 Task: Explore Airbnb accommodation in Quchan, Iran from 4th January 2024 to 10th January 2024 for 8 adults. Place can be entire room or shared room with 4 bedrooms having 8 beds and 4 bathrooms. Property type can be house. Amenities needed are: wifi, TV, free parkinig on premises, gym, breakfast.
Action: Mouse moved to (431, 121)
Screenshot: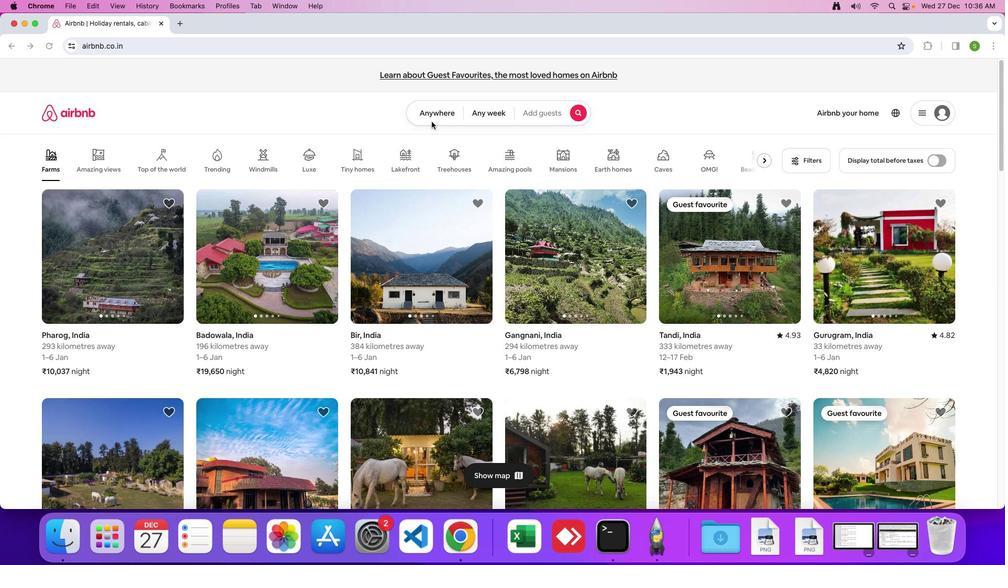 
Action: Mouse pressed left at (431, 121)
Screenshot: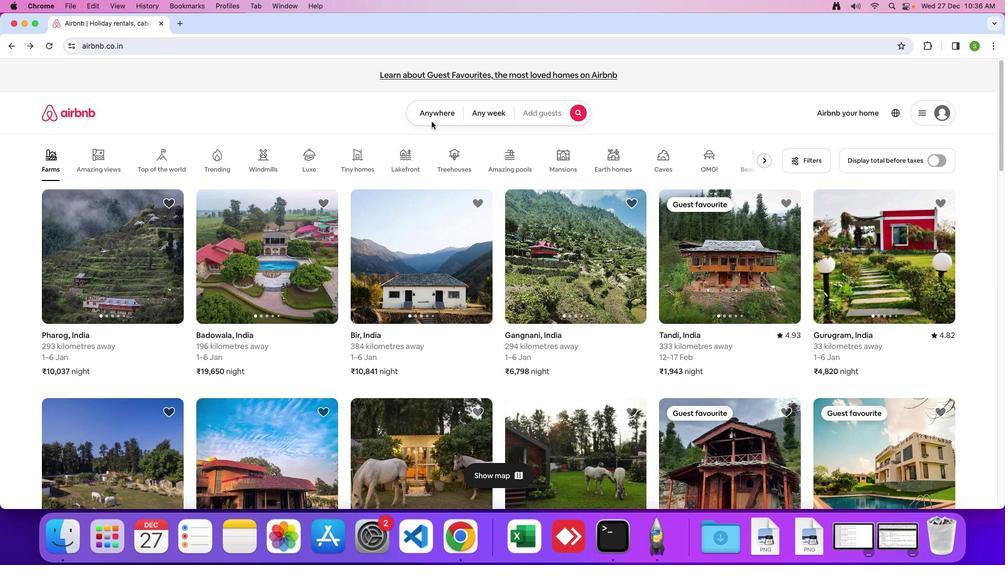 
Action: Mouse moved to (431, 112)
Screenshot: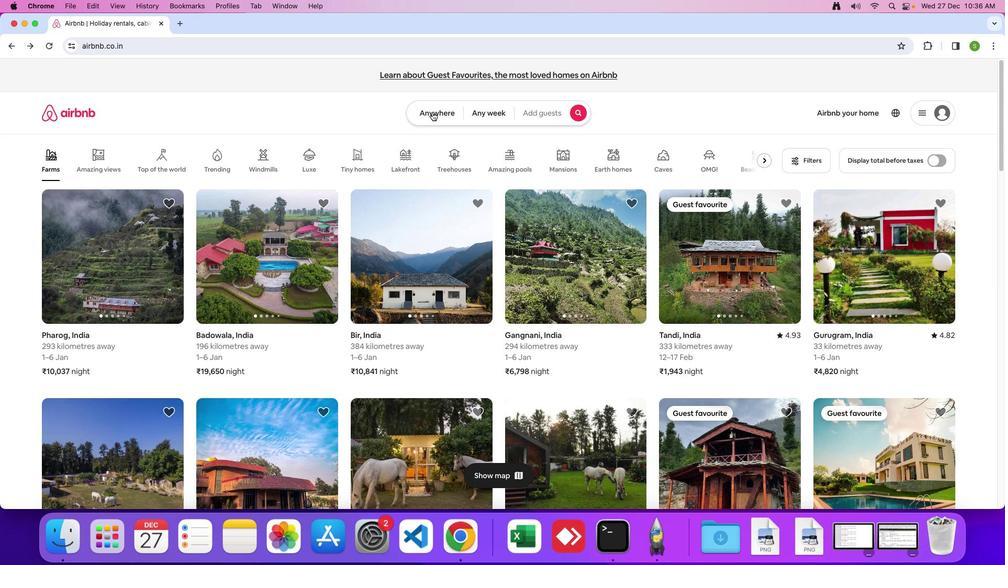 
Action: Mouse pressed left at (431, 112)
Screenshot: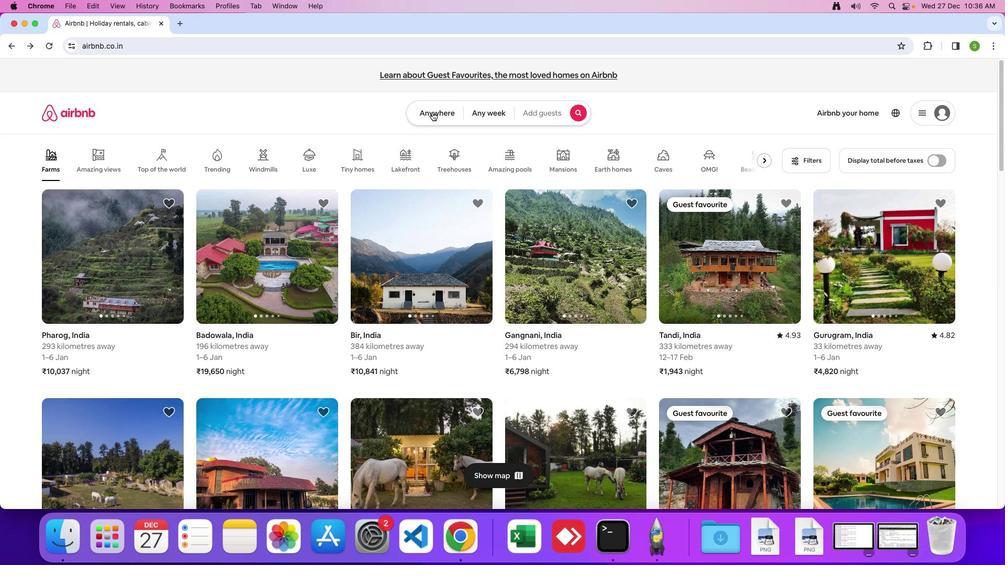 
Action: Mouse moved to (373, 147)
Screenshot: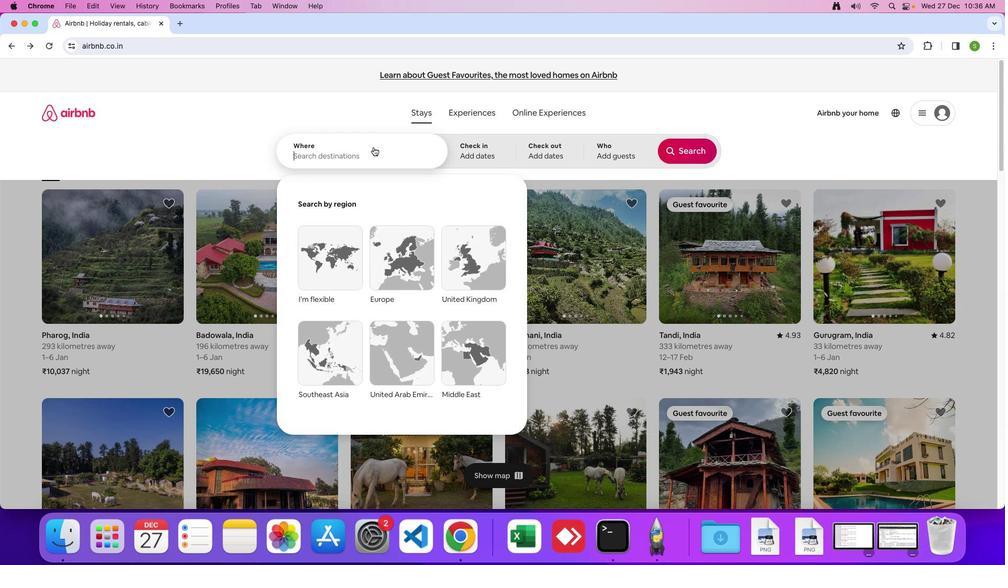 
Action: Mouse pressed left at (373, 147)
Screenshot: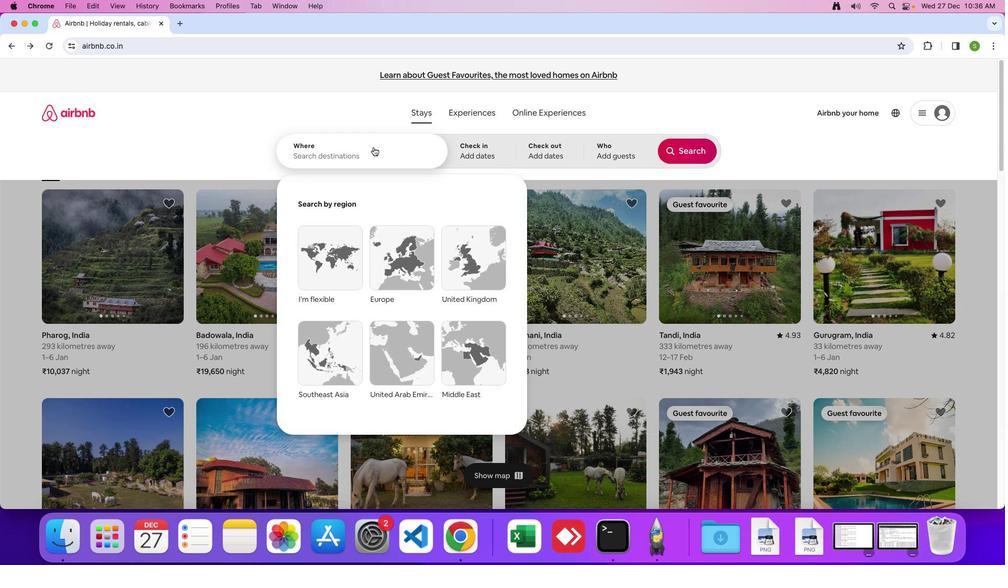 
Action: Key pressed 'Q'Key.caps_lock'u''c''h''a''n'','Key.spaceKey.shift'I''r''a''n'Key.enter
Screenshot: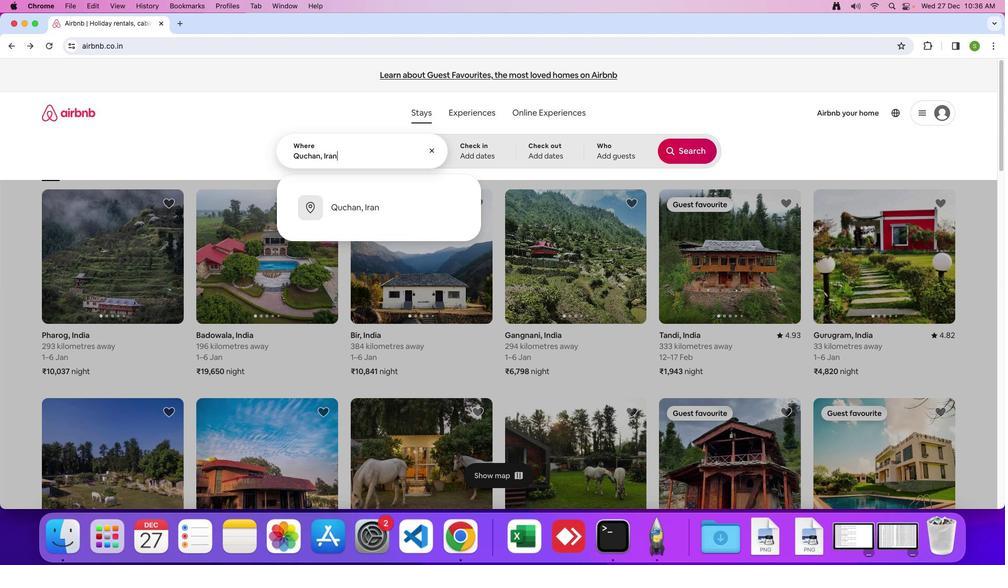 
Action: Mouse moved to (620, 275)
Screenshot: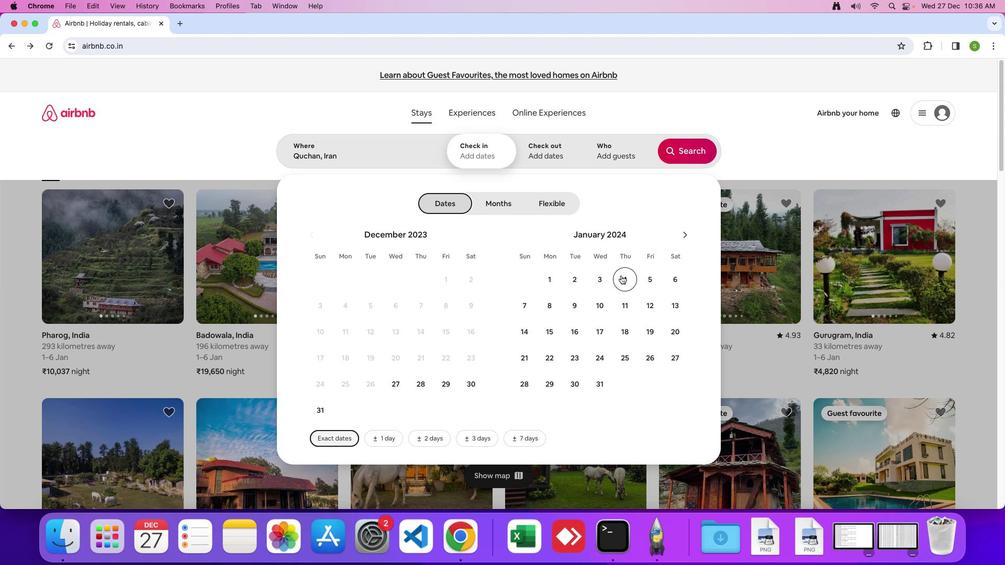 
Action: Mouse pressed left at (620, 275)
Screenshot: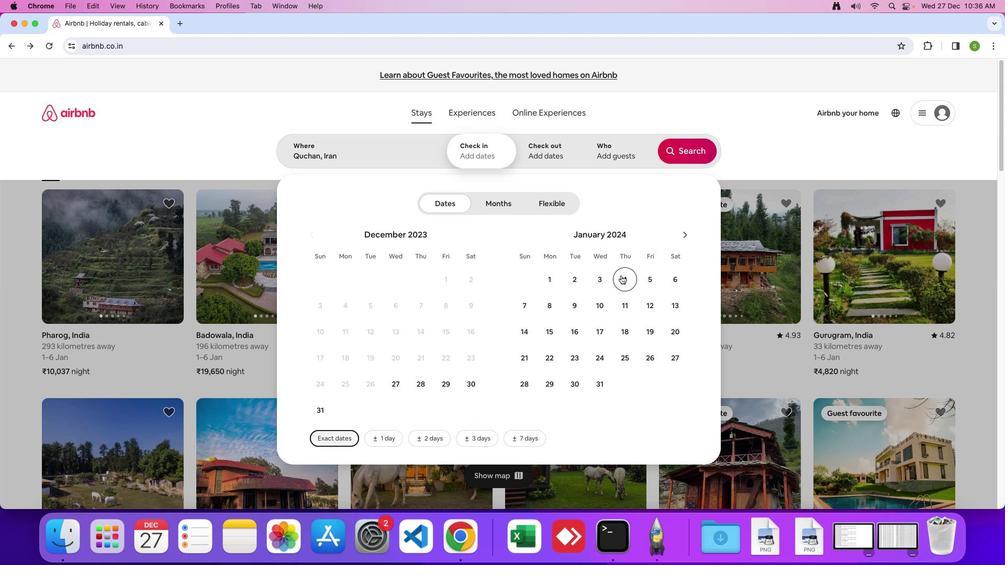 
Action: Mouse moved to (593, 308)
Screenshot: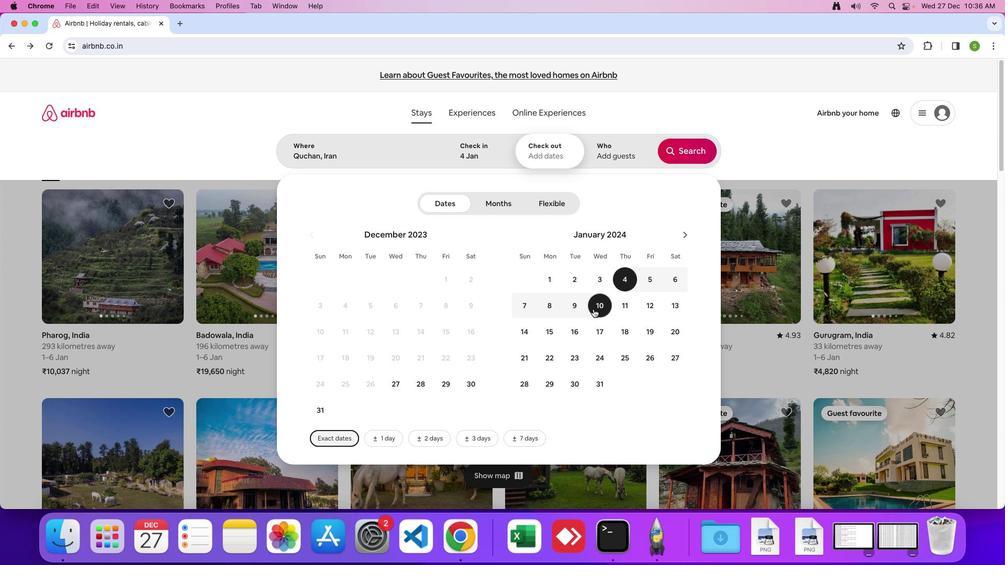 
Action: Mouse pressed left at (593, 308)
Screenshot: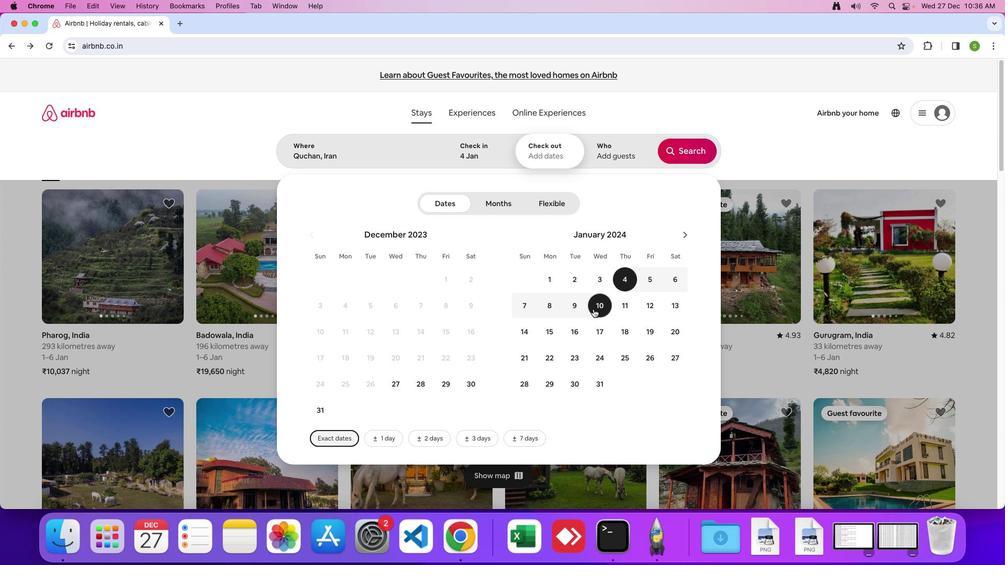 
Action: Mouse moved to (605, 154)
Screenshot: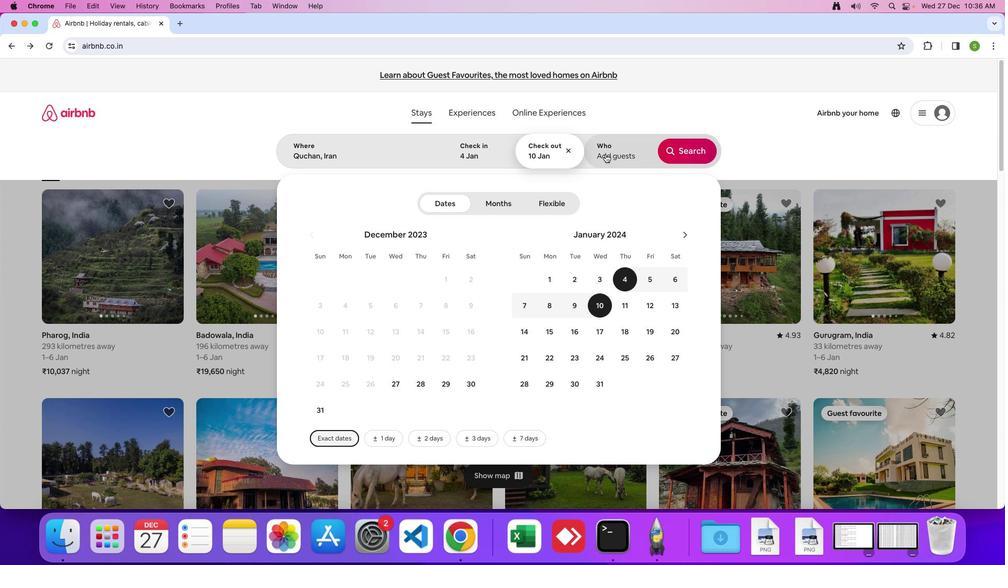 
Action: Mouse pressed left at (605, 154)
Screenshot: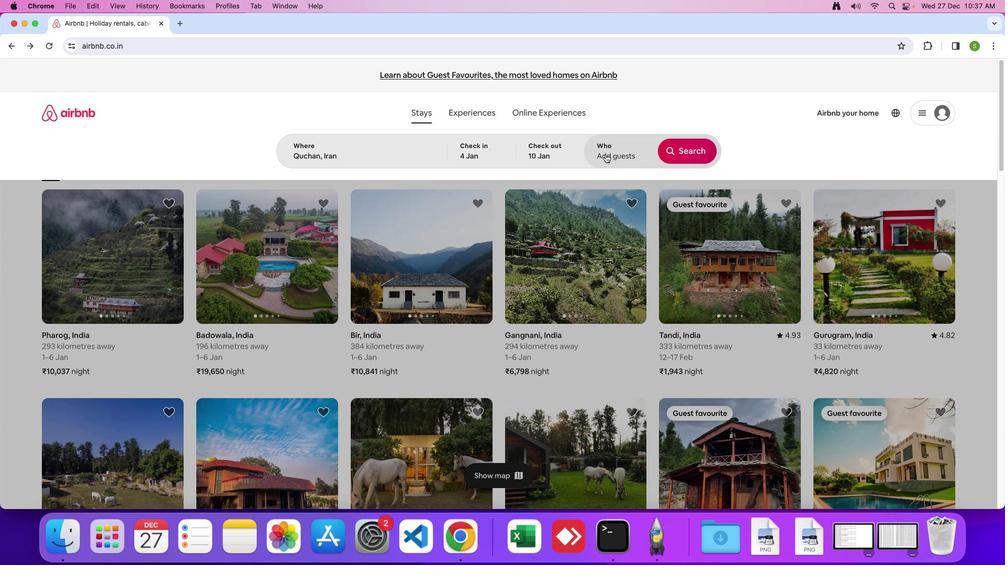 
Action: Mouse moved to (687, 205)
Screenshot: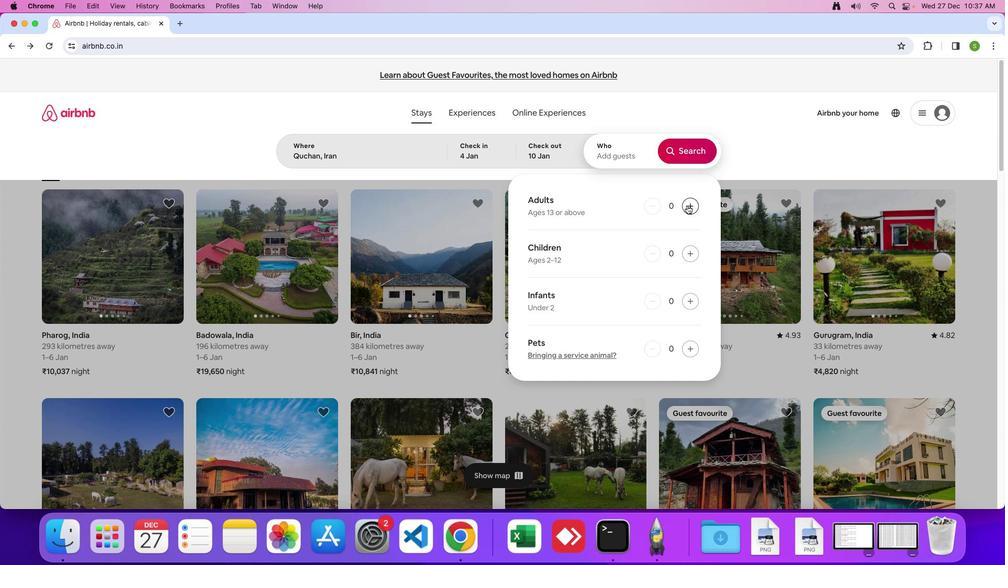 
Action: Mouse pressed left at (687, 205)
Screenshot: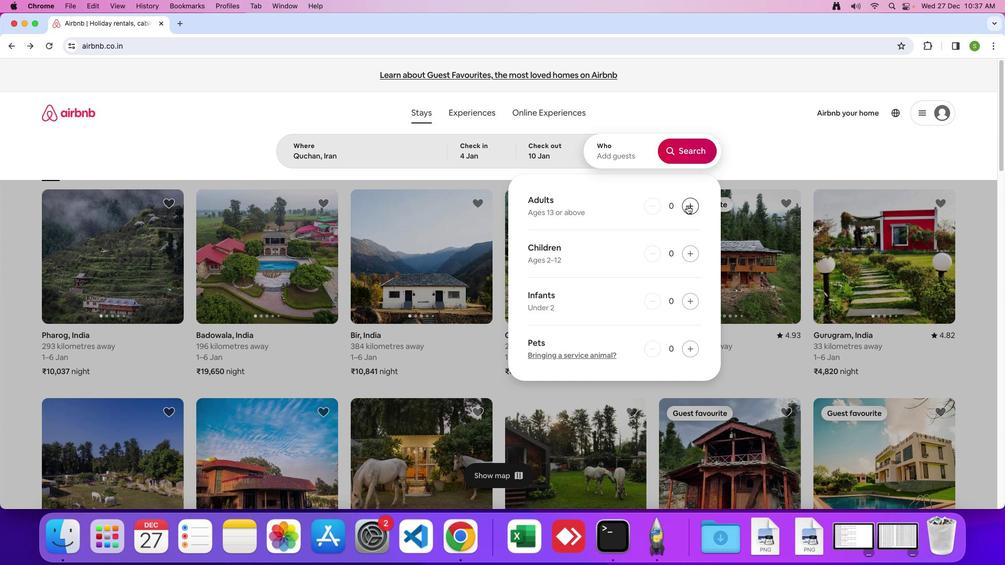 
Action: Mouse pressed left at (687, 205)
Screenshot: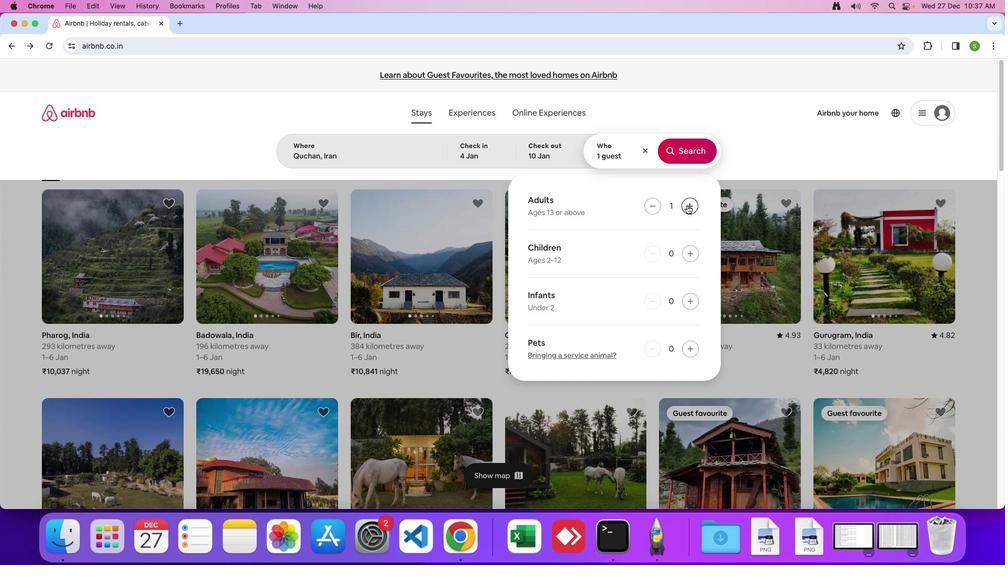 
Action: Mouse pressed left at (687, 205)
Screenshot: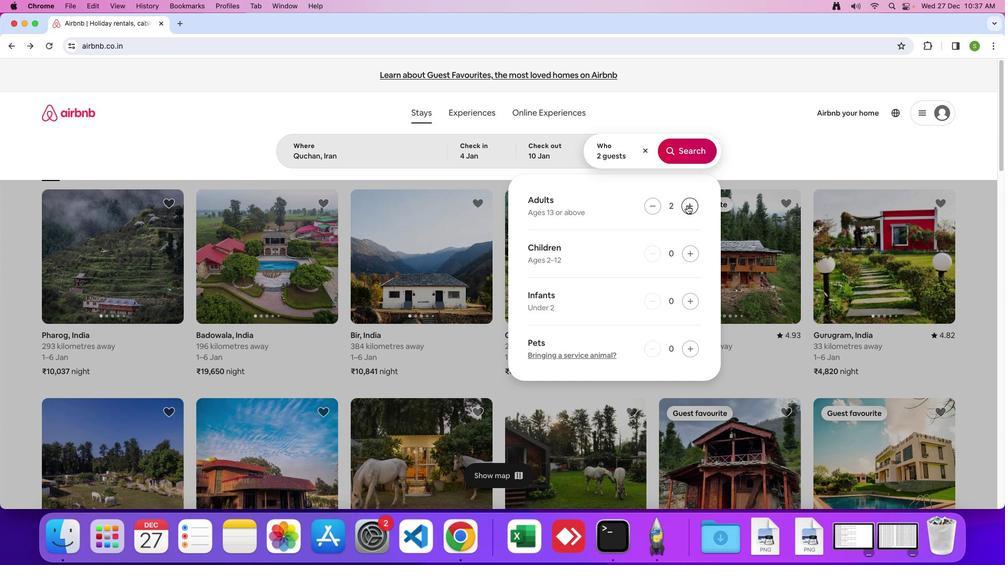 
Action: Mouse pressed left at (687, 205)
Screenshot: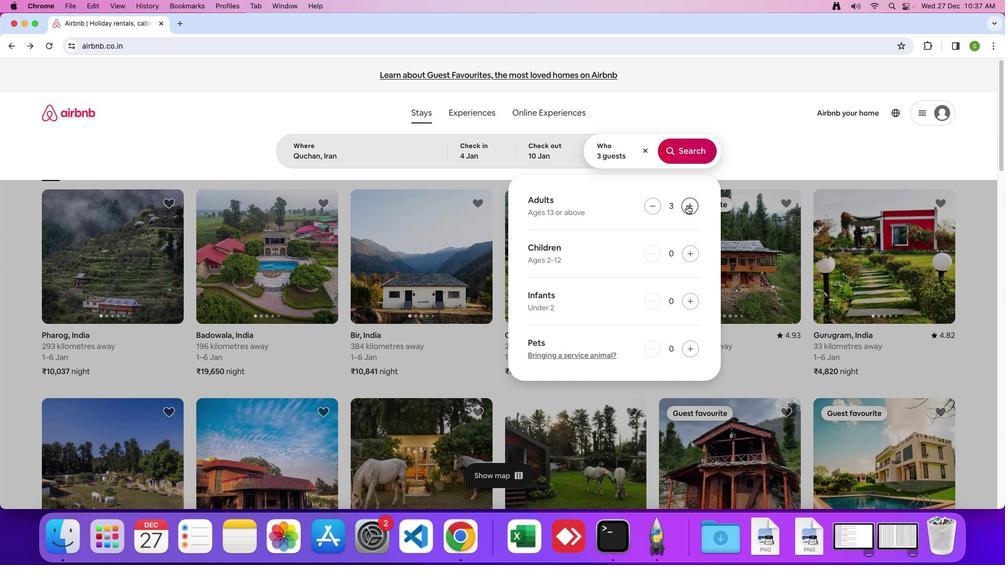 
Action: Mouse pressed left at (687, 205)
Screenshot: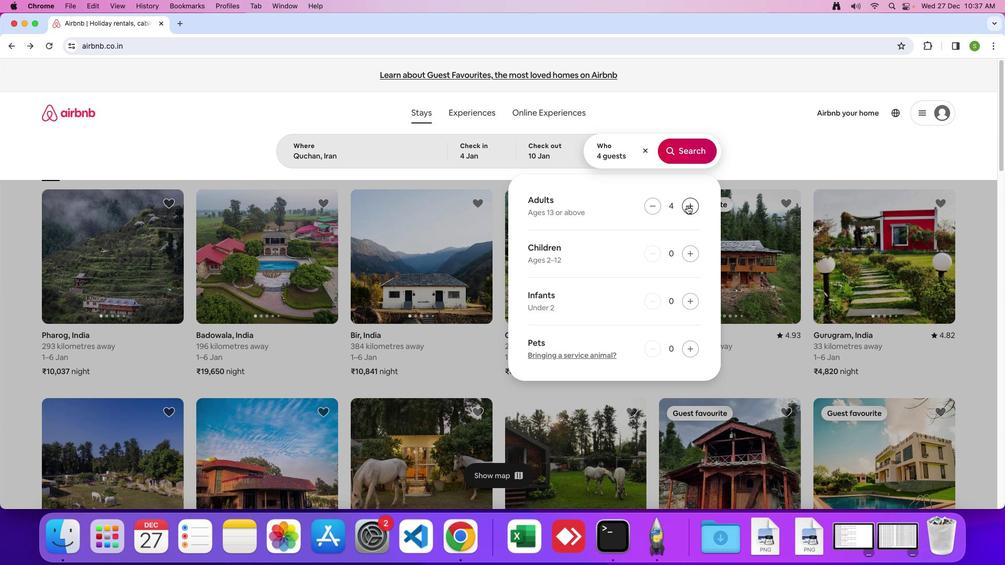 
Action: Mouse pressed left at (687, 205)
Screenshot: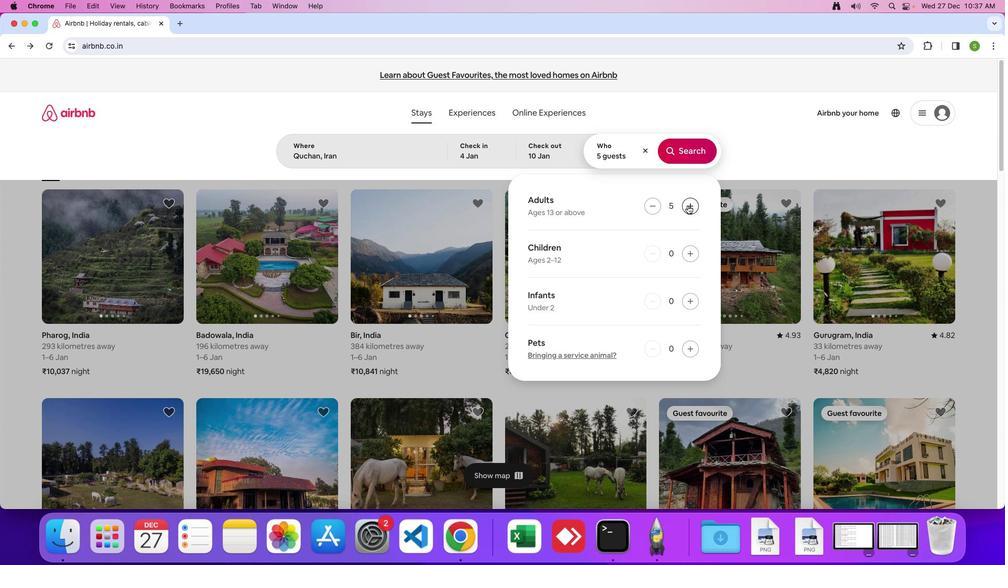 
Action: Mouse moved to (687, 205)
Screenshot: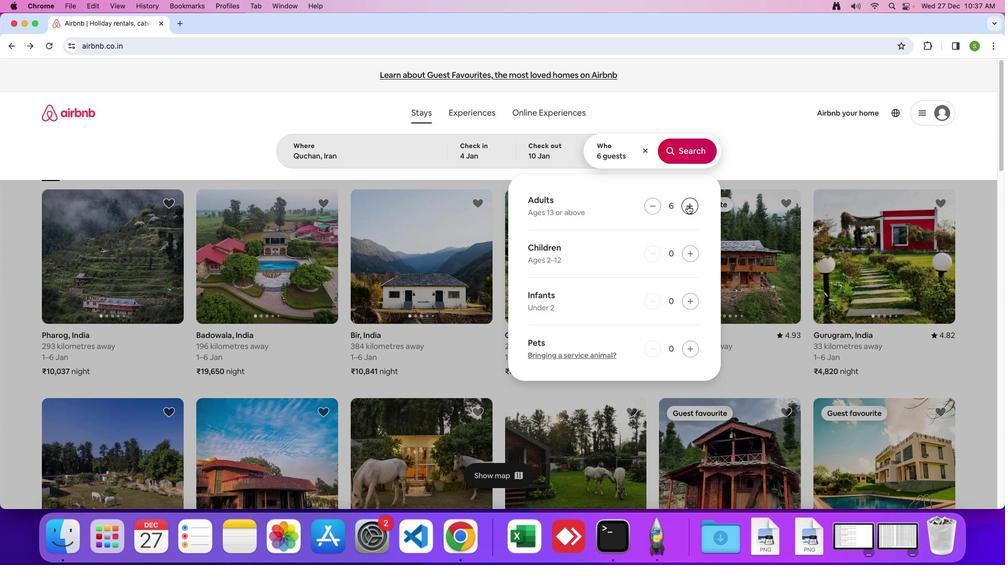 
Action: Mouse pressed left at (687, 205)
Screenshot: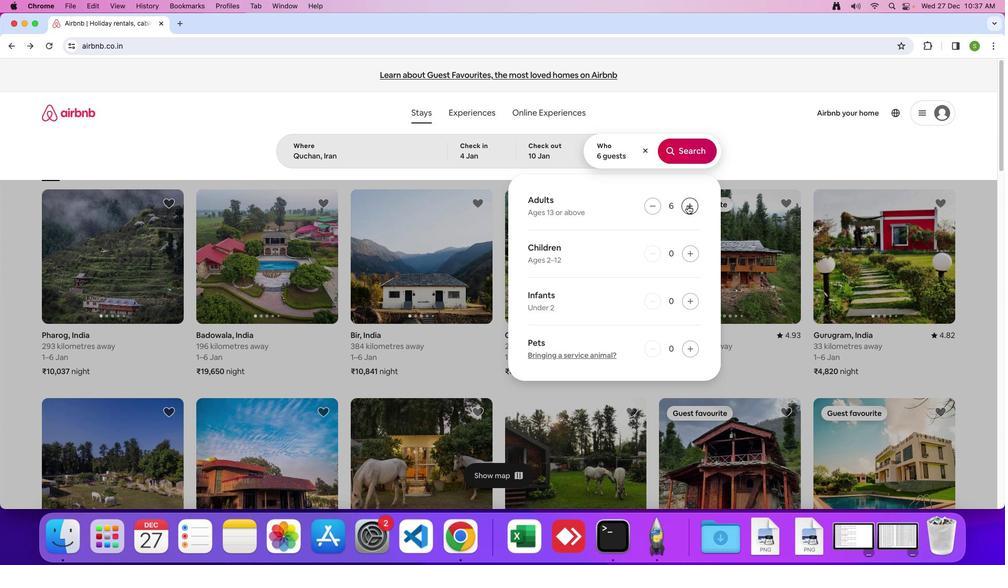 
Action: Mouse pressed left at (687, 205)
Screenshot: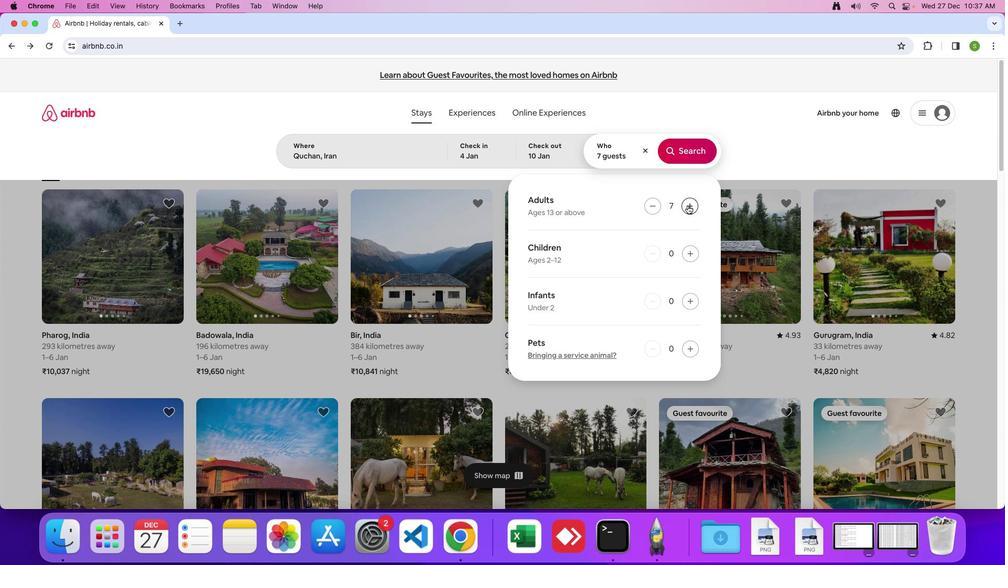 
Action: Mouse moved to (687, 157)
Screenshot: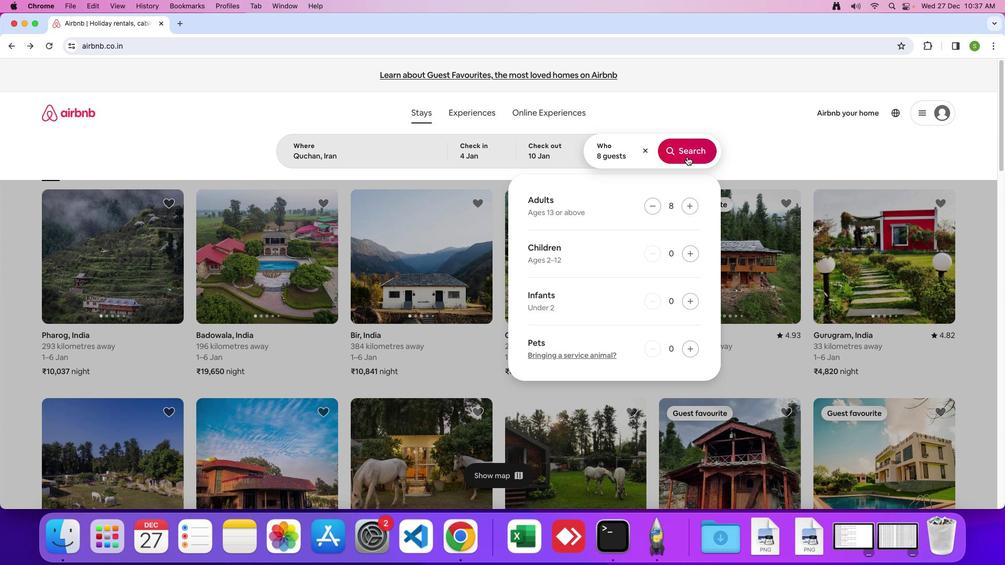 
Action: Mouse pressed left at (687, 157)
Screenshot: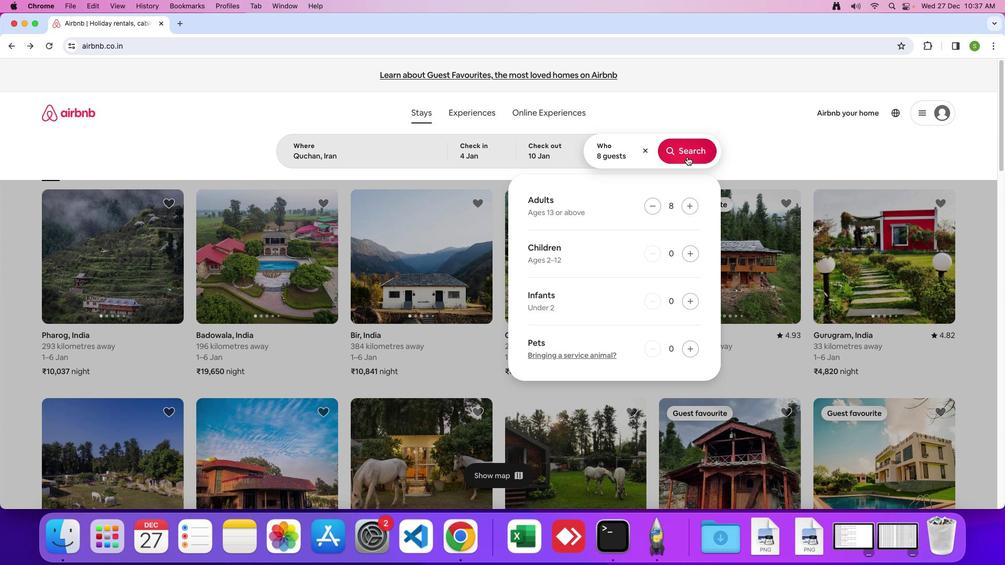 
Action: Mouse moved to (837, 127)
Screenshot: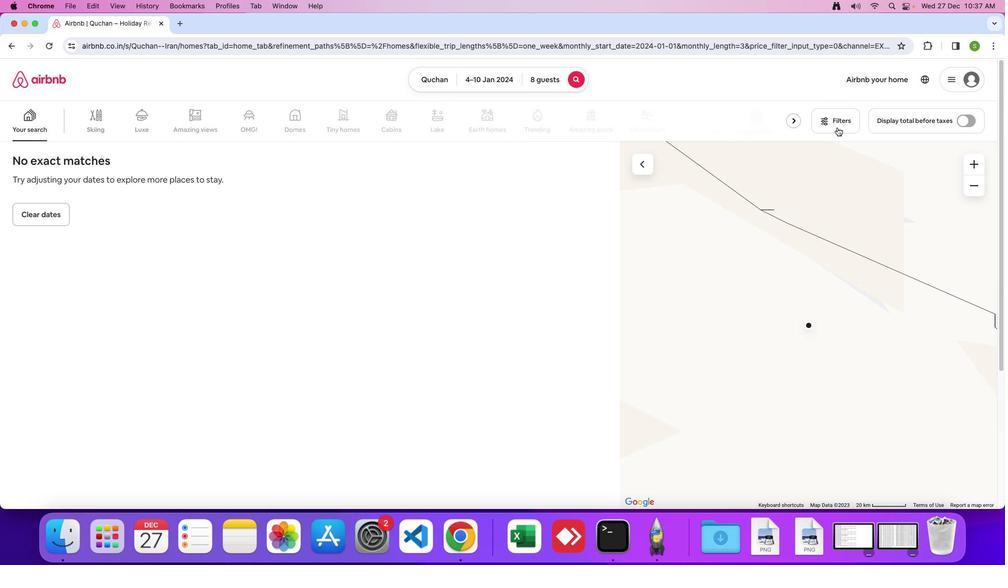 
Action: Mouse pressed left at (837, 127)
Screenshot: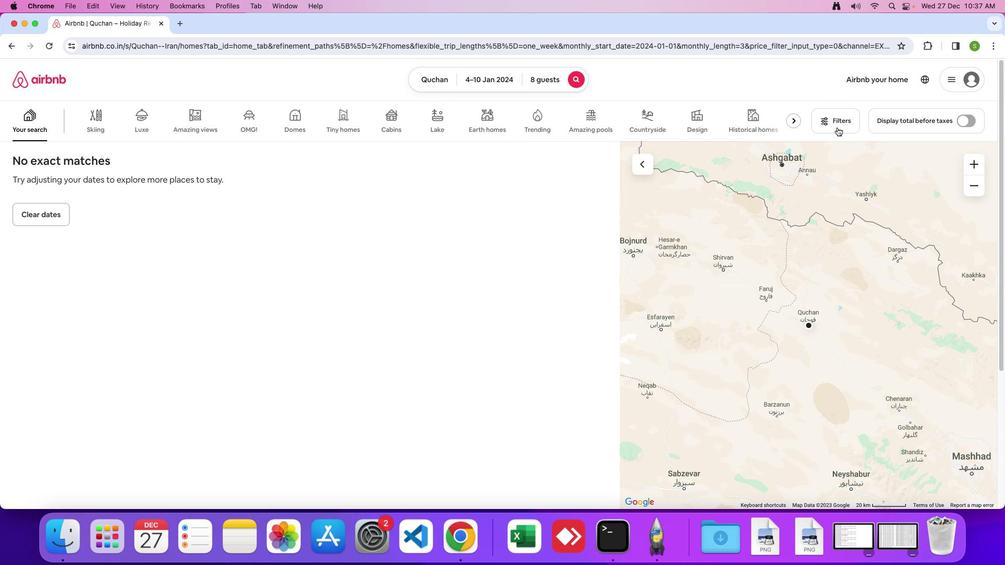 
Action: Mouse moved to (511, 321)
Screenshot: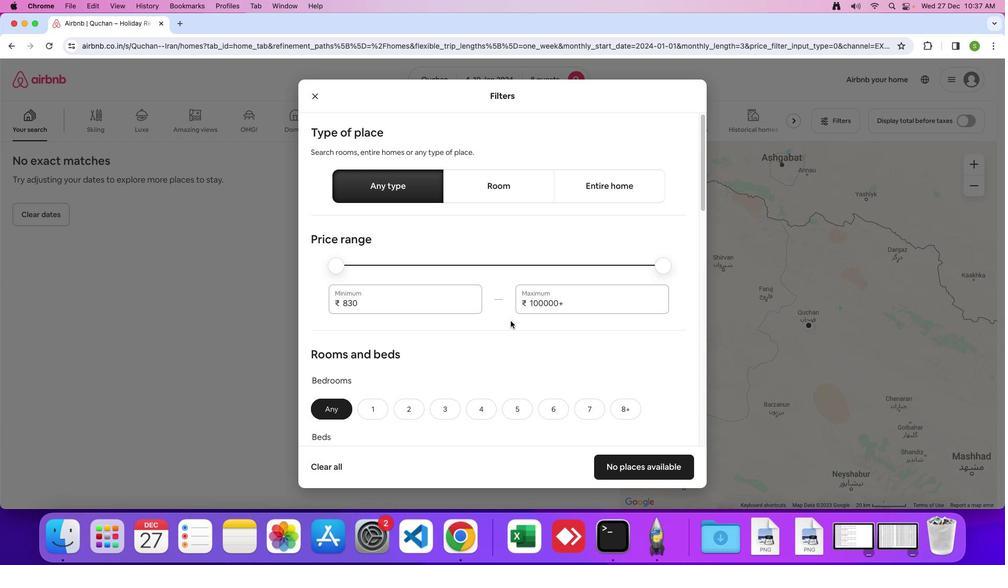
Action: Mouse scrolled (511, 321) with delta (0, 0)
Screenshot: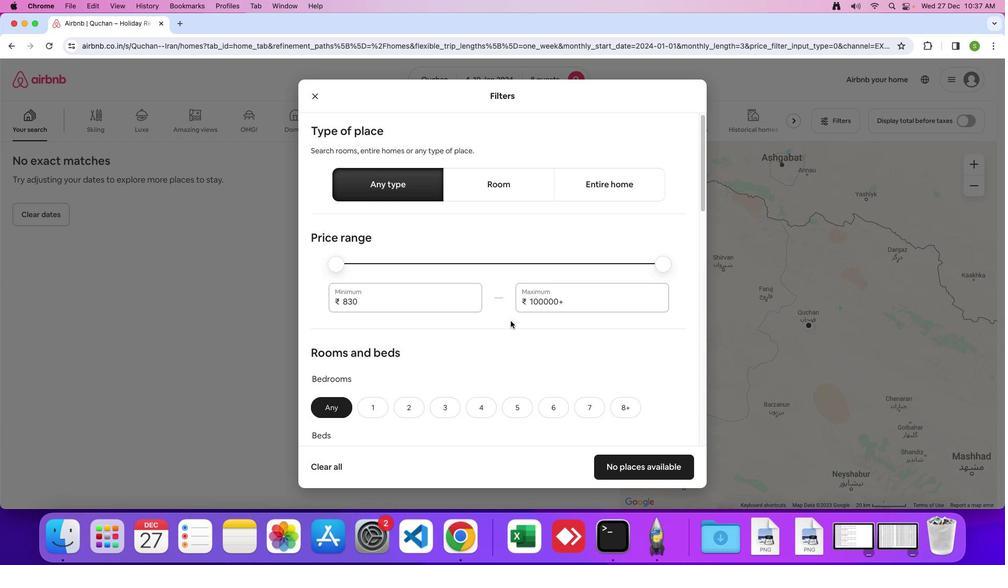 
Action: Mouse scrolled (511, 321) with delta (0, 0)
Screenshot: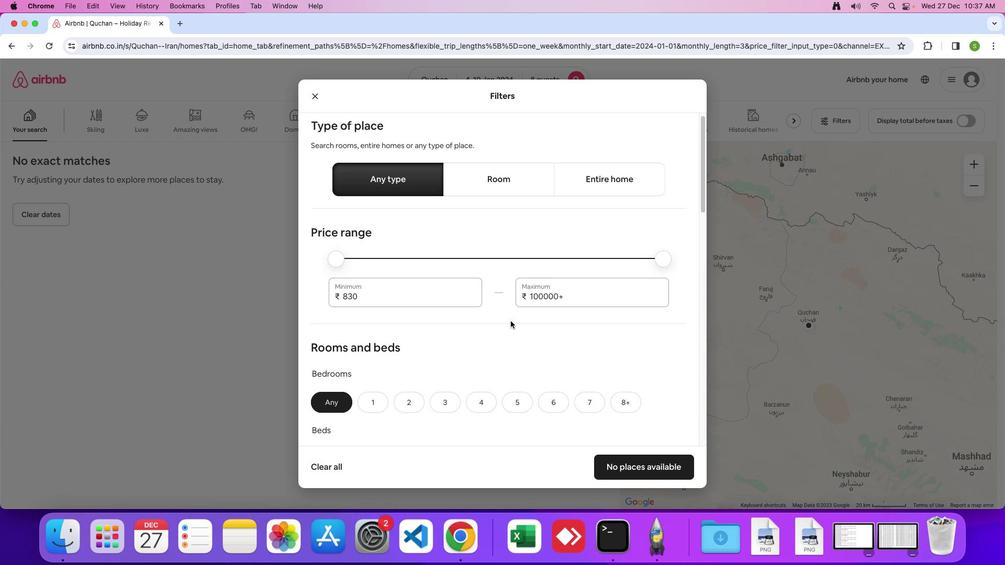 
Action: Mouse scrolled (511, 321) with delta (0, 0)
Screenshot: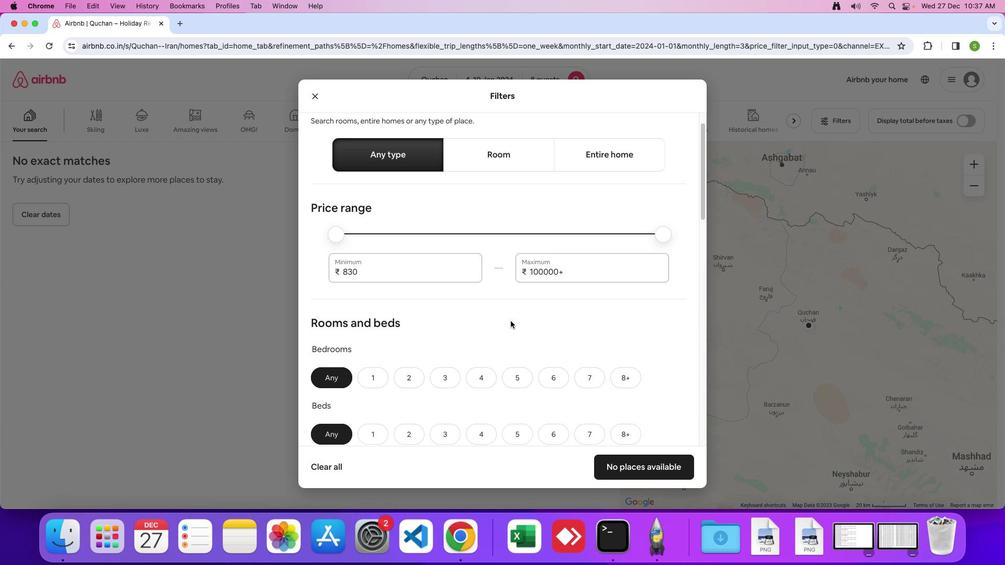 
Action: Mouse scrolled (511, 321) with delta (0, 0)
Screenshot: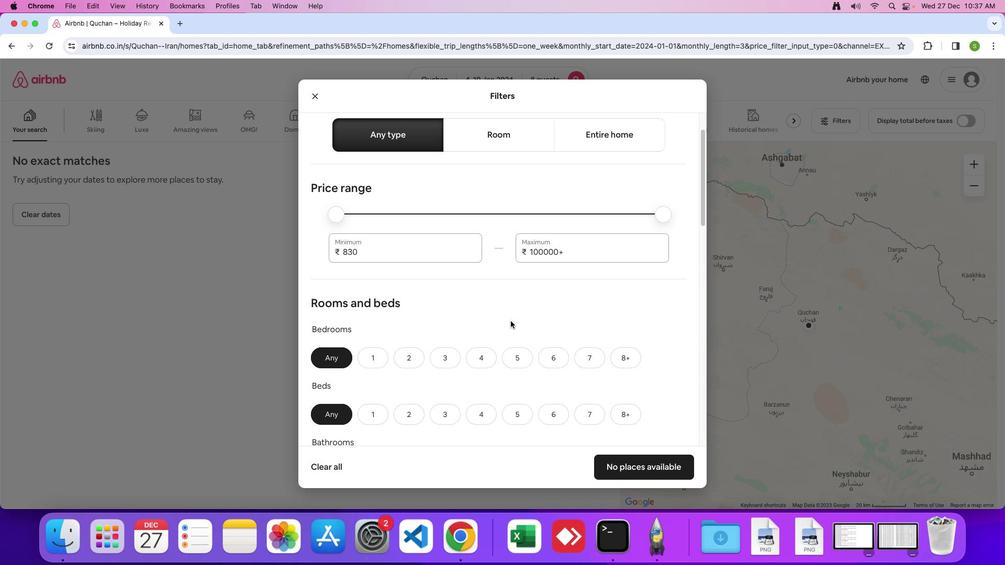 
Action: Mouse scrolled (511, 321) with delta (0, 0)
Screenshot: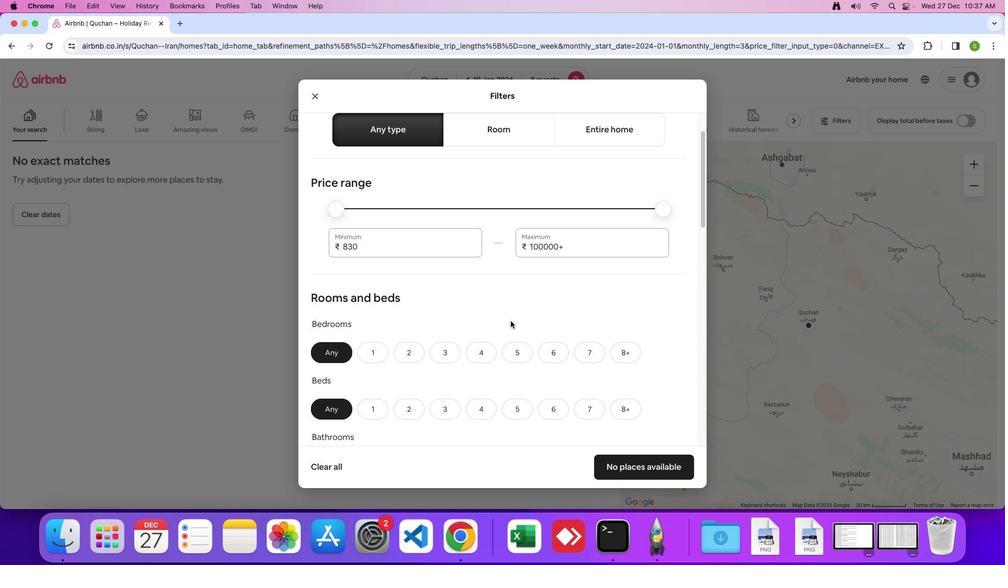 
Action: Mouse scrolled (511, 321) with delta (0, 0)
Screenshot: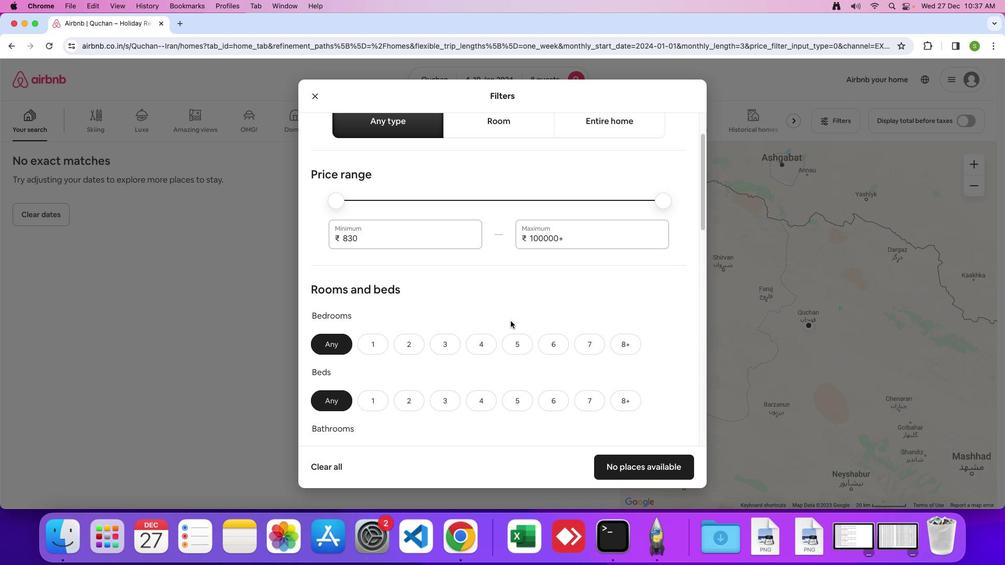 
Action: Mouse scrolled (511, 321) with delta (0, 0)
Screenshot: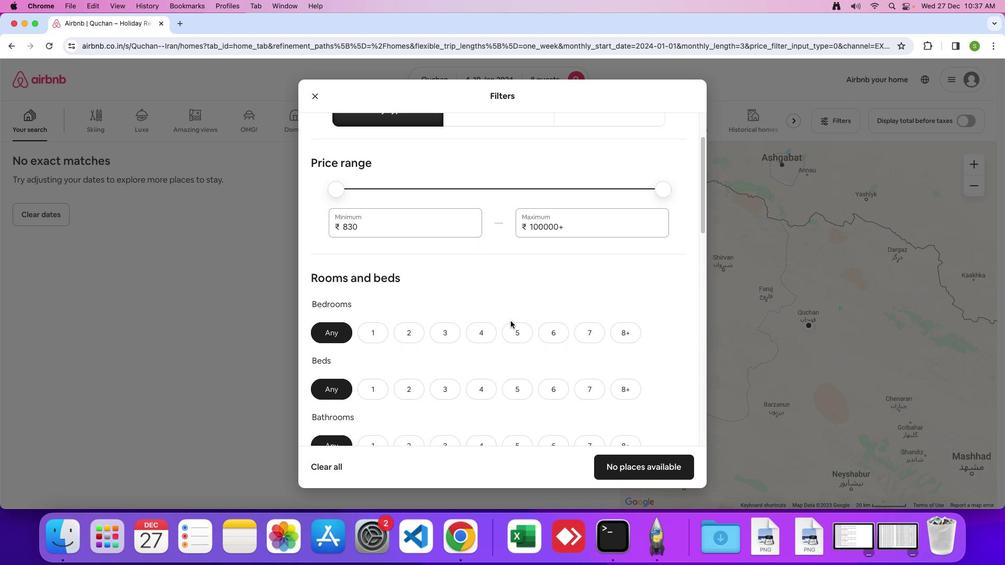 
Action: Mouse scrolled (511, 321) with delta (0, 0)
Screenshot: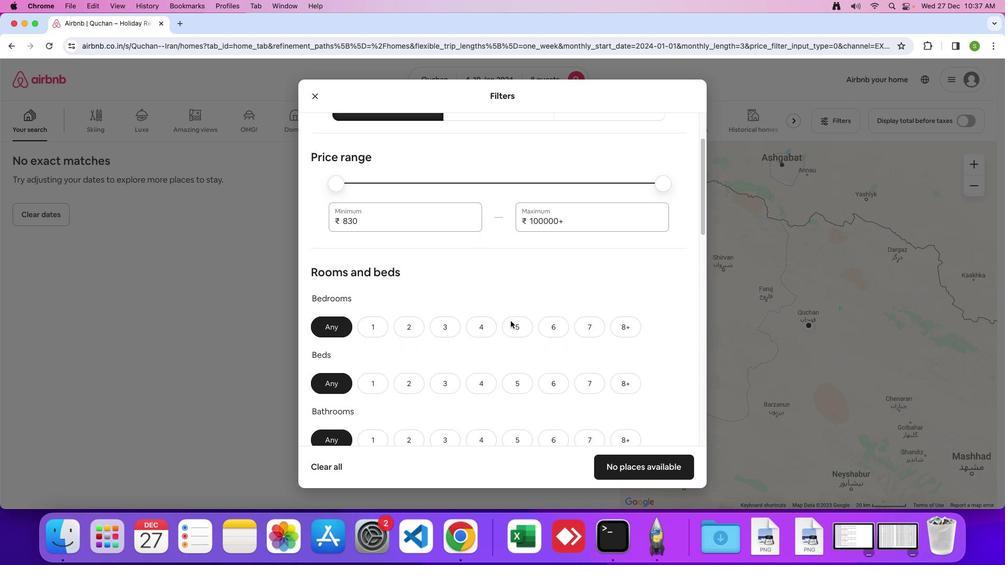 
Action: Mouse scrolled (511, 321) with delta (0, 0)
Screenshot: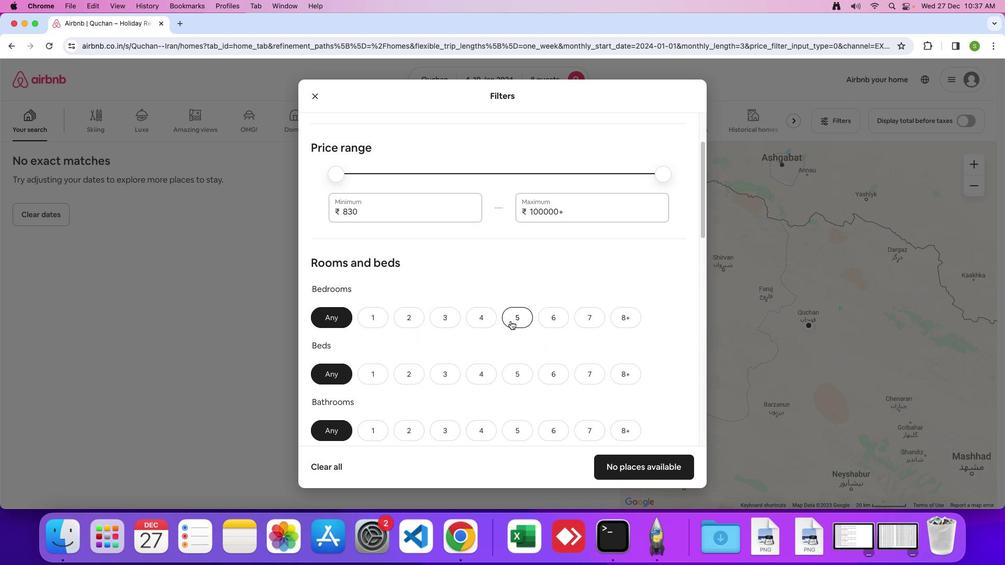 
Action: Mouse scrolled (511, 321) with delta (0, 0)
Screenshot: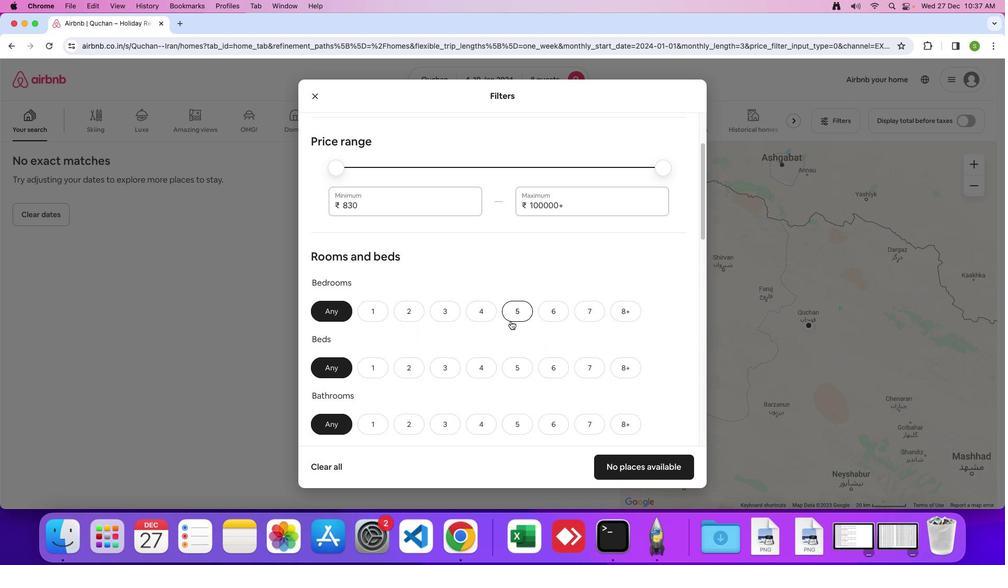 
Action: Mouse scrolled (511, 321) with delta (0, 0)
Screenshot: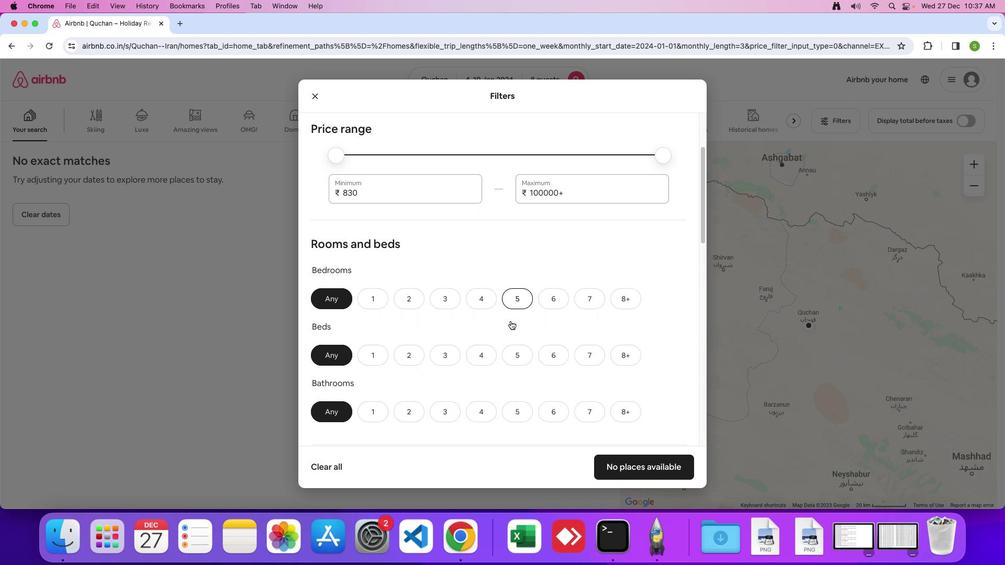 
Action: Mouse scrolled (511, 321) with delta (0, 0)
Screenshot: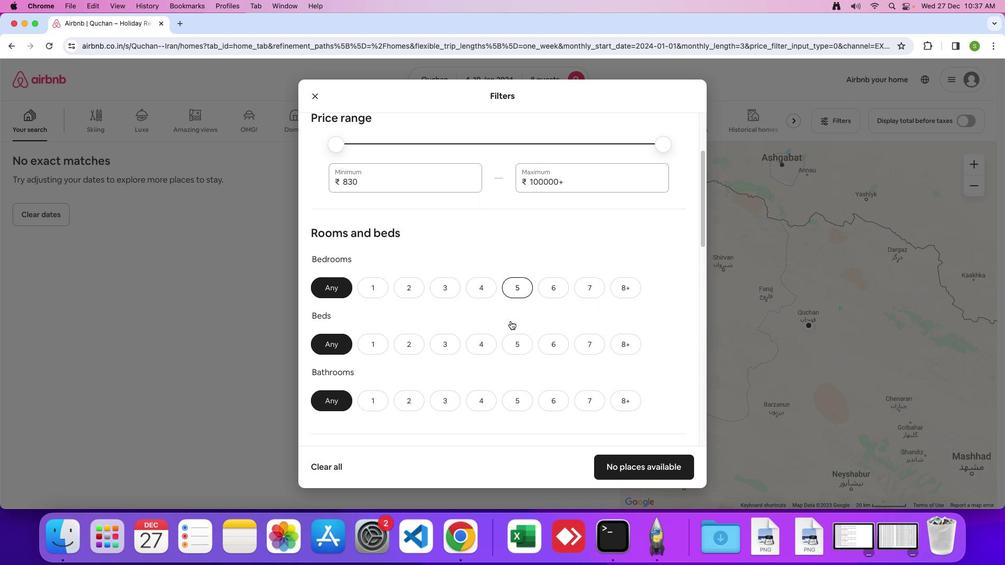 
Action: Mouse scrolled (511, 321) with delta (0, 0)
Screenshot: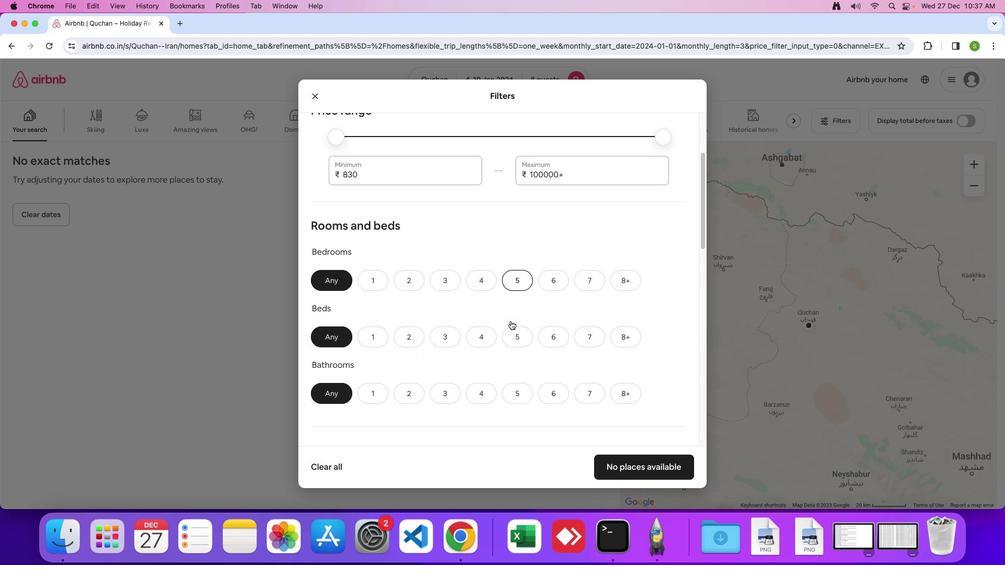 
Action: Mouse scrolled (511, 321) with delta (0, 0)
Screenshot: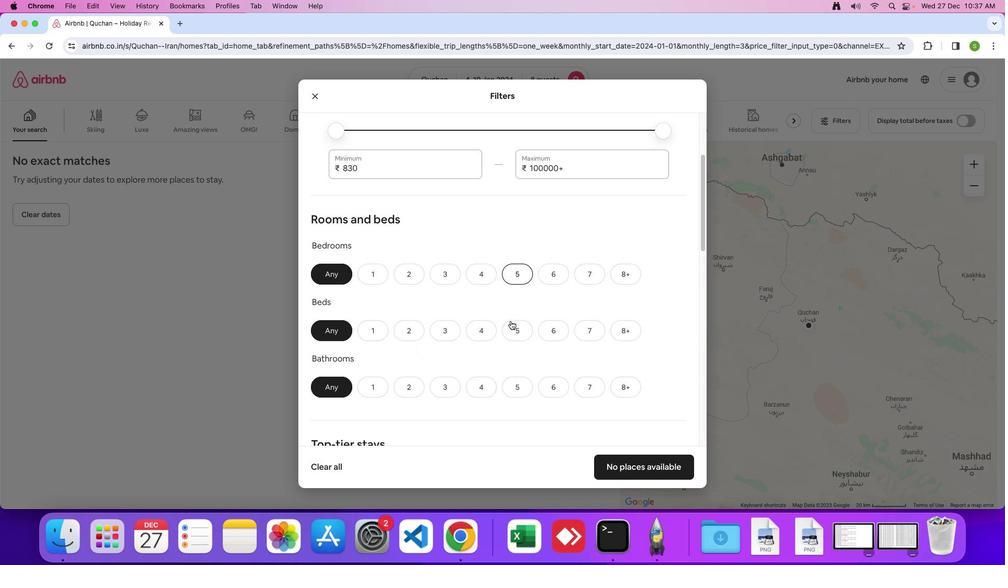 
Action: Mouse scrolled (511, 321) with delta (0, 0)
Screenshot: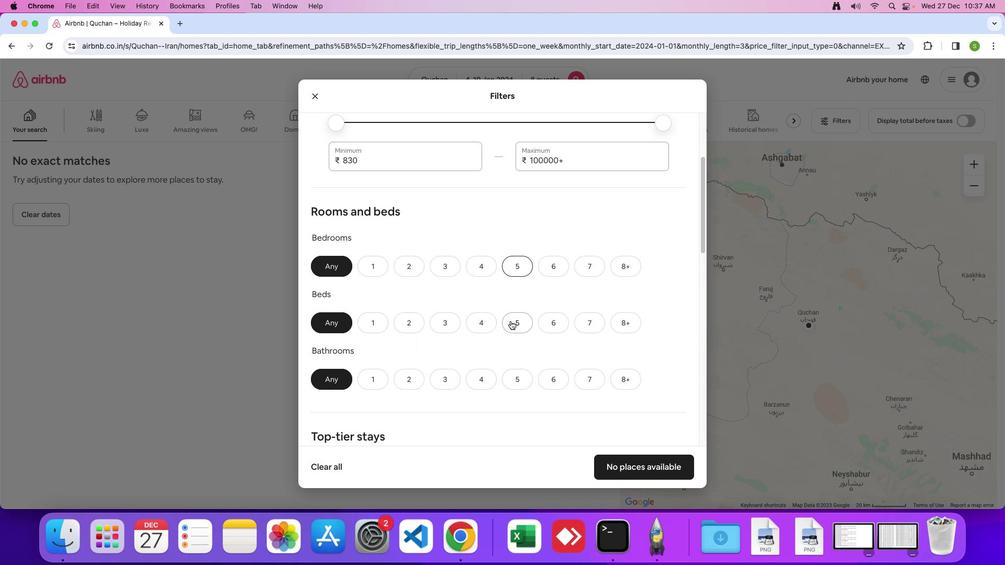 
Action: Mouse scrolled (511, 321) with delta (0, -1)
Screenshot: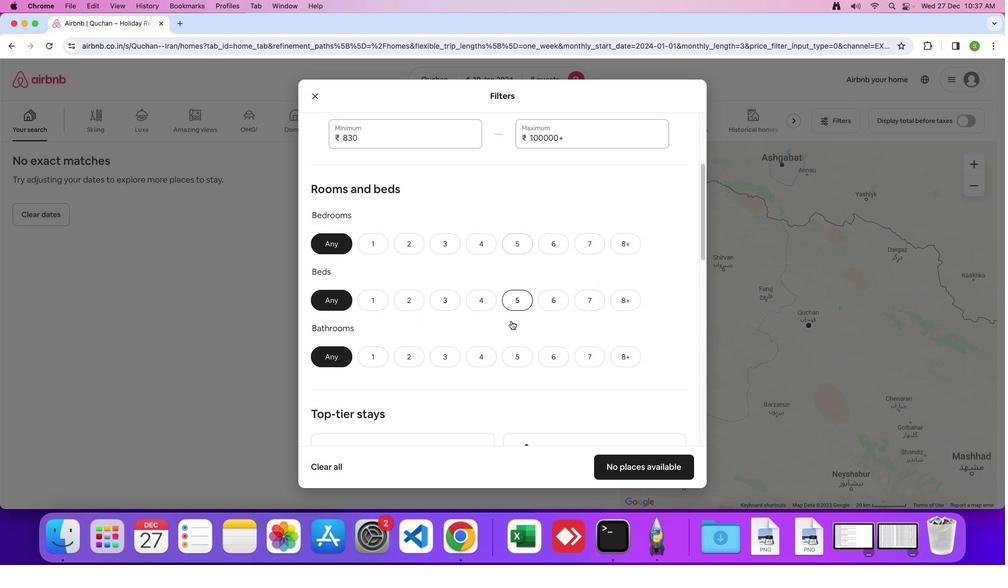 
Action: Mouse moved to (483, 223)
Screenshot: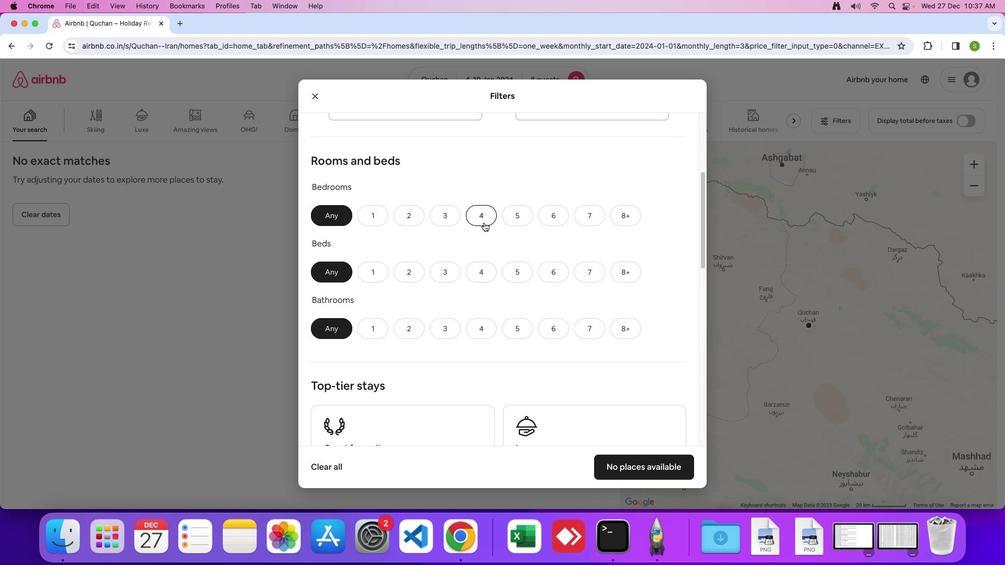 
Action: Mouse pressed left at (483, 223)
Screenshot: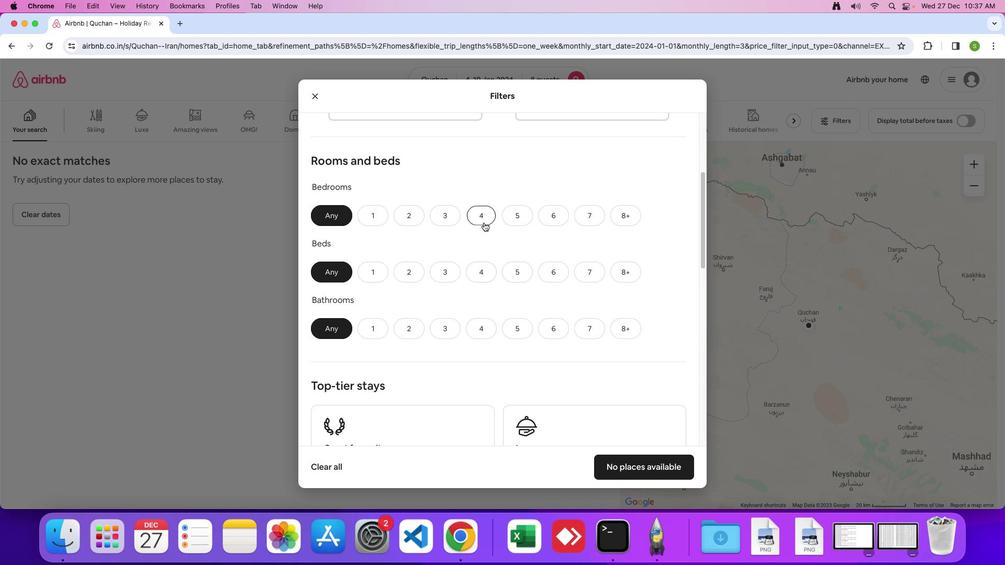
Action: Mouse moved to (625, 272)
Screenshot: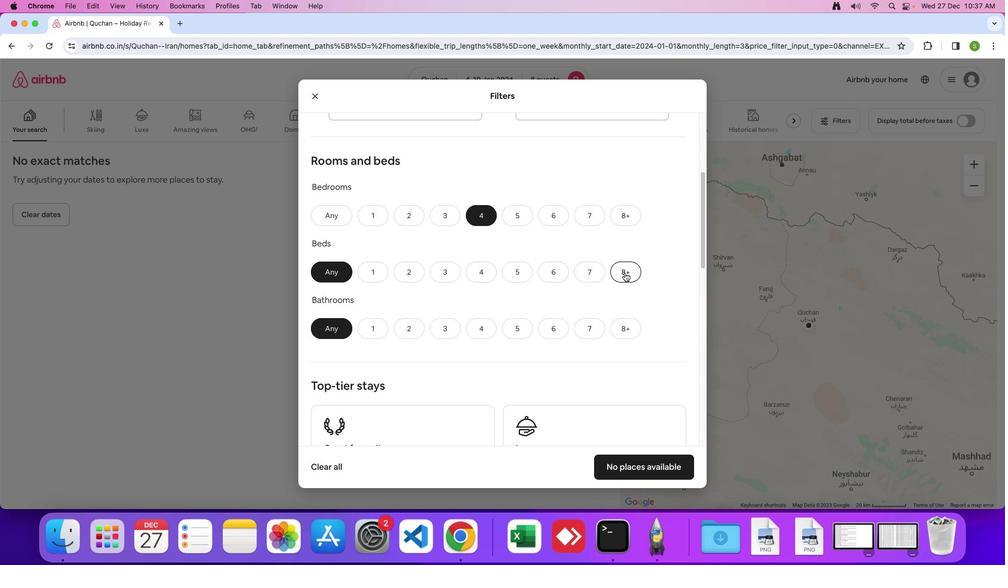 
Action: Mouse pressed left at (625, 272)
Screenshot: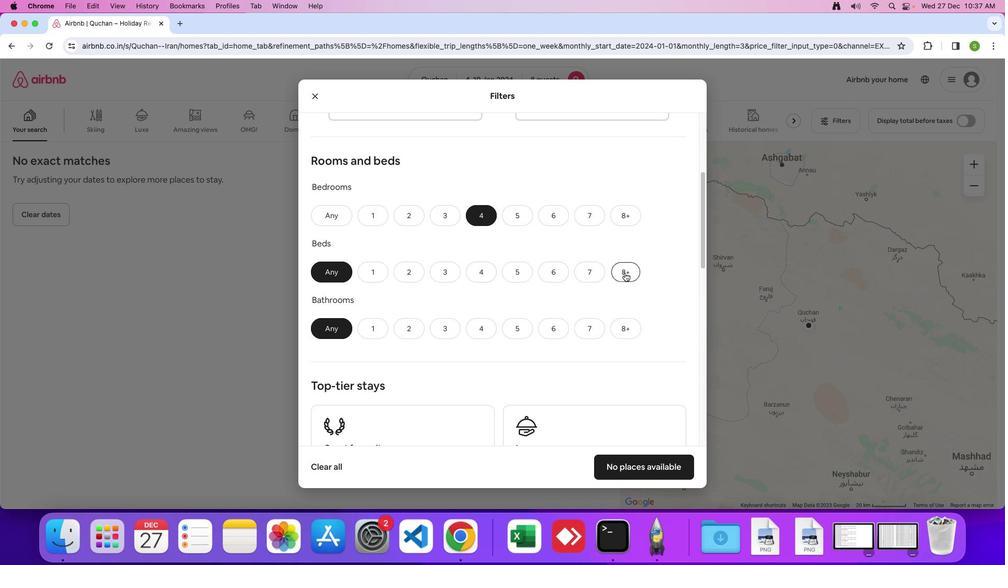 
Action: Mouse moved to (485, 319)
Screenshot: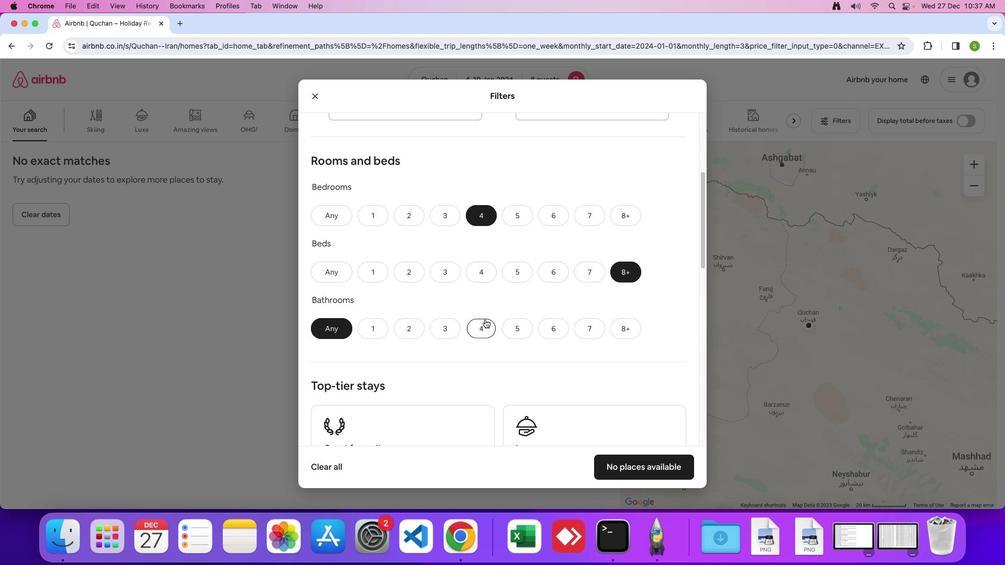 
Action: Mouse pressed left at (485, 319)
Screenshot: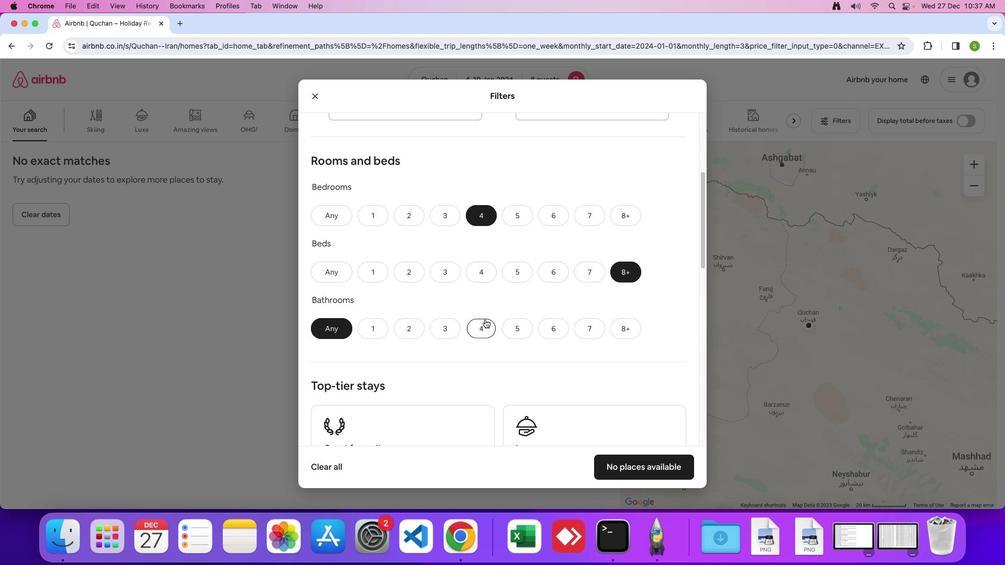 
Action: Mouse moved to (487, 373)
Screenshot: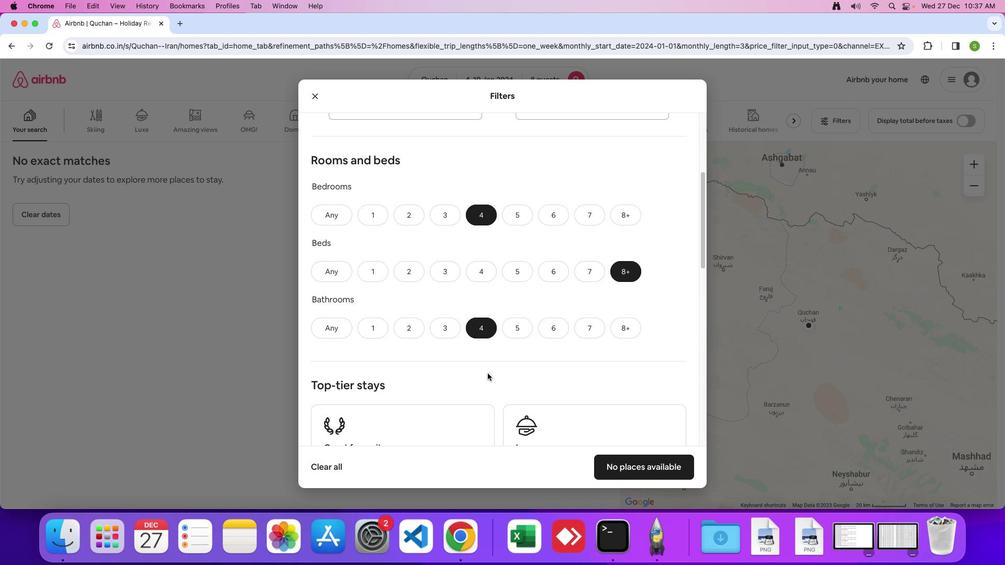 
Action: Mouse scrolled (487, 373) with delta (0, 0)
Screenshot: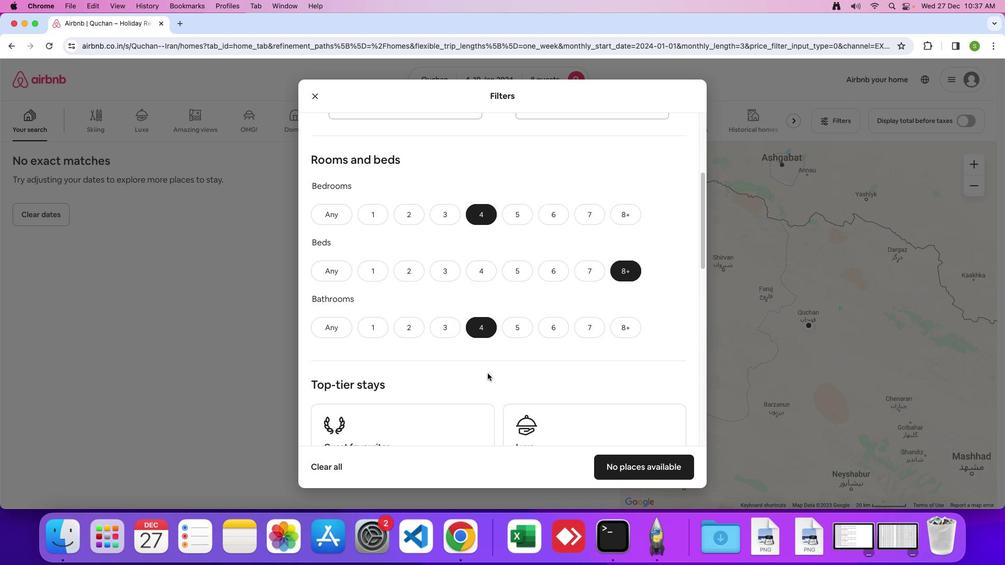 
Action: Mouse scrolled (487, 373) with delta (0, 0)
Screenshot: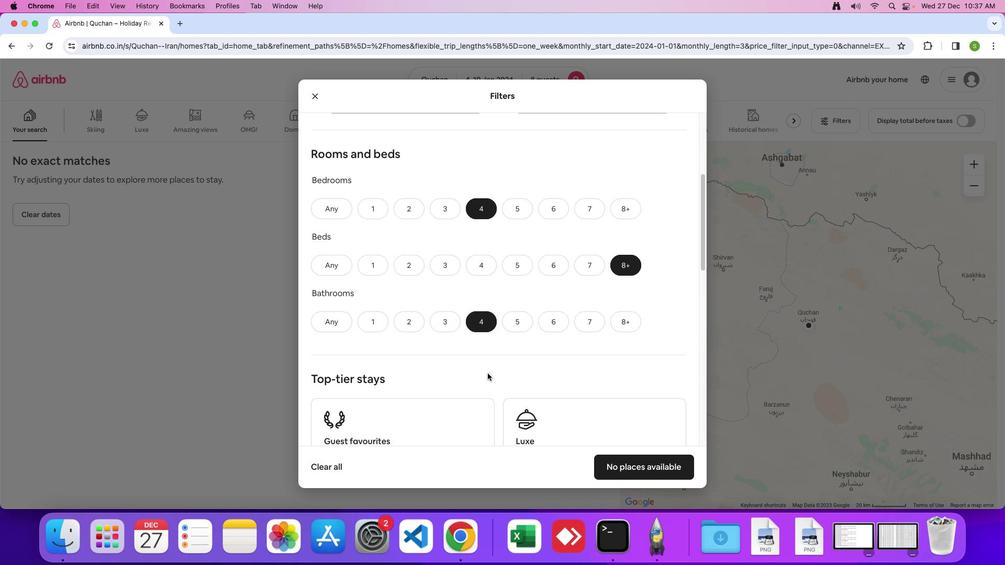 
Action: Mouse moved to (487, 373)
Screenshot: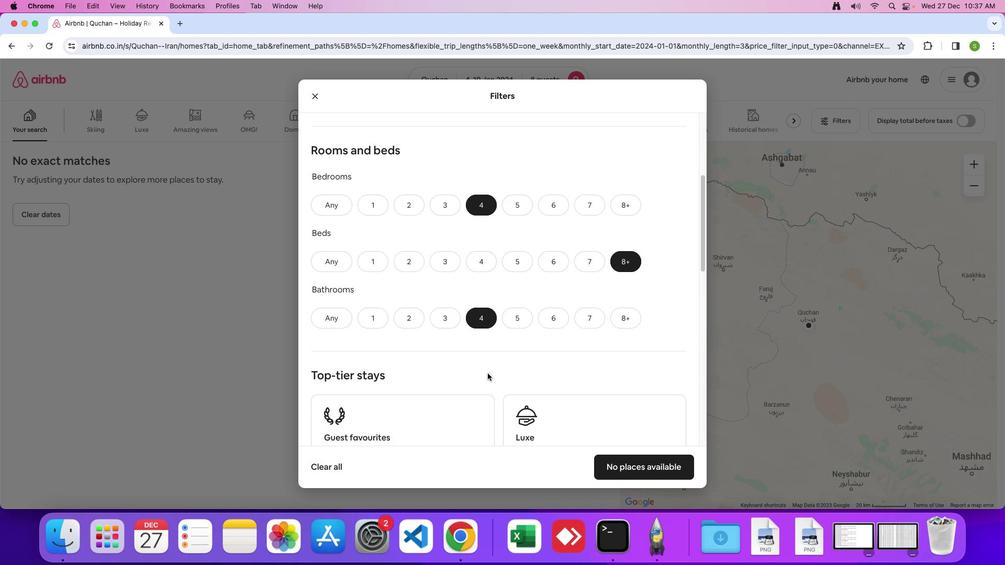 
Action: Mouse scrolled (487, 373) with delta (0, 0)
Screenshot: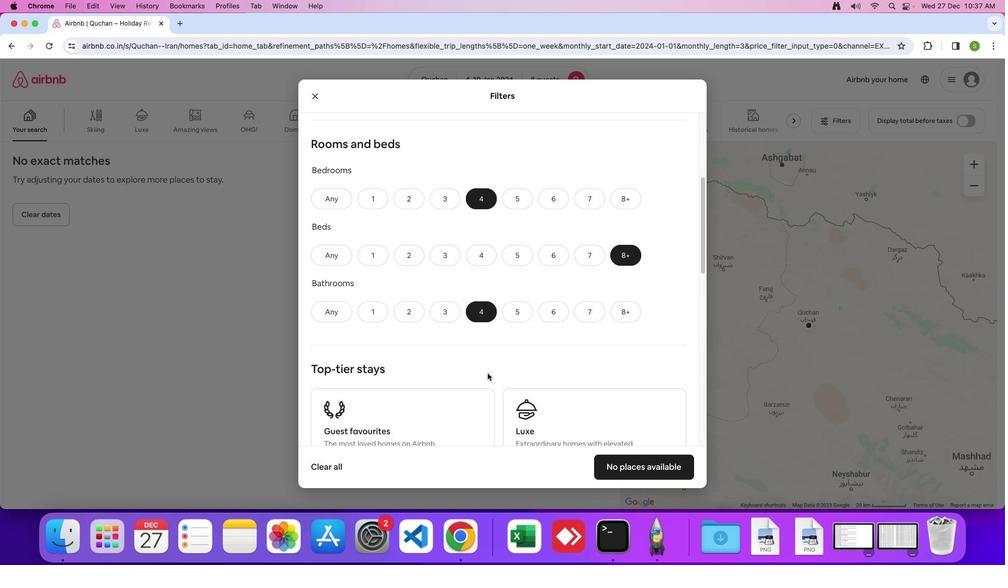 
Action: Mouse scrolled (487, 373) with delta (0, 0)
Screenshot: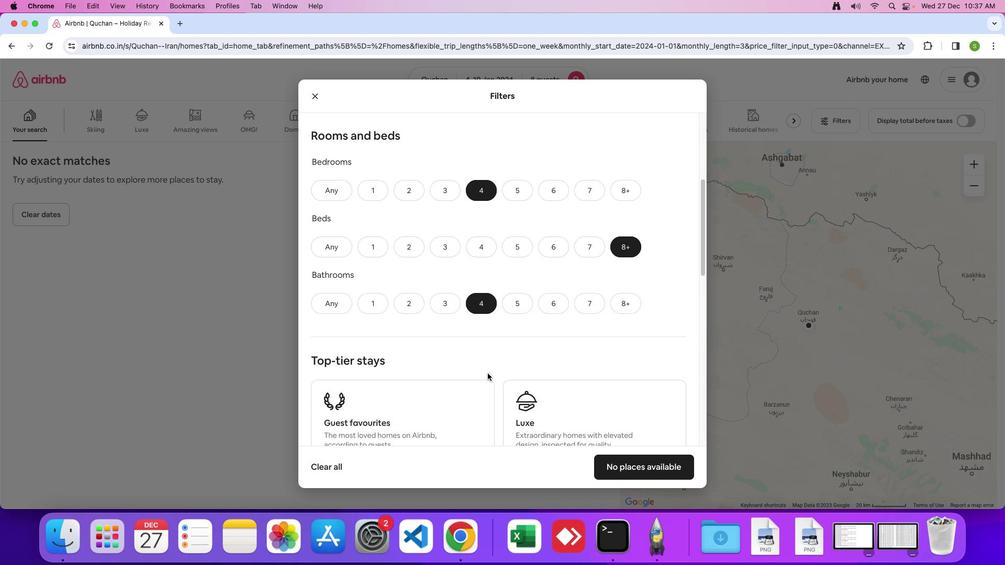 
Action: Mouse scrolled (487, 373) with delta (0, 0)
Screenshot: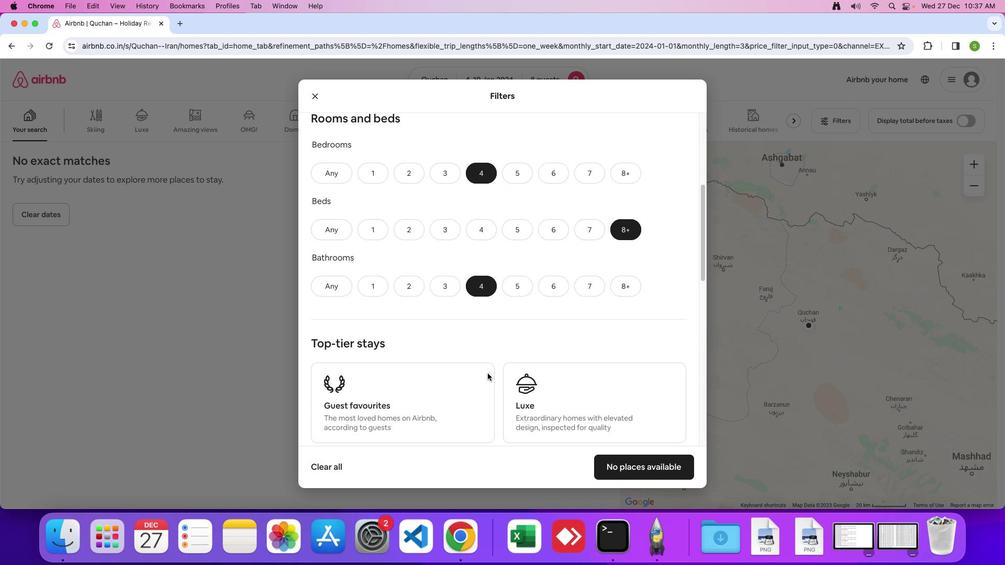 
Action: Mouse moved to (487, 373)
Screenshot: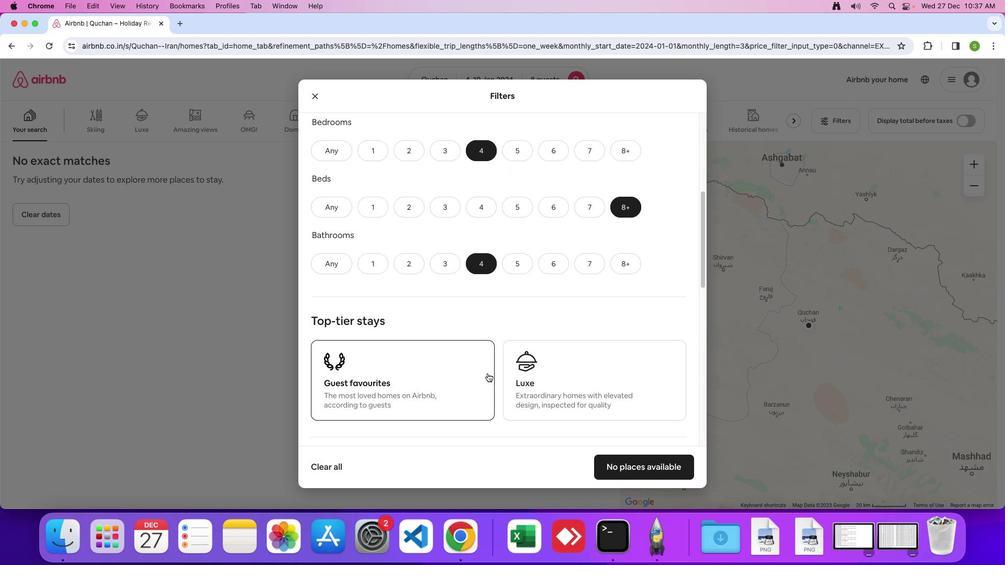 
Action: Mouse scrolled (487, 373) with delta (0, 0)
Screenshot: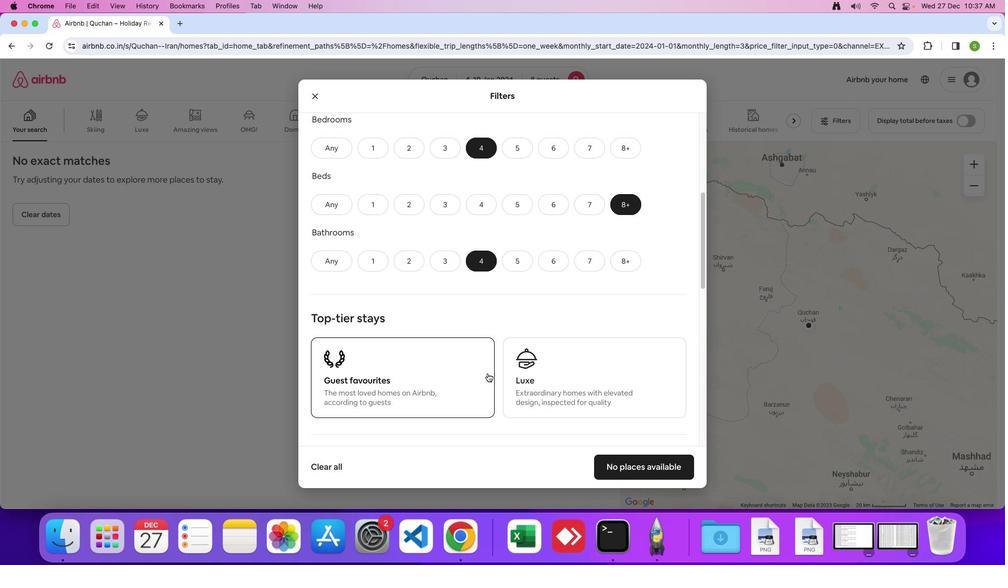
Action: Mouse scrolled (487, 373) with delta (0, 0)
Screenshot: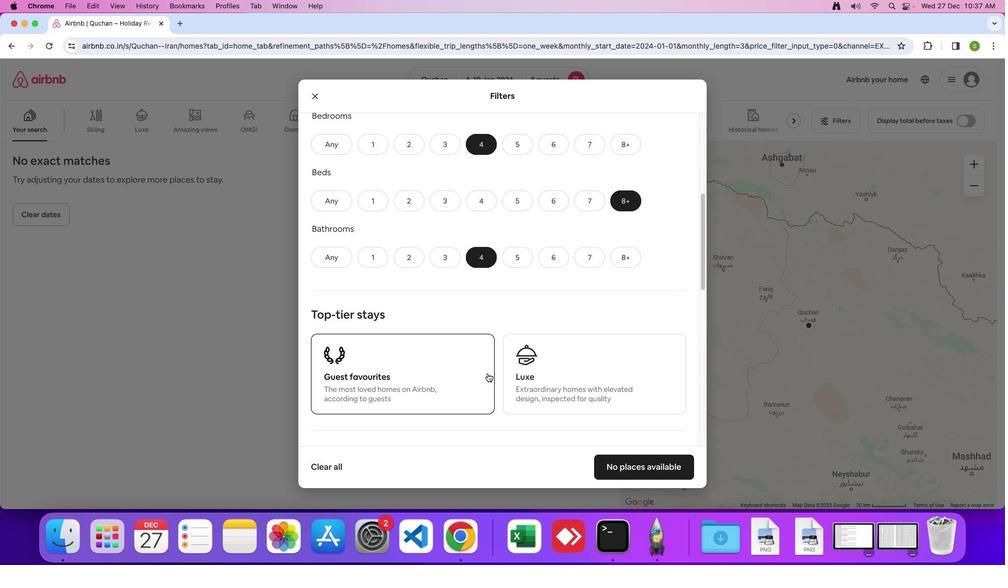 
Action: Mouse scrolled (487, 373) with delta (0, 0)
Screenshot: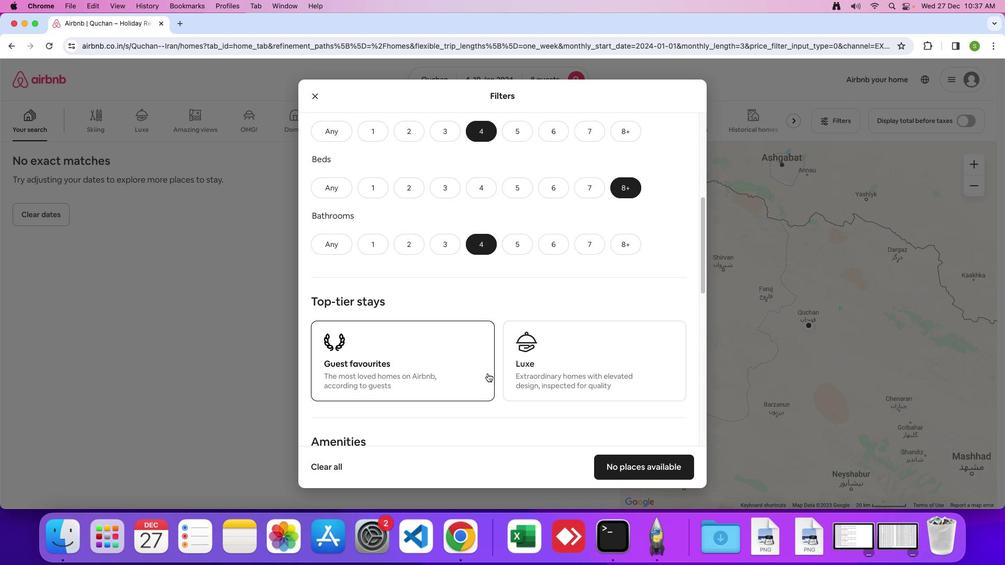 
Action: Mouse scrolled (487, 373) with delta (0, 0)
Screenshot: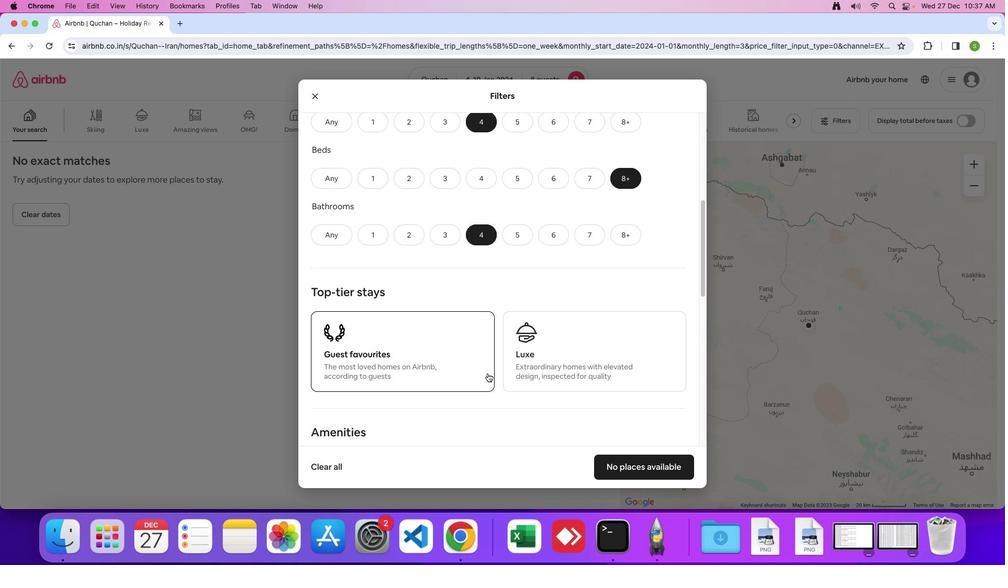 
Action: Mouse scrolled (487, 373) with delta (0, -1)
Screenshot: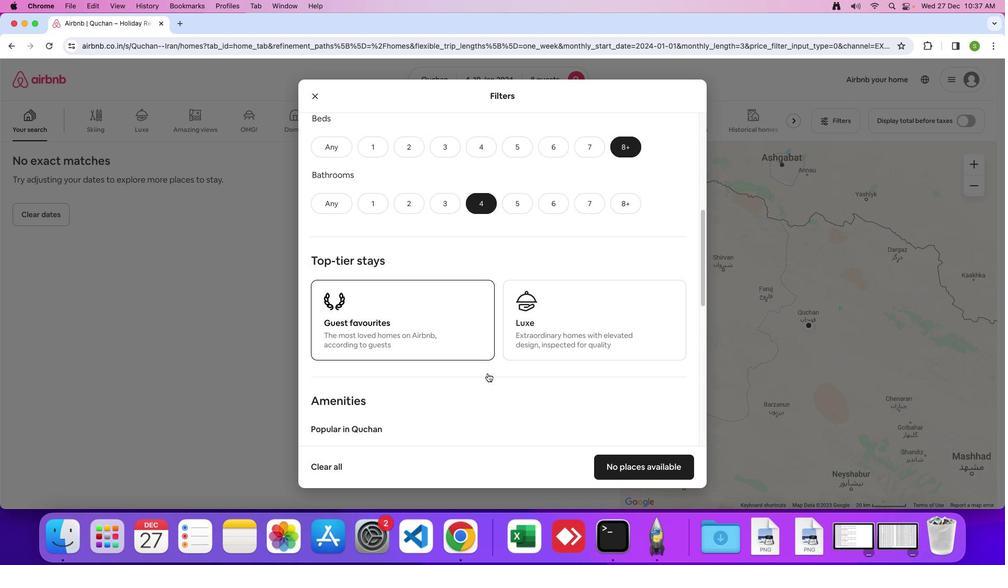 
Action: Mouse scrolled (487, 373) with delta (0, 0)
Screenshot: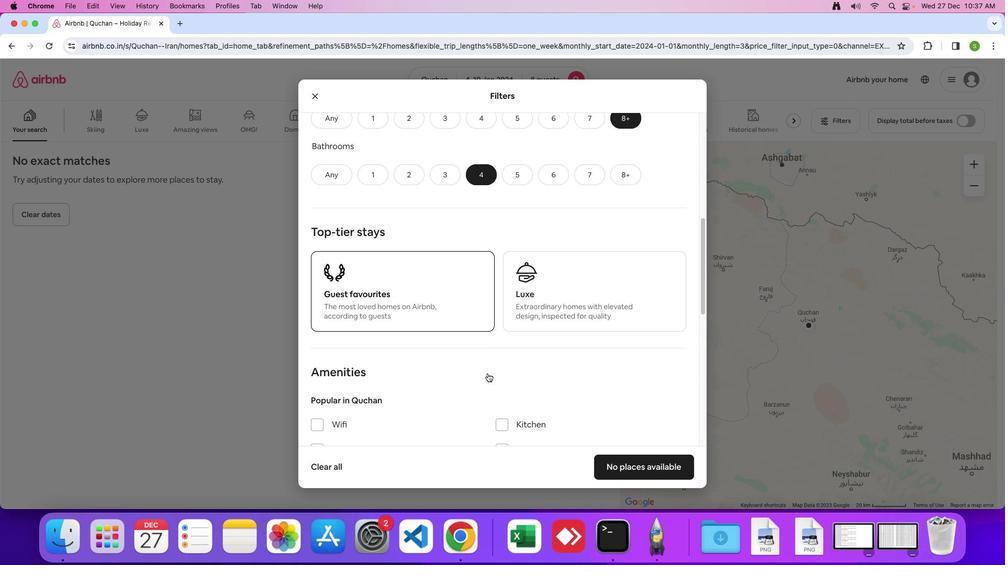 
Action: Mouse scrolled (487, 373) with delta (0, 0)
Screenshot: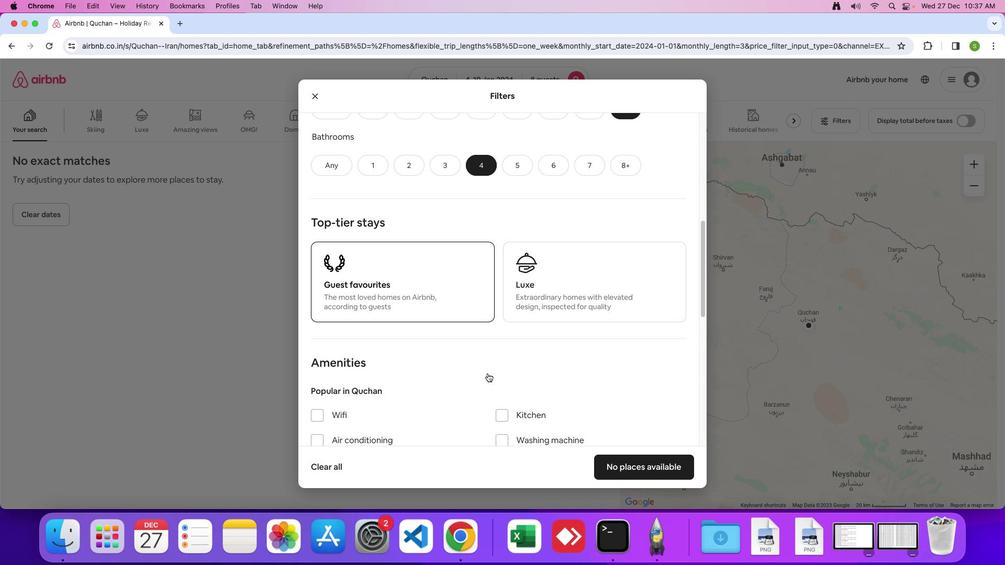 
Action: Mouse moved to (448, 369)
Screenshot: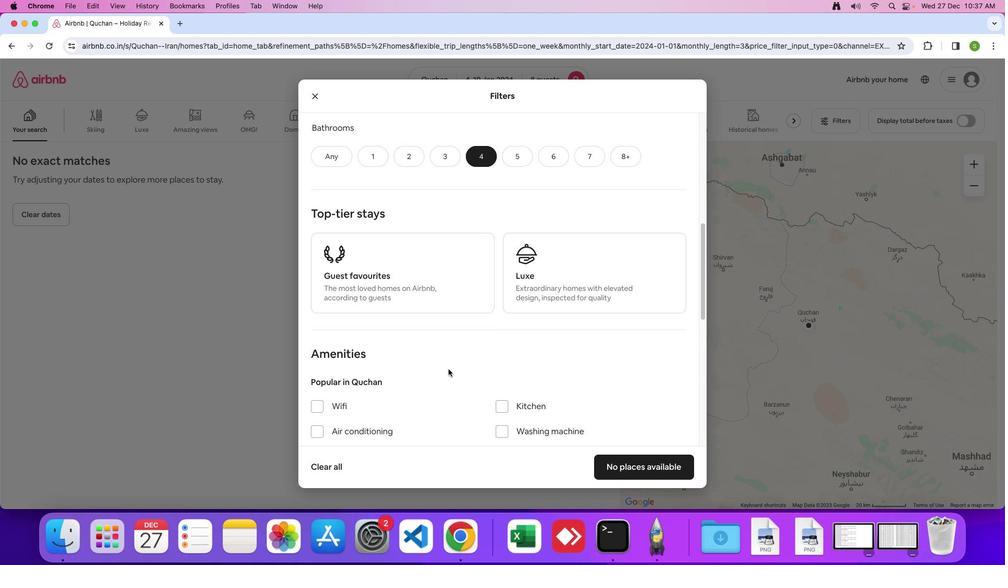 
Action: Mouse scrolled (448, 369) with delta (0, 0)
Screenshot: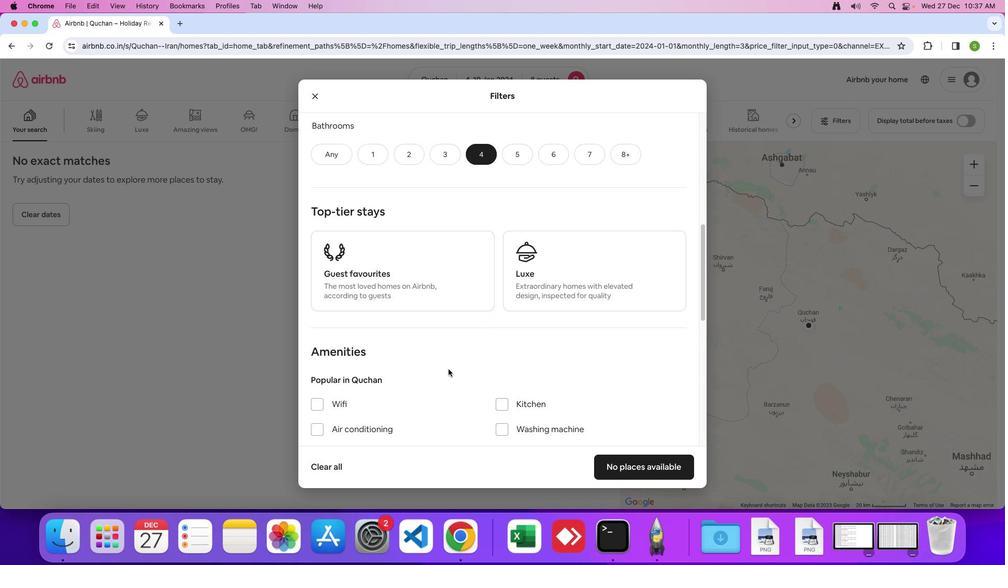 
Action: Mouse scrolled (448, 369) with delta (0, 0)
Screenshot: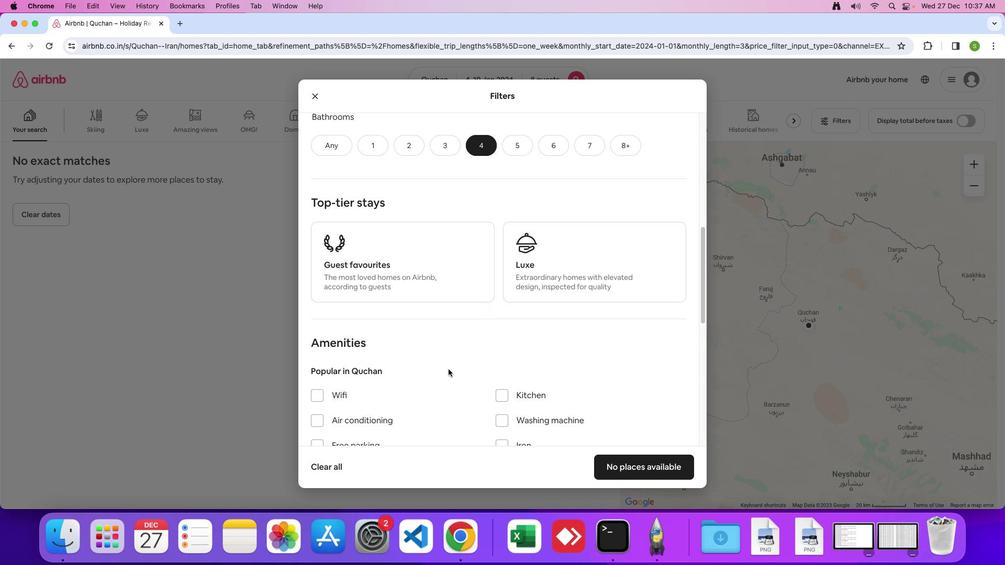 
Action: Mouse scrolled (448, 369) with delta (0, 0)
Screenshot: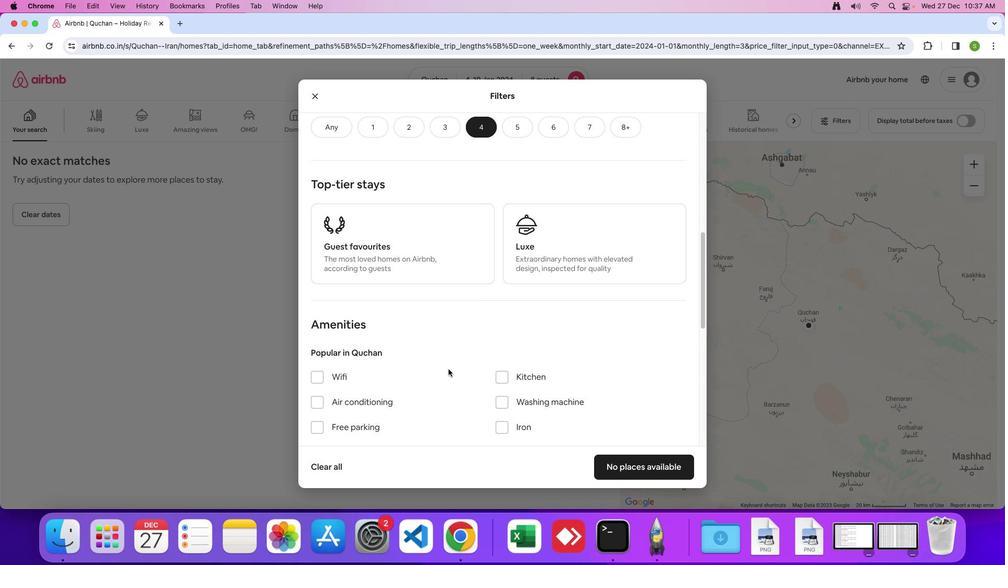 
Action: Mouse scrolled (448, 369) with delta (0, 0)
Screenshot: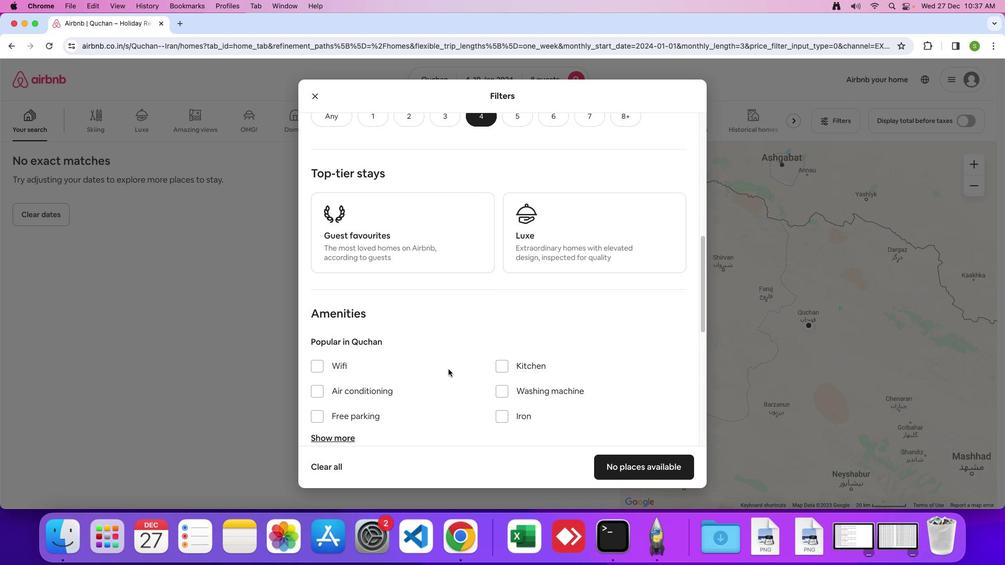 
Action: Mouse scrolled (448, 369) with delta (0, 0)
Screenshot: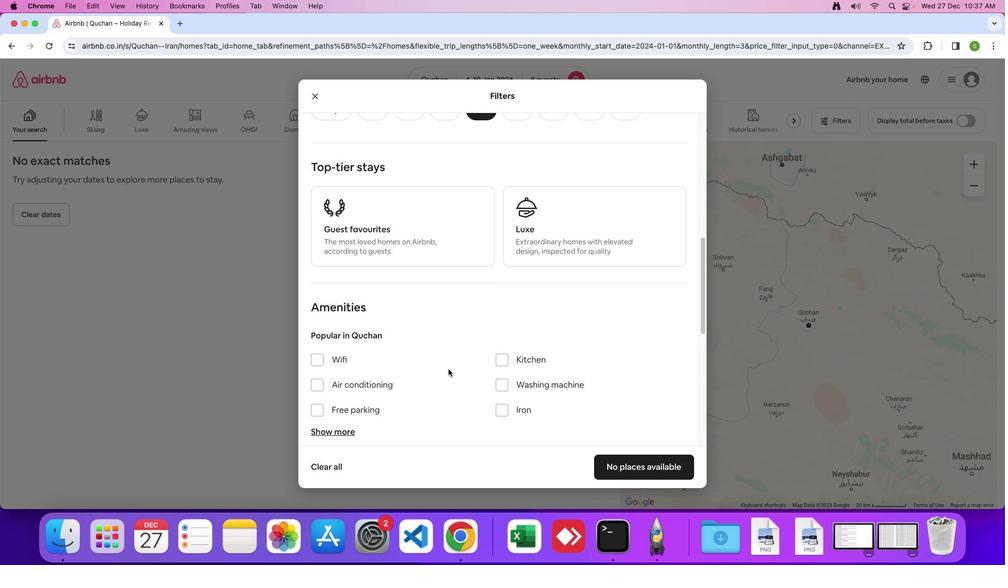 
Action: Mouse scrolled (448, 369) with delta (0, 0)
Screenshot: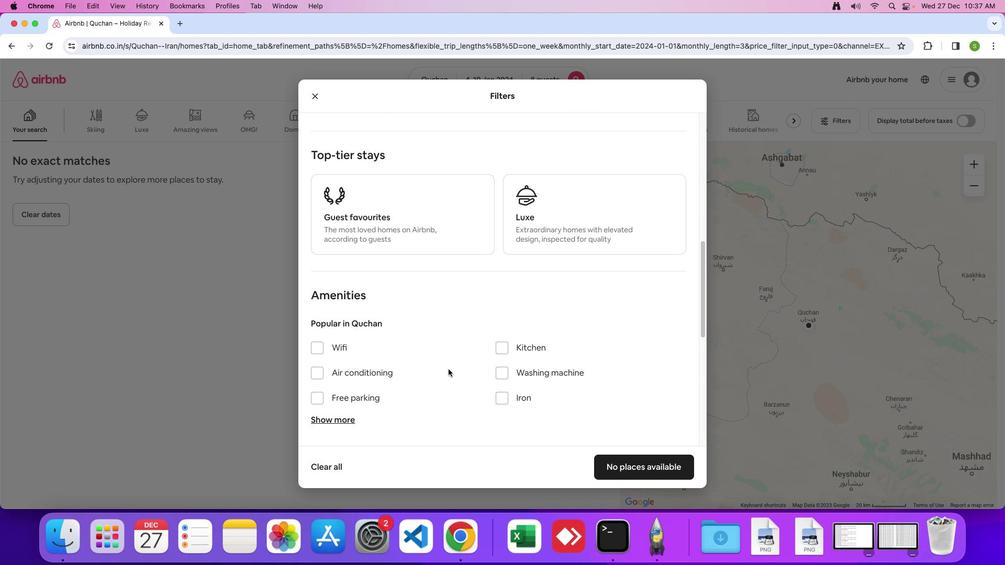 
Action: Mouse moved to (316, 345)
Screenshot: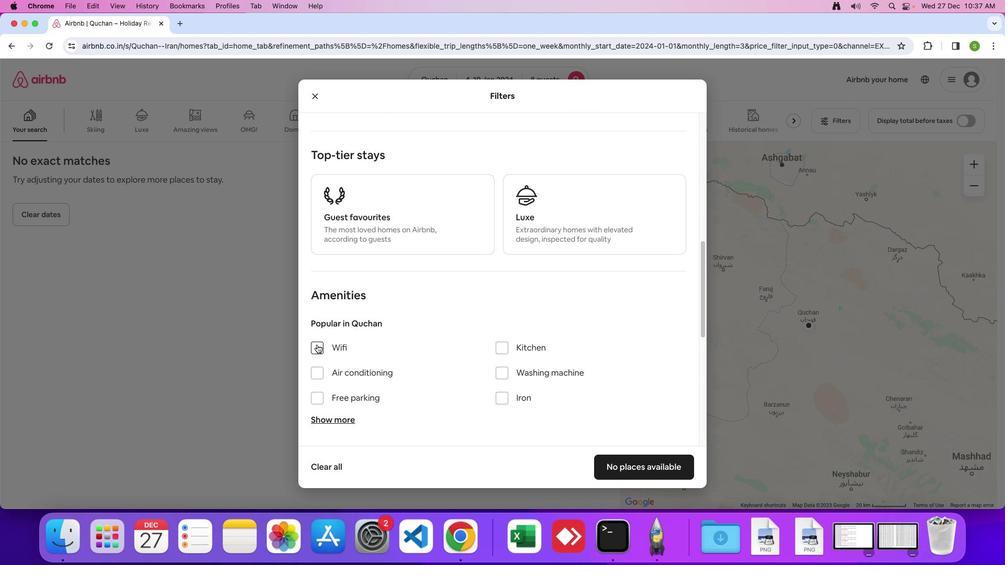 
Action: Mouse pressed left at (316, 345)
Screenshot: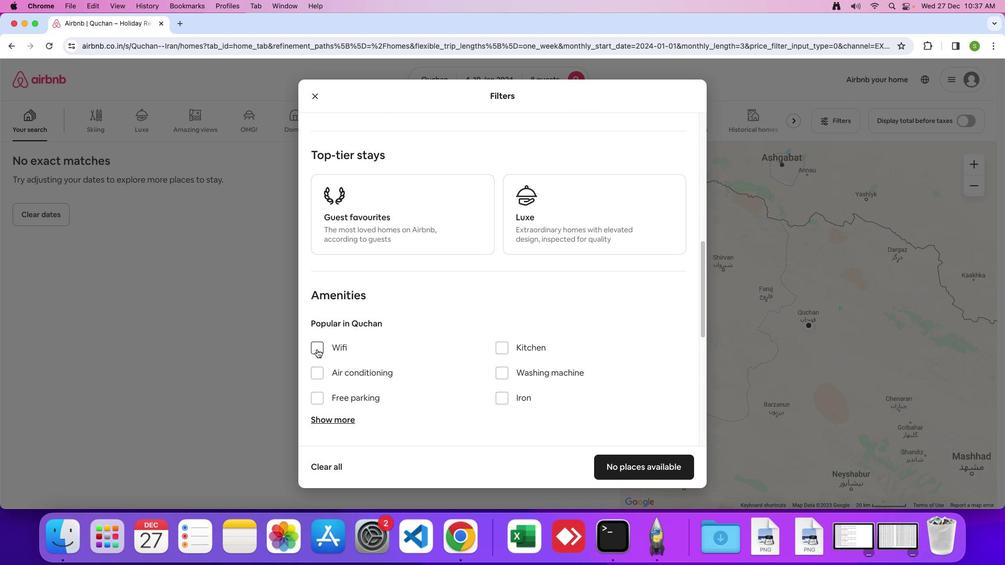 
Action: Mouse moved to (315, 396)
Screenshot: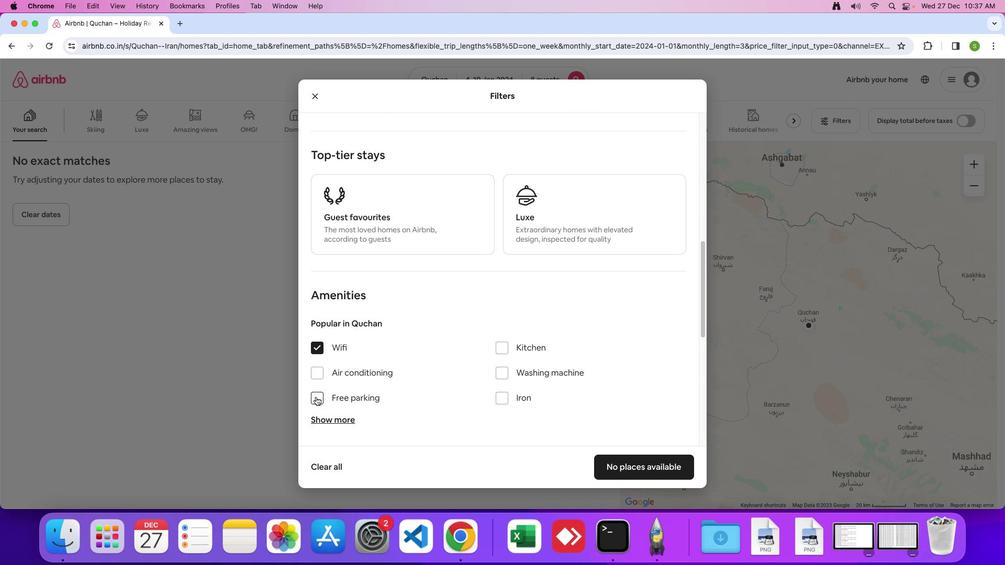 
Action: Mouse pressed left at (315, 396)
Screenshot: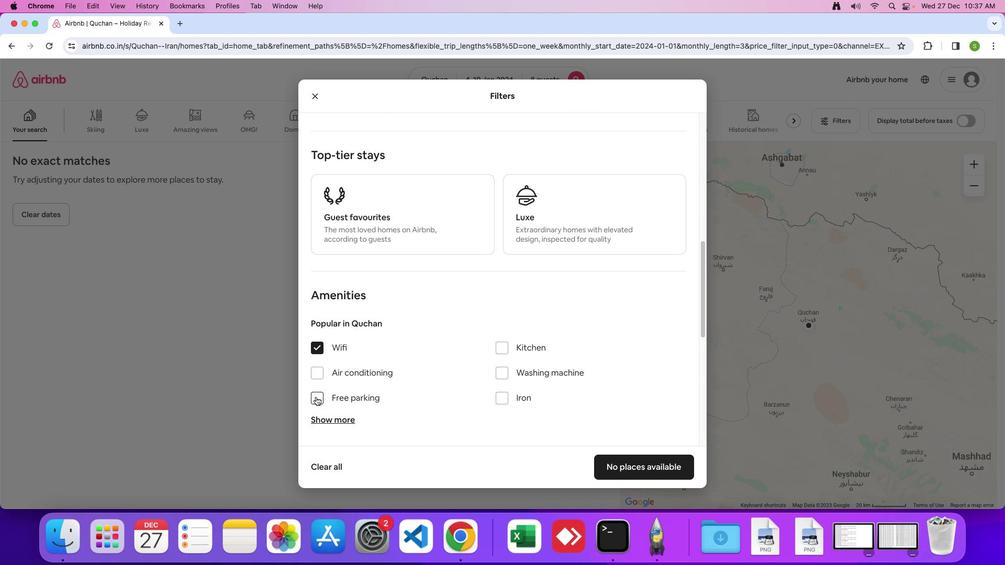 
Action: Mouse moved to (332, 418)
Screenshot: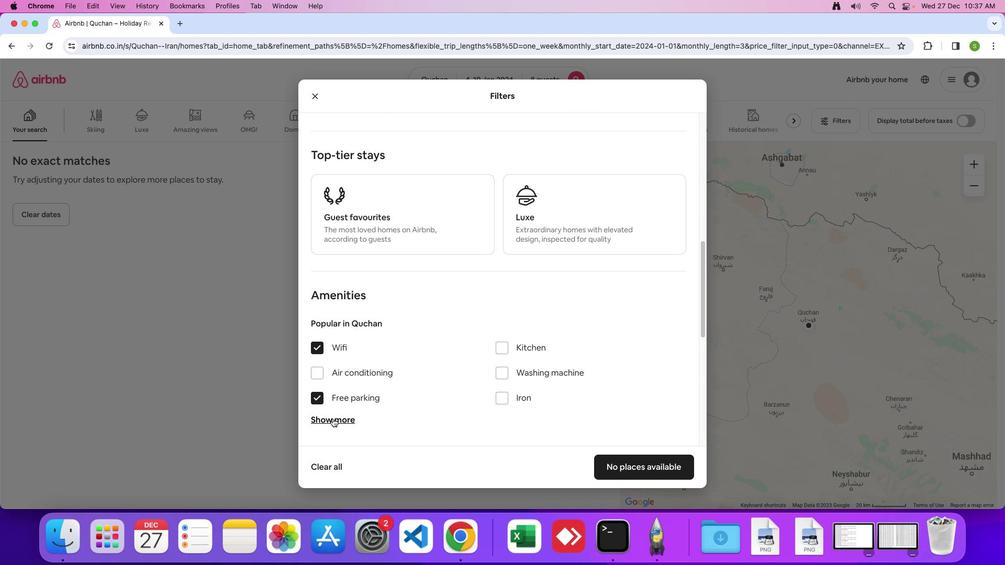 
Action: Mouse pressed left at (332, 418)
Screenshot: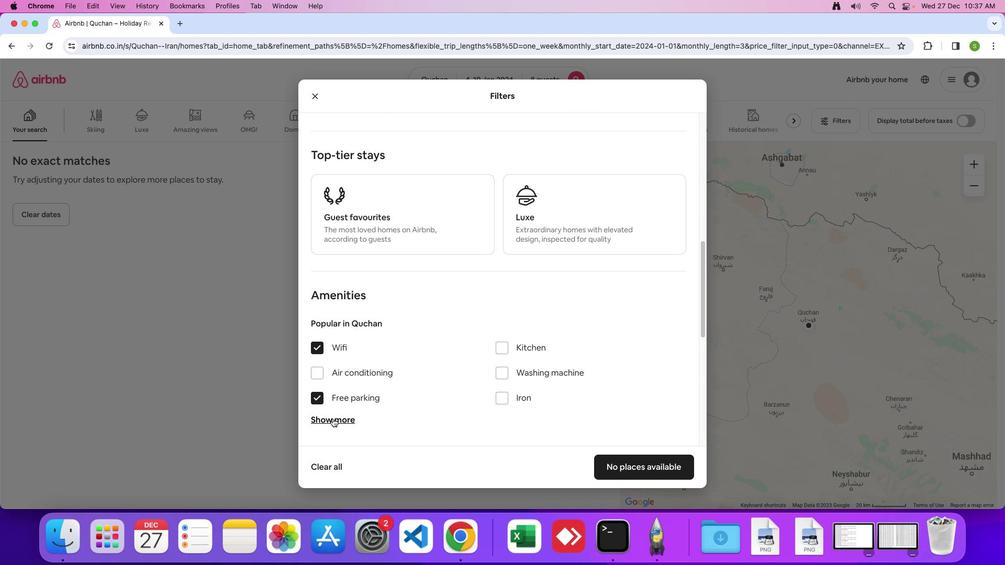 
Action: Mouse moved to (482, 385)
Screenshot: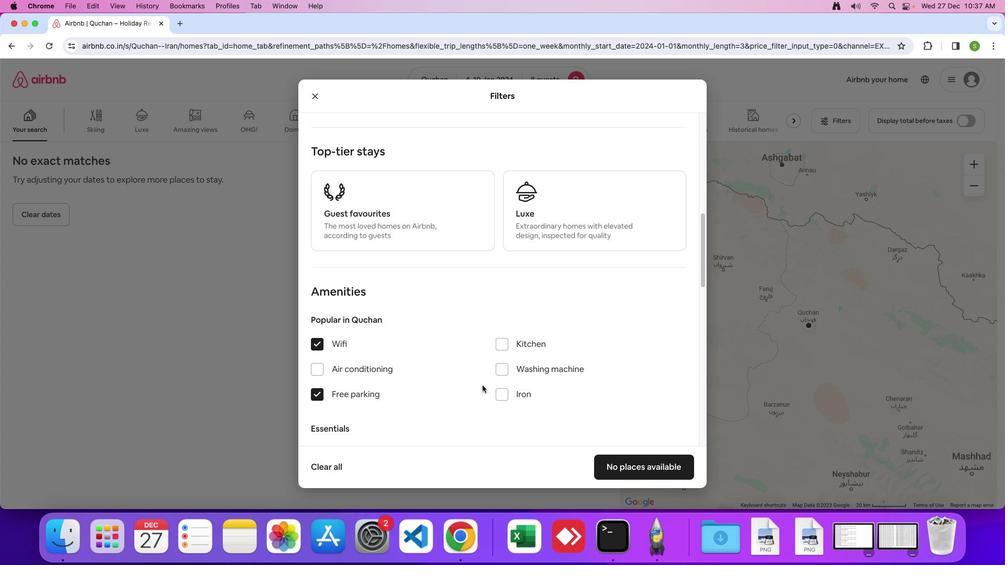
Action: Mouse scrolled (482, 385) with delta (0, 0)
Screenshot: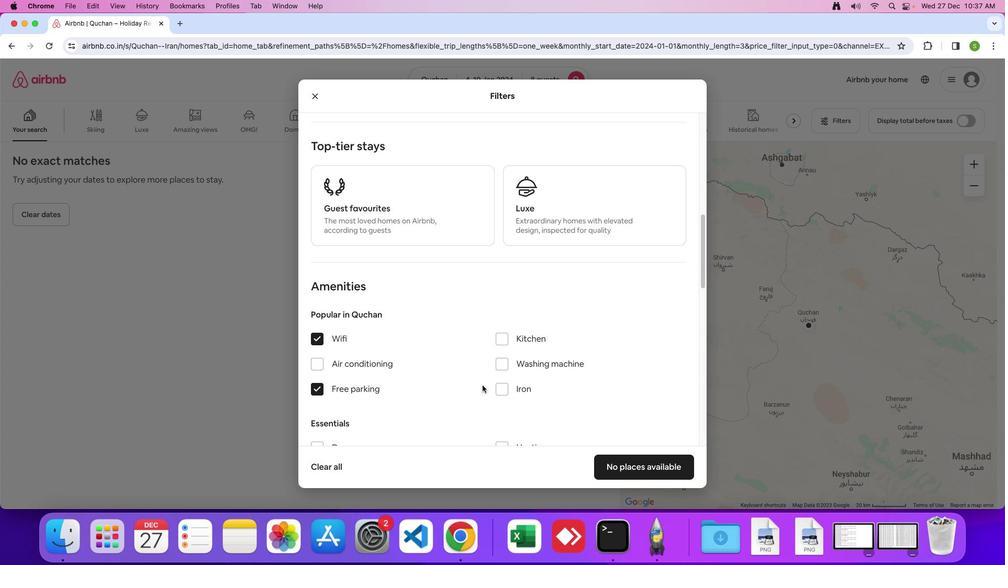 
Action: Mouse scrolled (482, 385) with delta (0, 0)
Screenshot: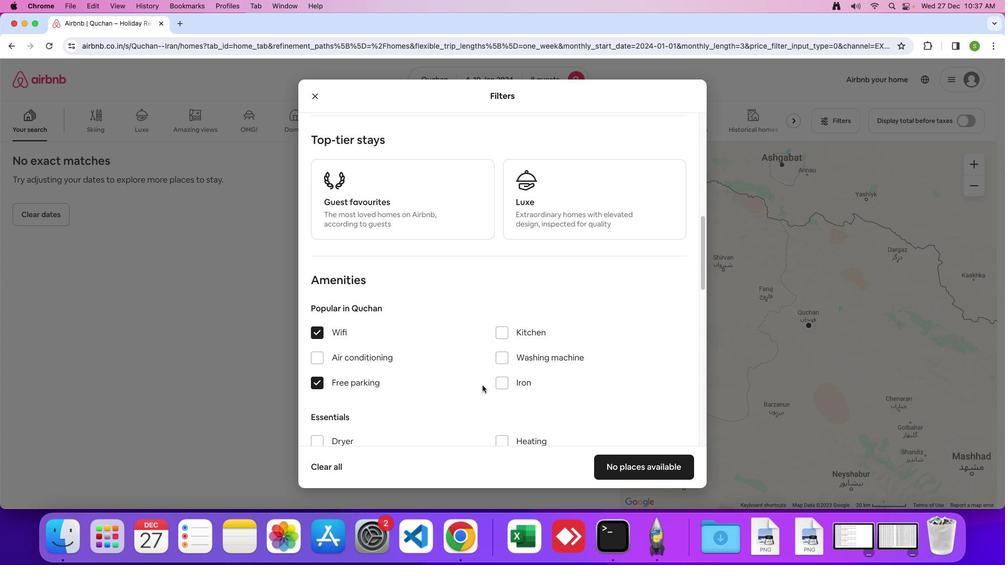 
Action: Mouse scrolled (482, 385) with delta (0, 0)
Screenshot: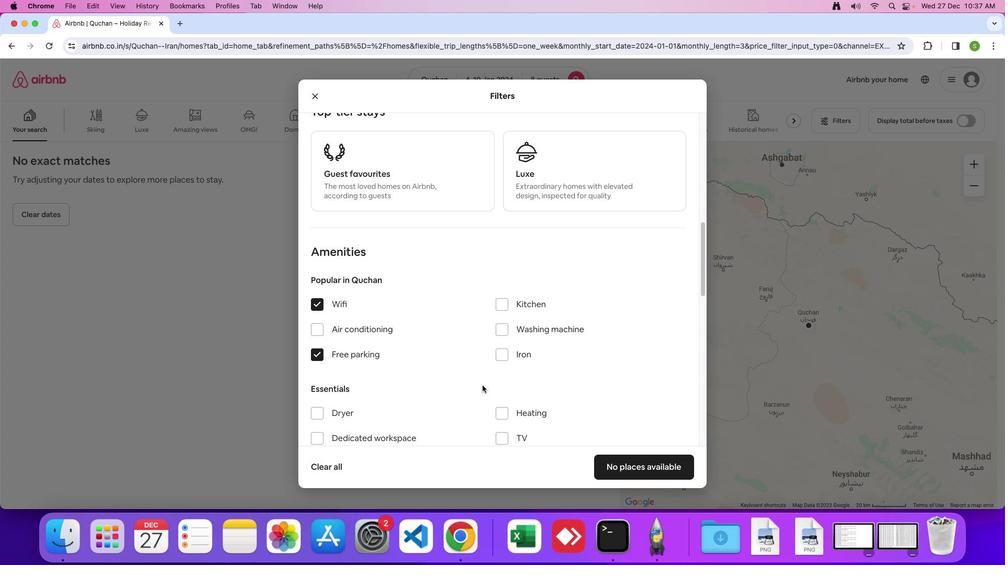 
Action: Mouse scrolled (482, 385) with delta (0, 0)
Screenshot: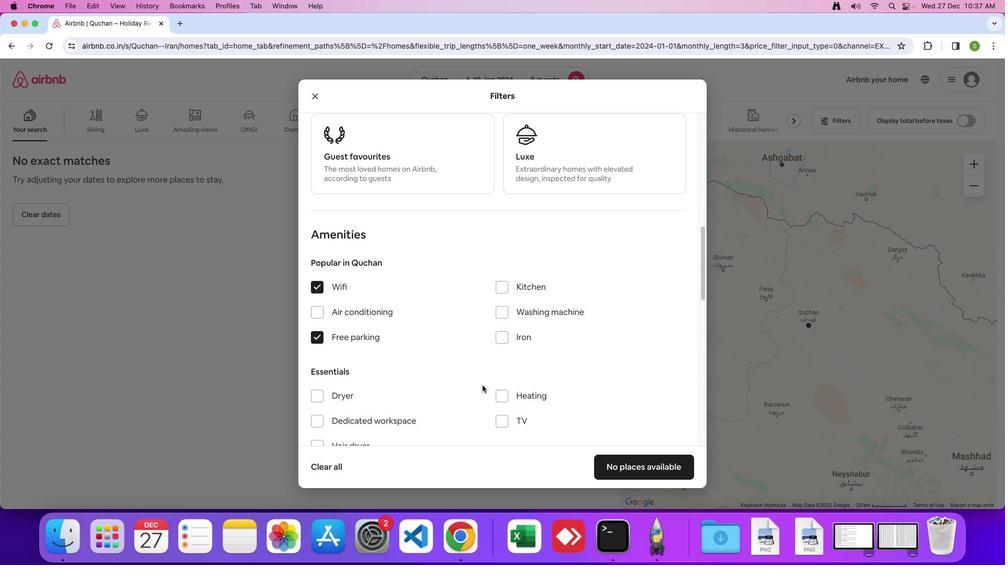 
Action: Mouse scrolled (482, 385) with delta (0, 0)
Screenshot: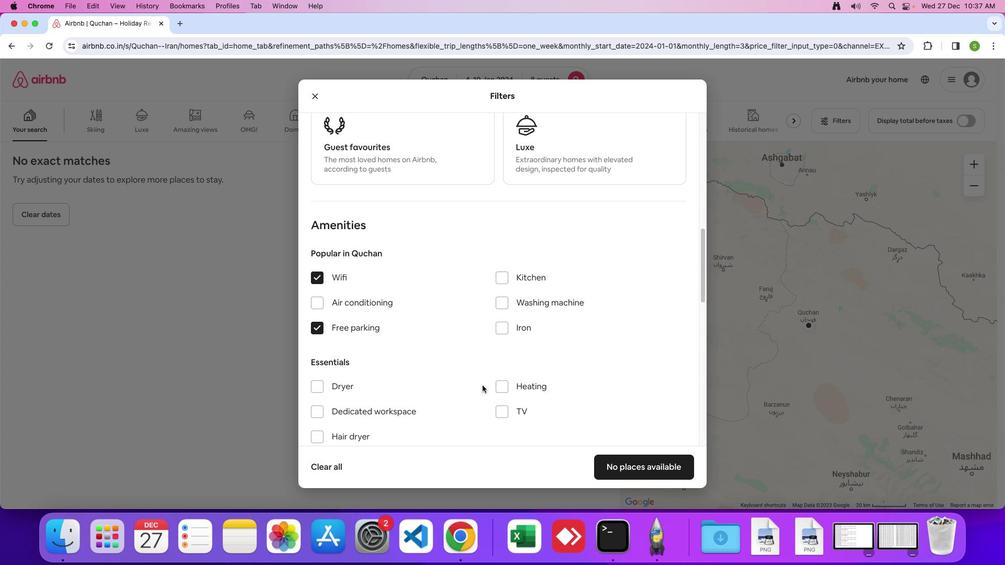 
Action: Mouse scrolled (482, 385) with delta (0, -1)
Screenshot: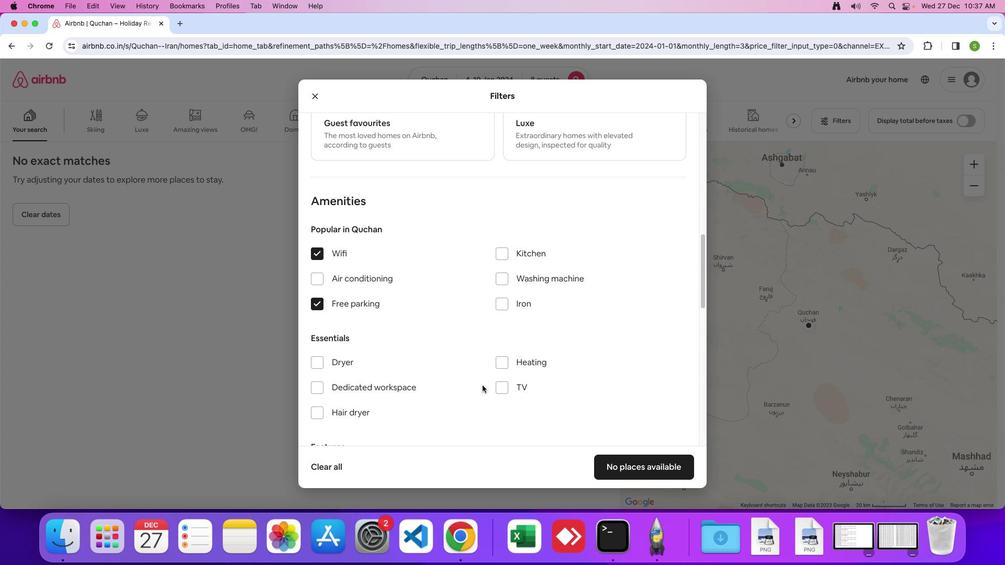 
Action: Mouse scrolled (482, 385) with delta (0, 0)
Screenshot: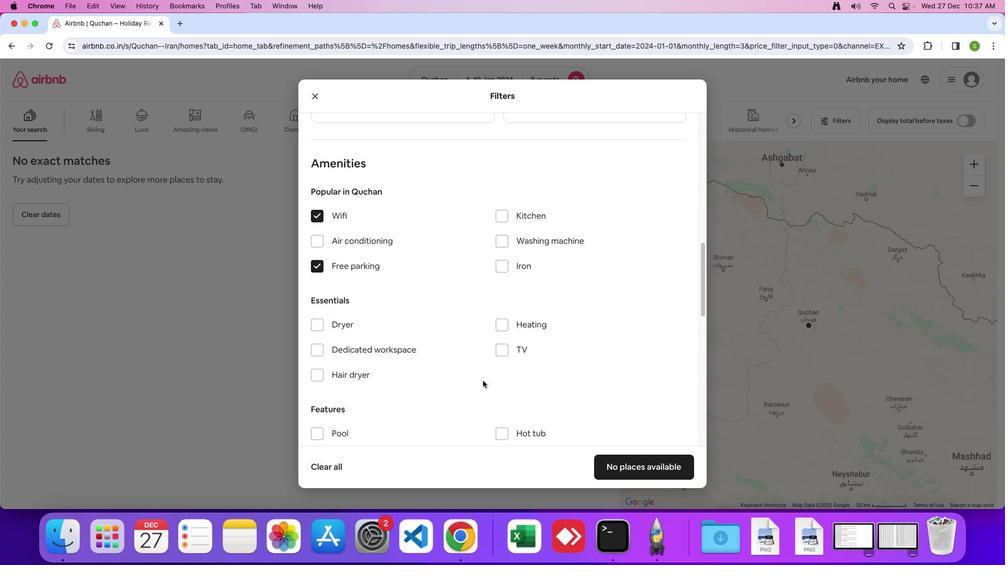 
Action: Mouse scrolled (482, 385) with delta (0, 0)
Screenshot: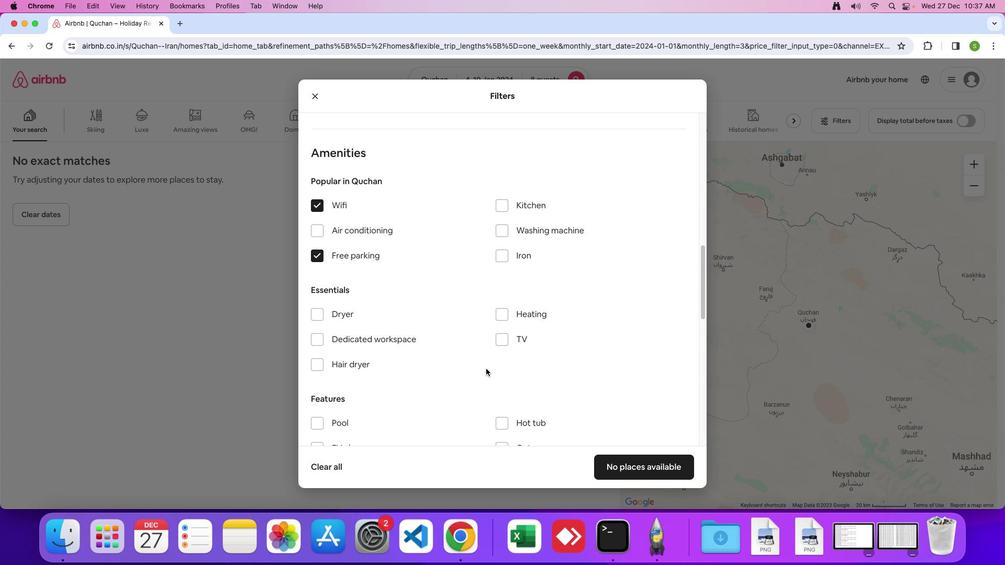 
Action: Mouse moved to (503, 337)
Screenshot: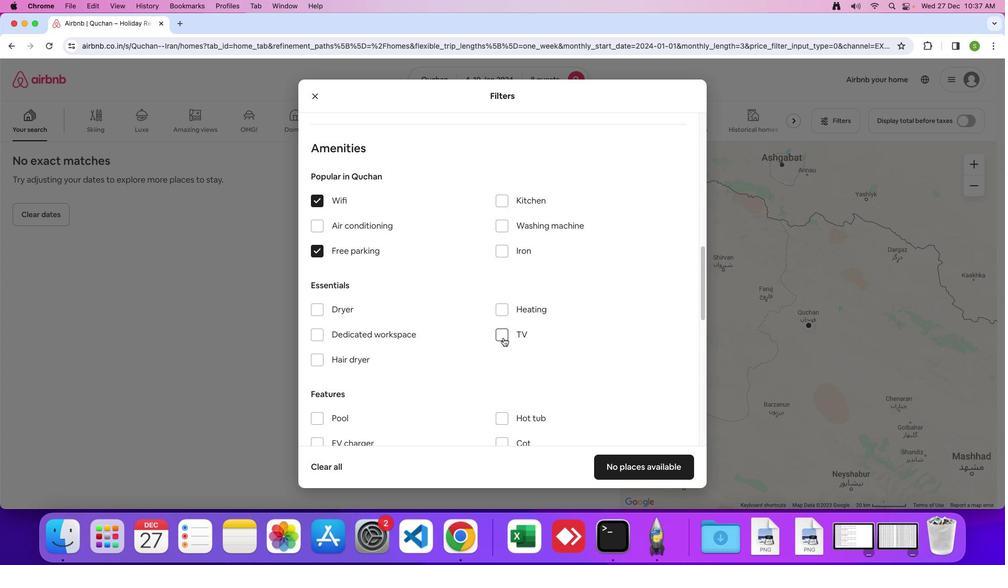 
Action: Mouse pressed left at (503, 337)
Screenshot: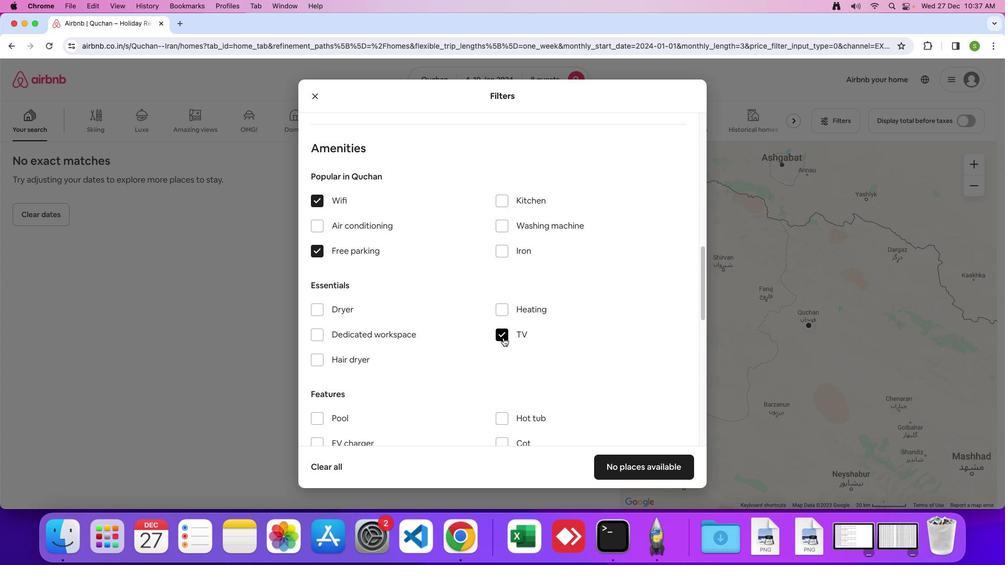 
Action: Mouse moved to (453, 370)
Screenshot: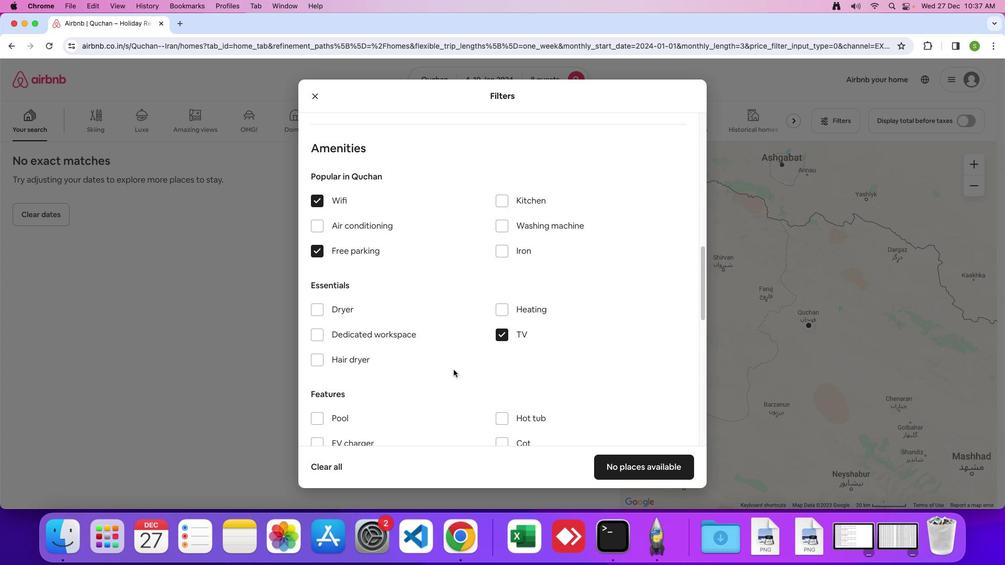 
Action: Mouse scrolled (453, 370) with delta (0, 0)
Screenshot: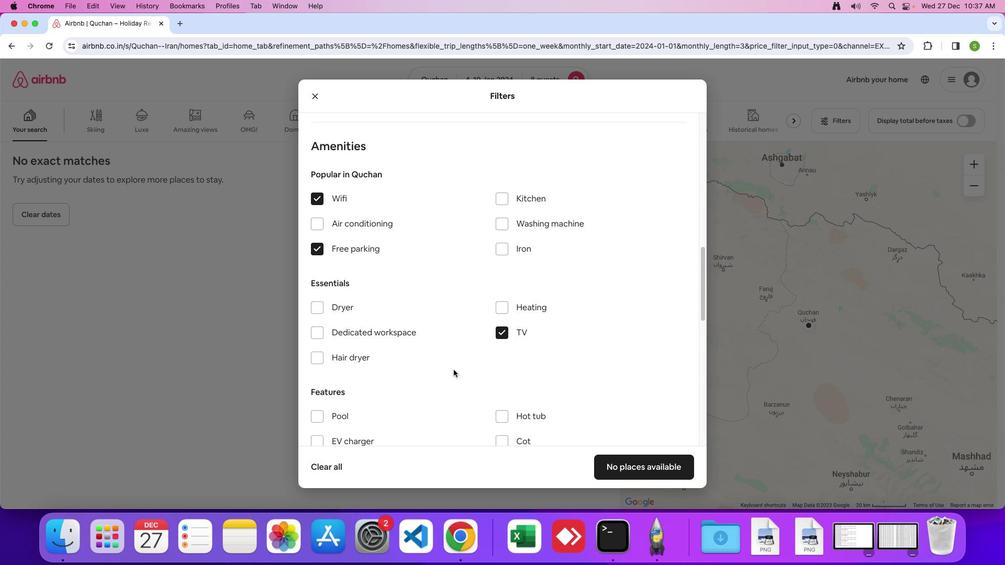 
Action: Mouse scrolled (453, 370) with delta (0, 0)
Screenshot: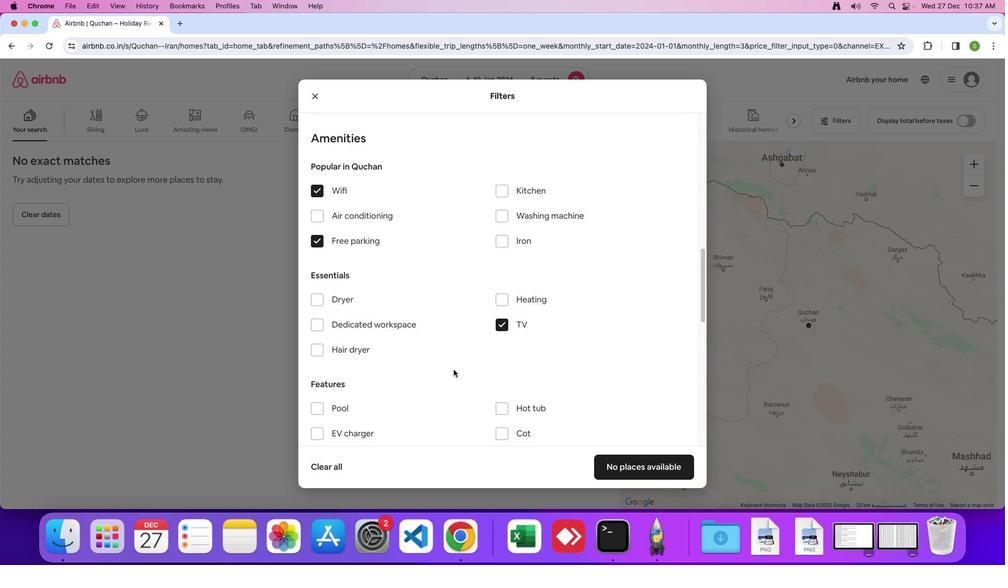 
Action: Mouse scrolled (453, 370) with delta (0, 0)
Screenshot: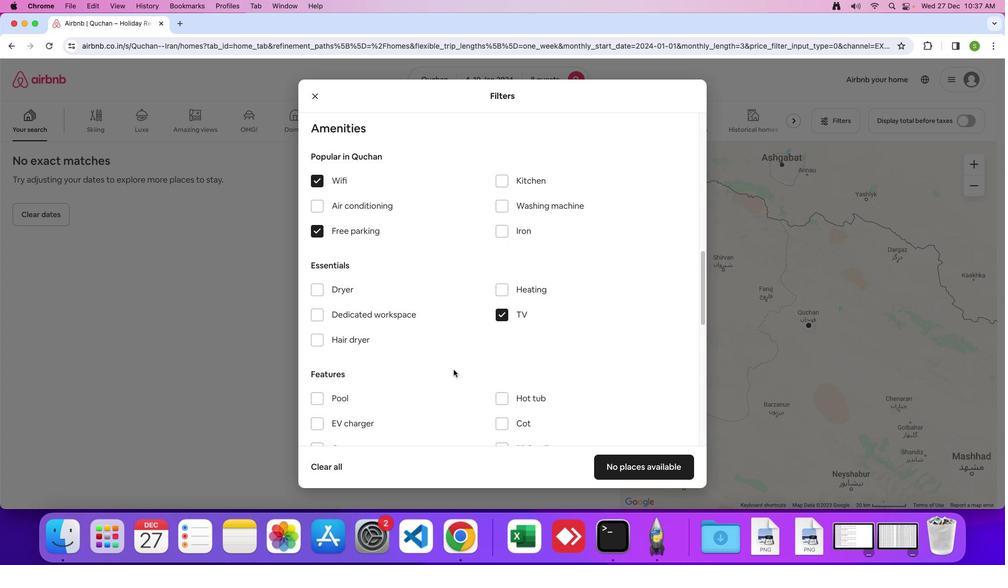 
Action: Mouse scrolled (453, 370) with delta (0, 0)
Screenshot: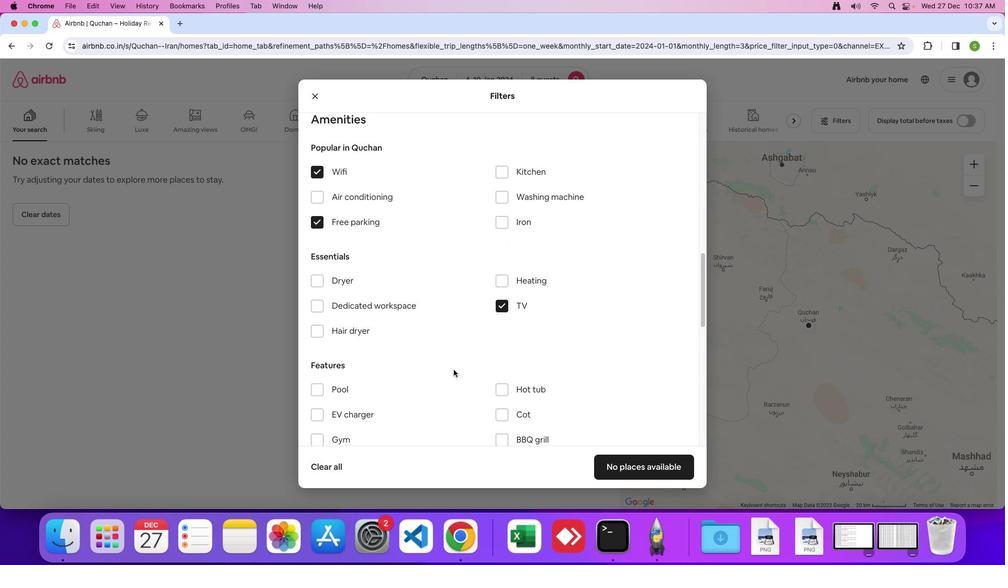 
Action: Mouse scrolled (453, 370) with delta (0, 0)
Screenshot: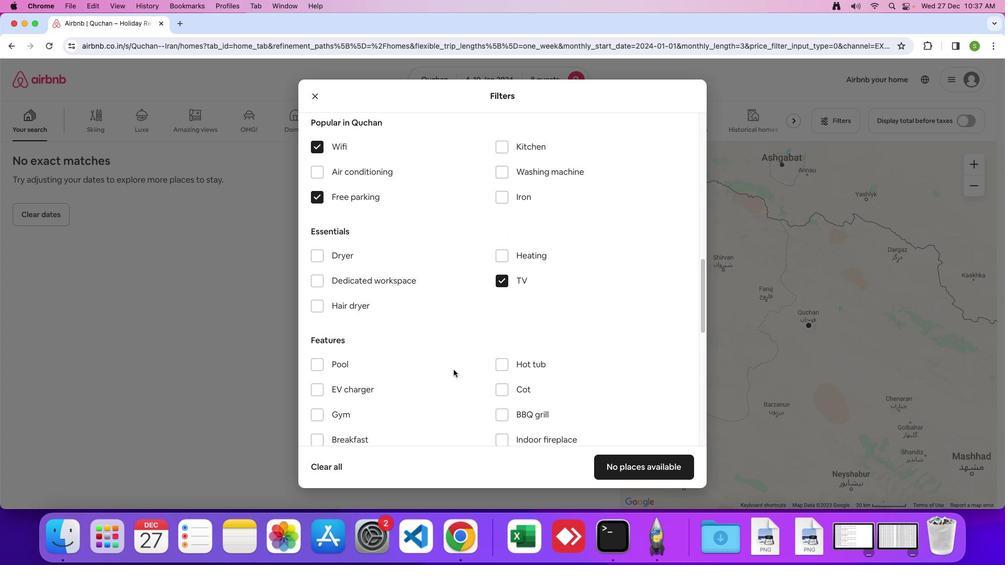 
Action: Mouse scrolled (453, 370) with delta (0, 0)
Screenshot: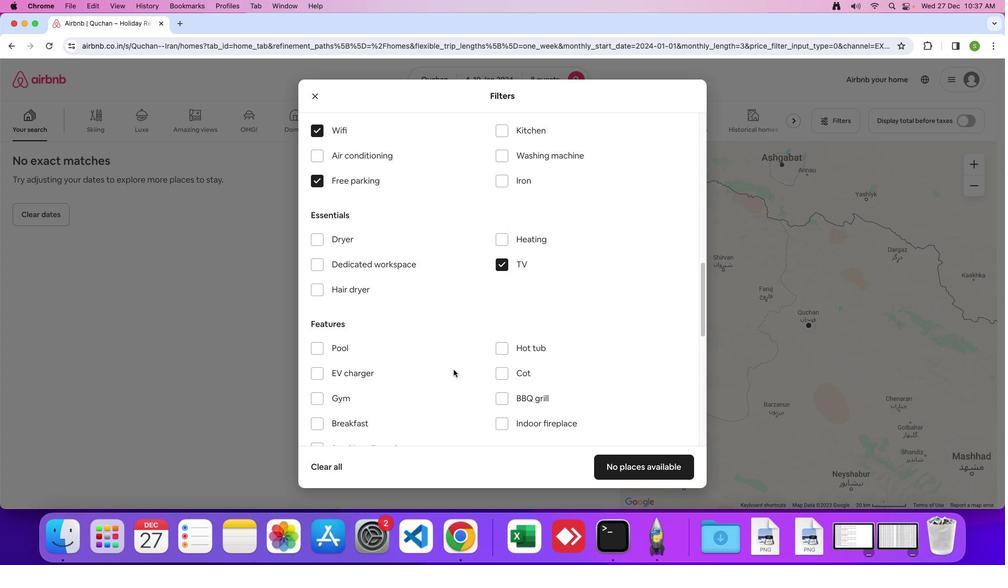 
Action: Mouse moved to (453, 370)
Screenshot: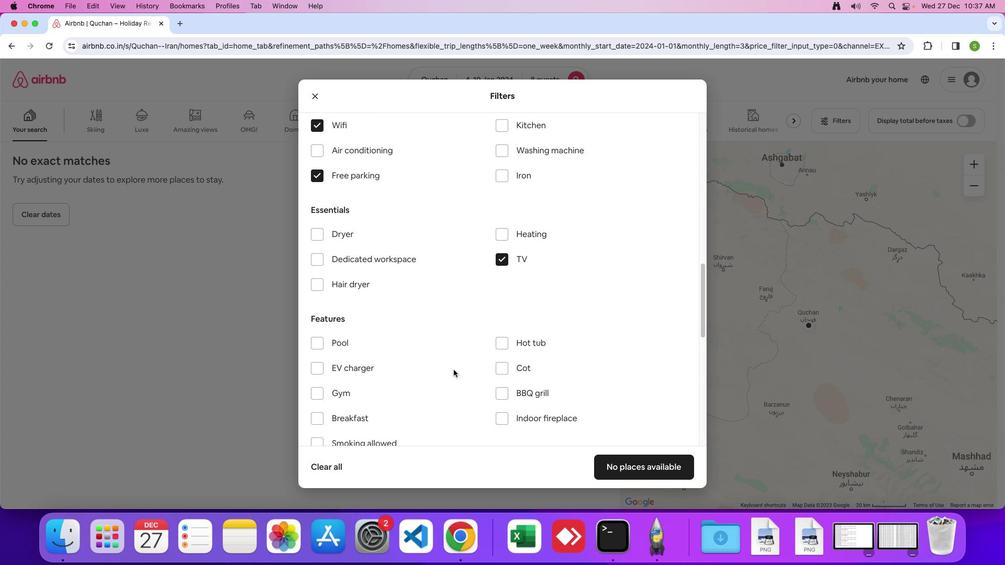 
Action: Mouse scrolled (453, 370) with delta (0, 0)
Screenshot: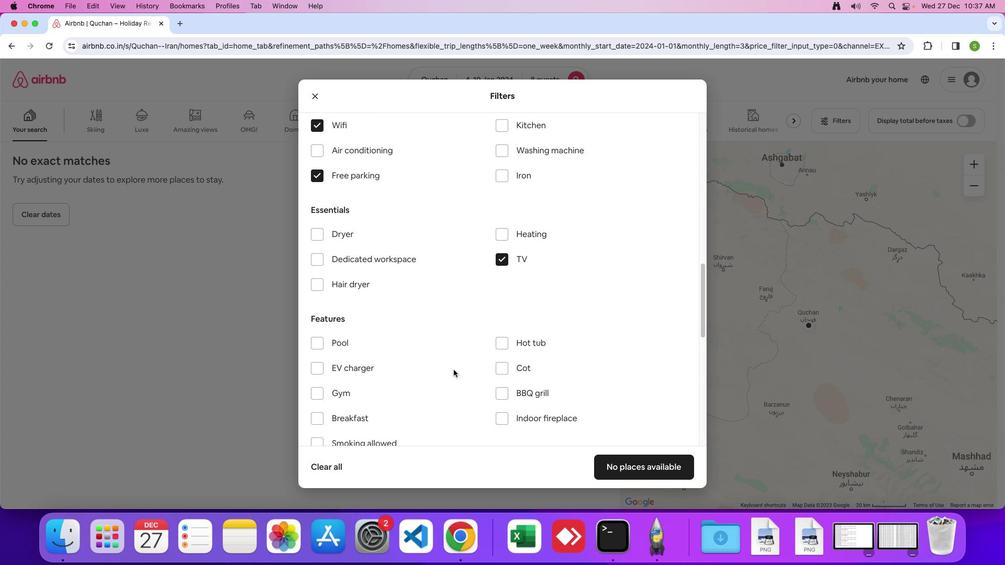 
Action: Mouse scrolled (453, 370) with delta (0, 0)
Screenshot: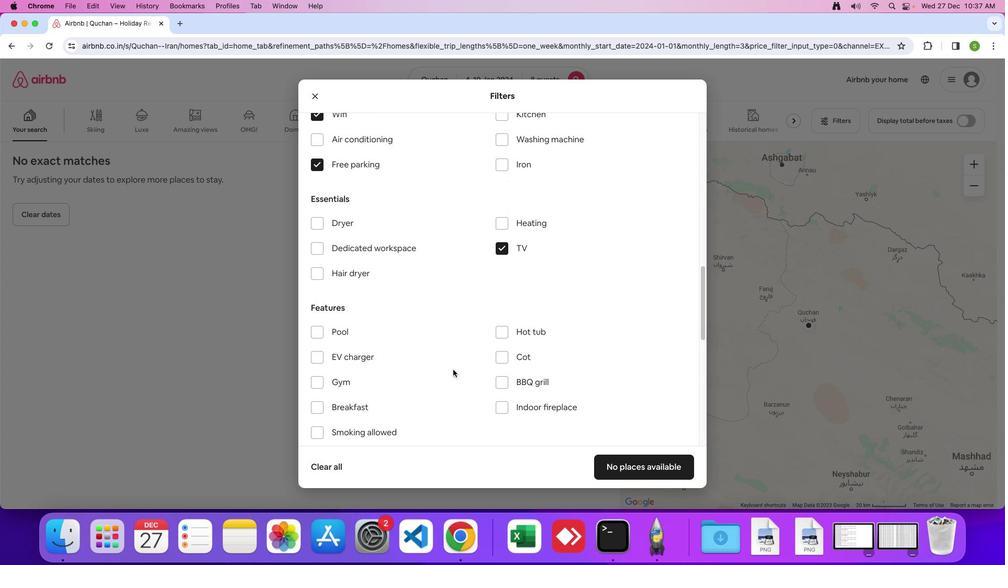 
Action: Mouse moved to (453, 370)
Screenshot: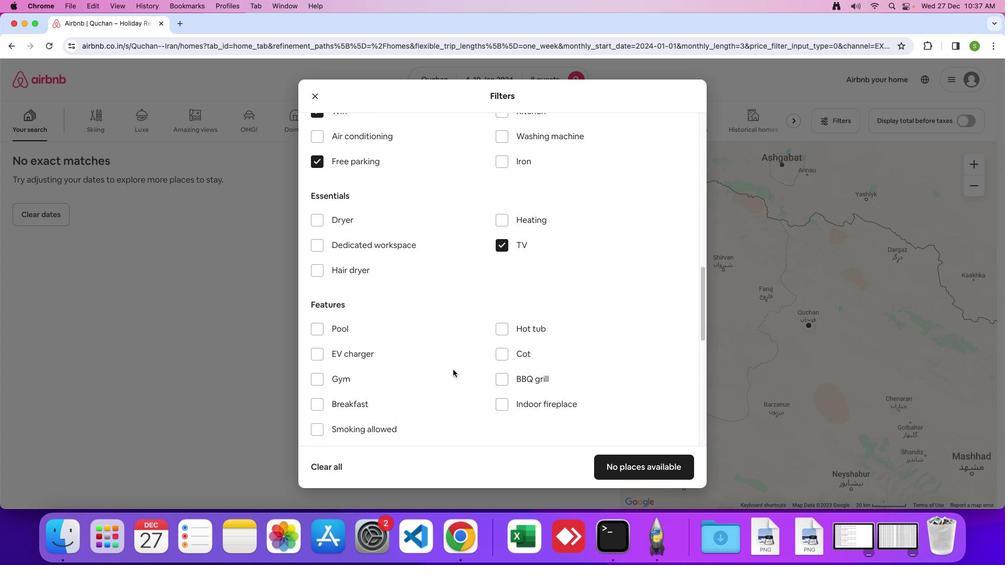 
Action: Mouse scrolled (453, 370) with delta (0, 0)
Screenshot: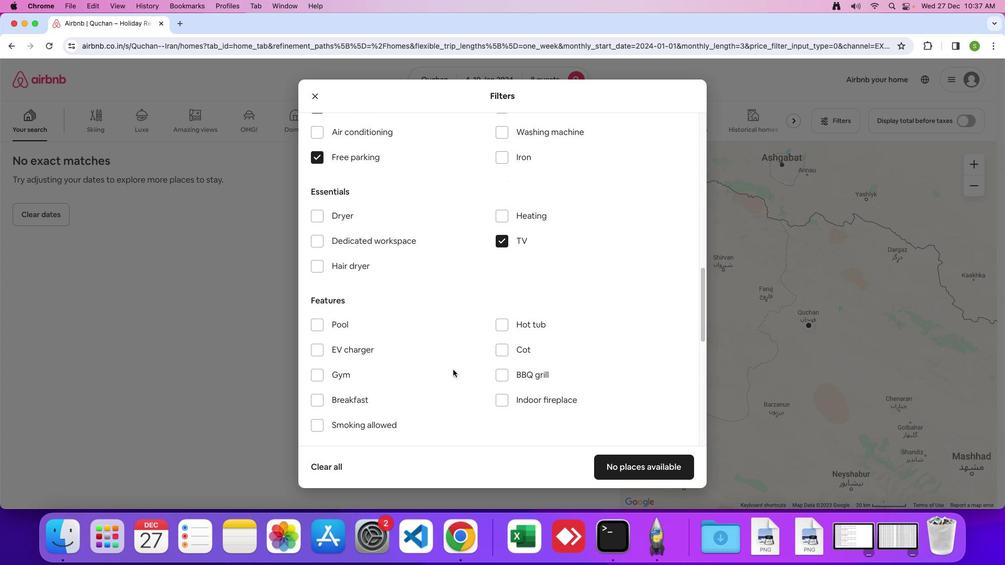 
Action: Mouse moved to (453, 369)
Screenshot: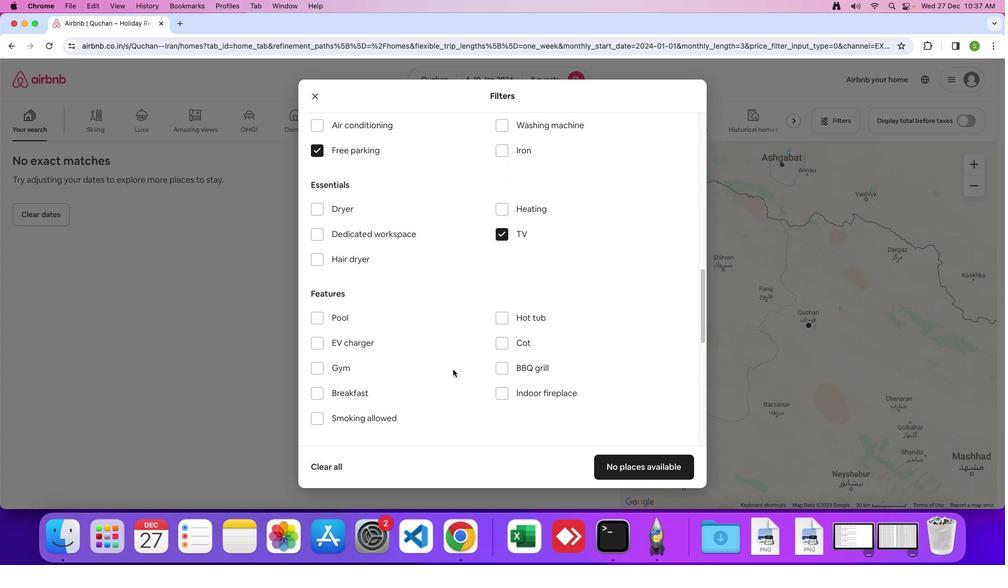 
Action: Mouse scrolled (453, 369) with delta (0, 0)
Screenshot: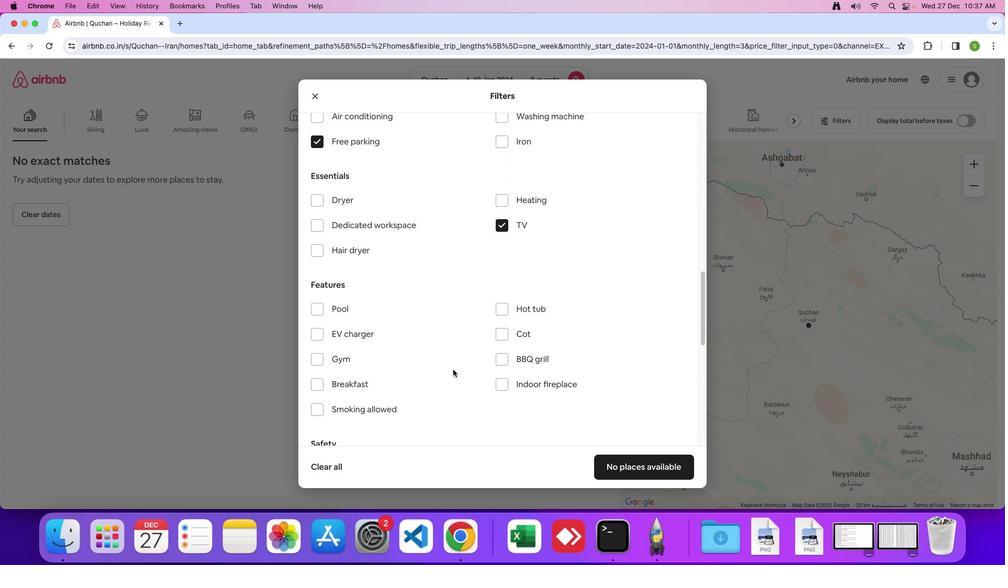 
Action: Mouse scrolled (453, 369) with delta (0, 0)
Screenshot: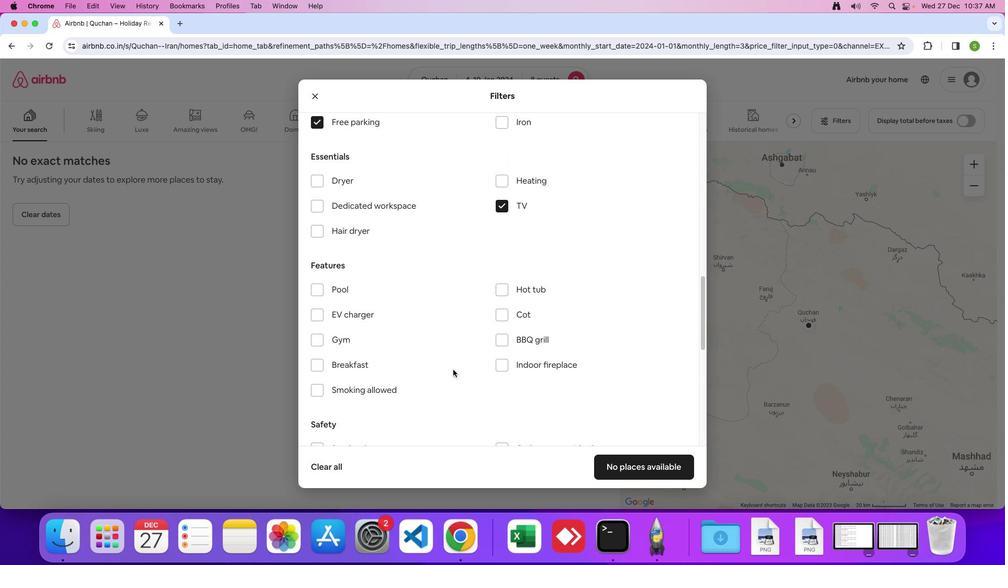 
Action: Mouse scrolled (453, 369) with delta (0, 0)
Screenshot: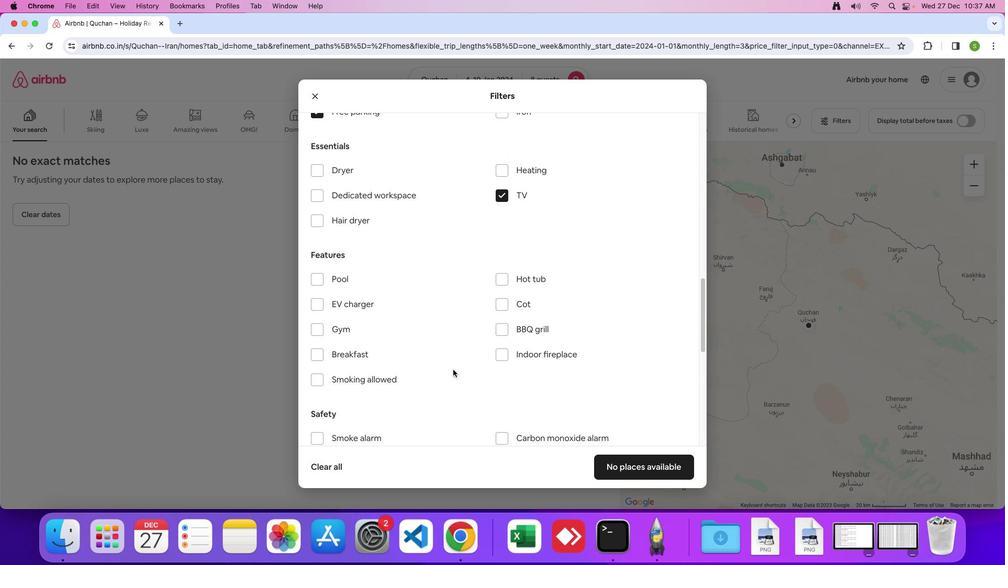 
Action: Mouse moved to (317, 326)
Screenshot: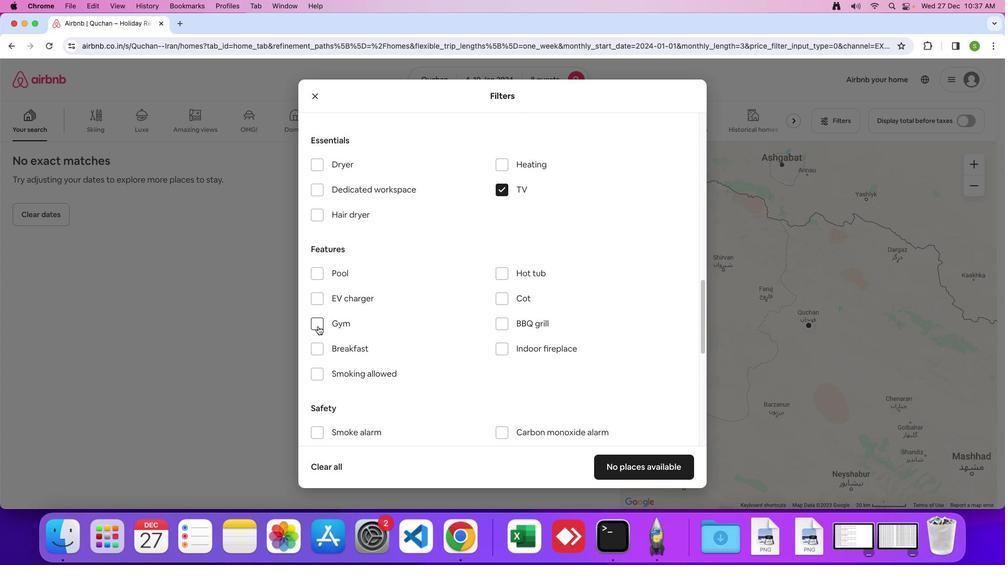 
Action: Mouse pressed left at (317, 326)
Screenshot: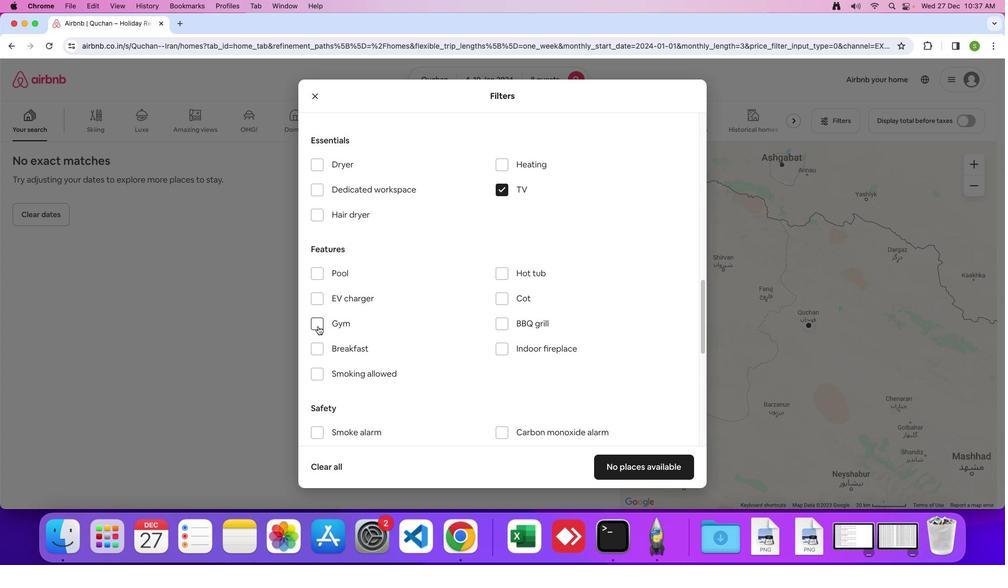 
Action: Mouse moved to (315, 351)
Screenshot: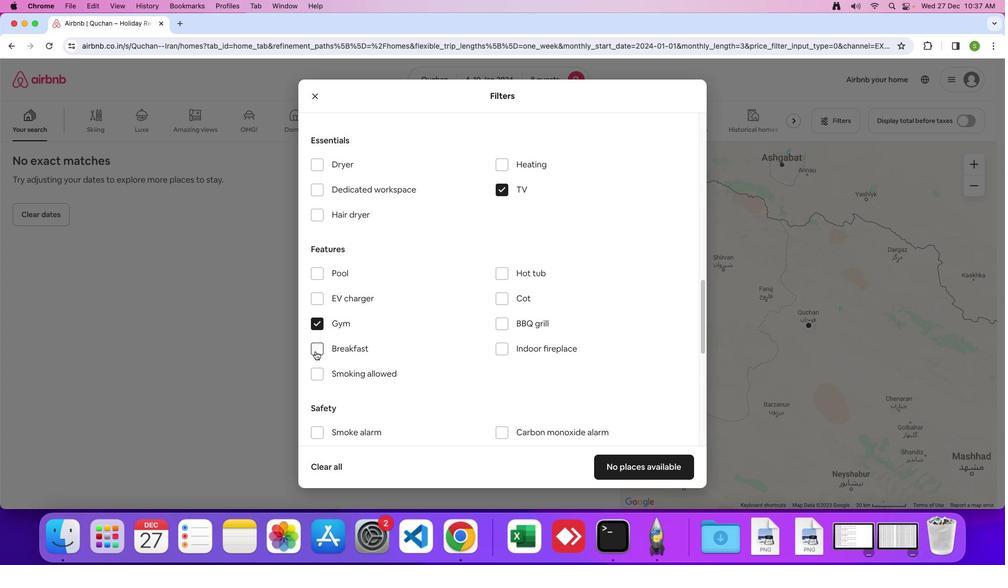 
Action: Mouse pressed left at (315, 351)
Screenshot: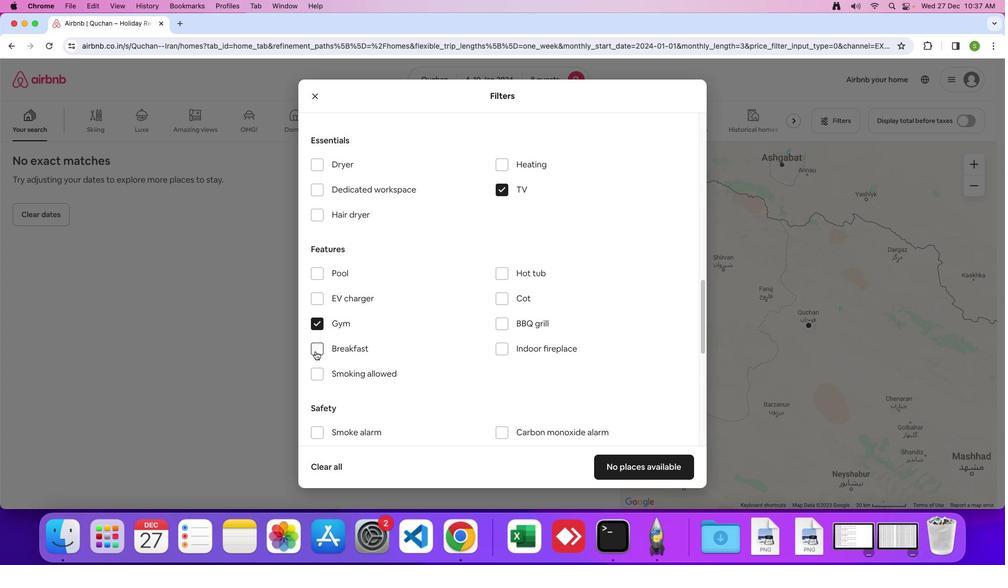 
Action: Mouse moved to (436, 340)
Screenshot: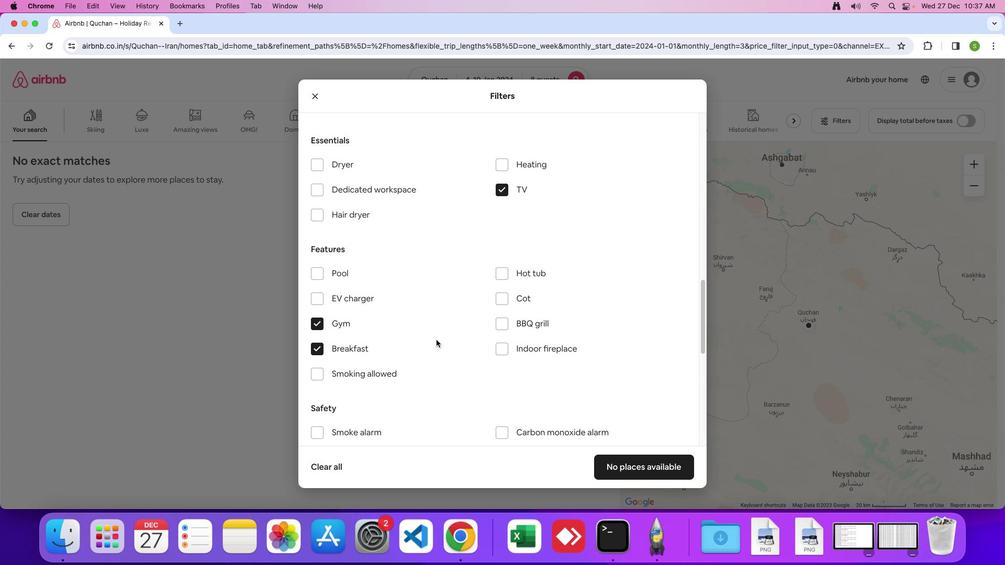 
Action: Mouse scrolled (436, 340) with delta (0, 0)
Screenshot: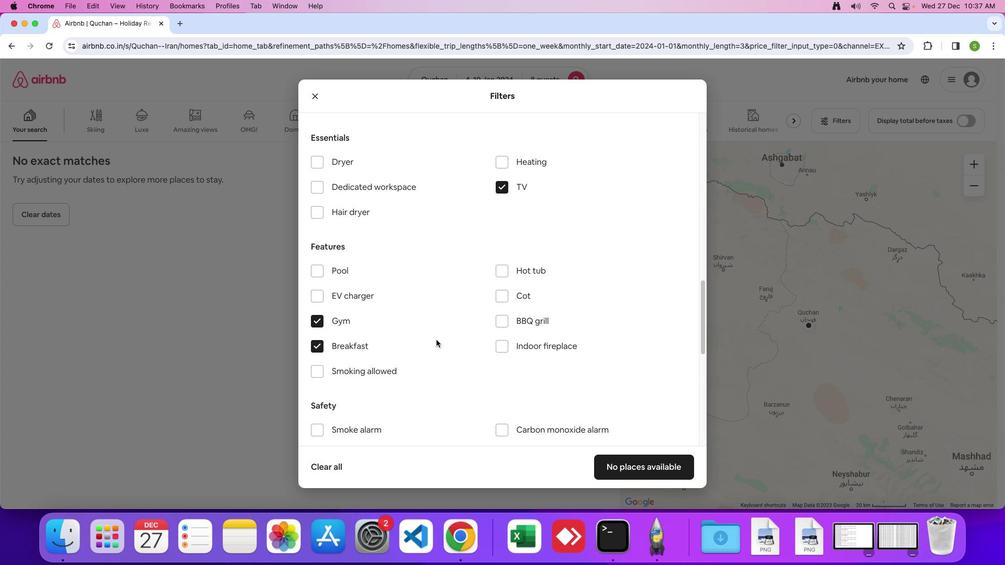 
Action: Mouse scrolled (436, 340) with delta (0, 0)
Screenshot: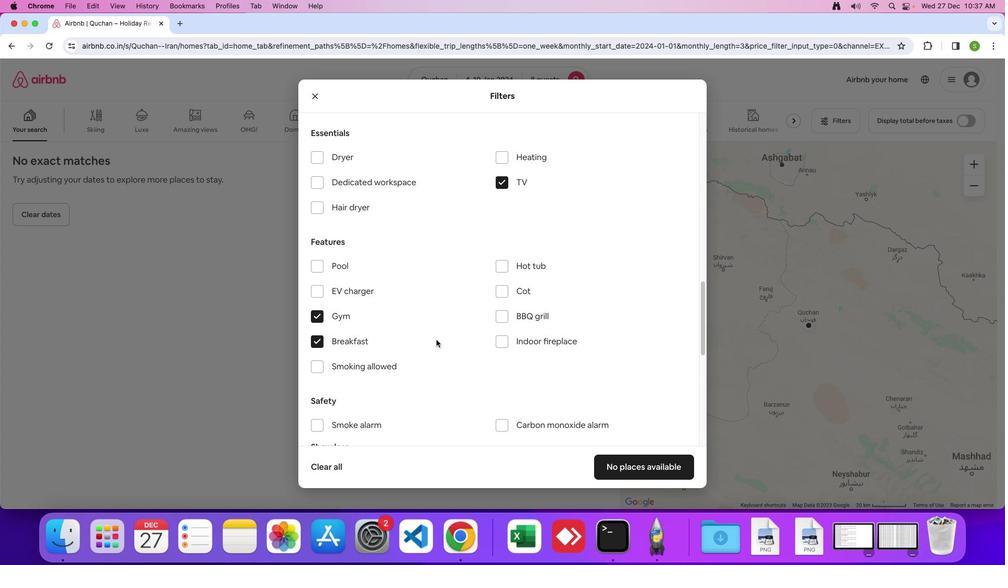 
Action: Mouse scrolled (436, 340) with delta (0, 0)
Screenshot: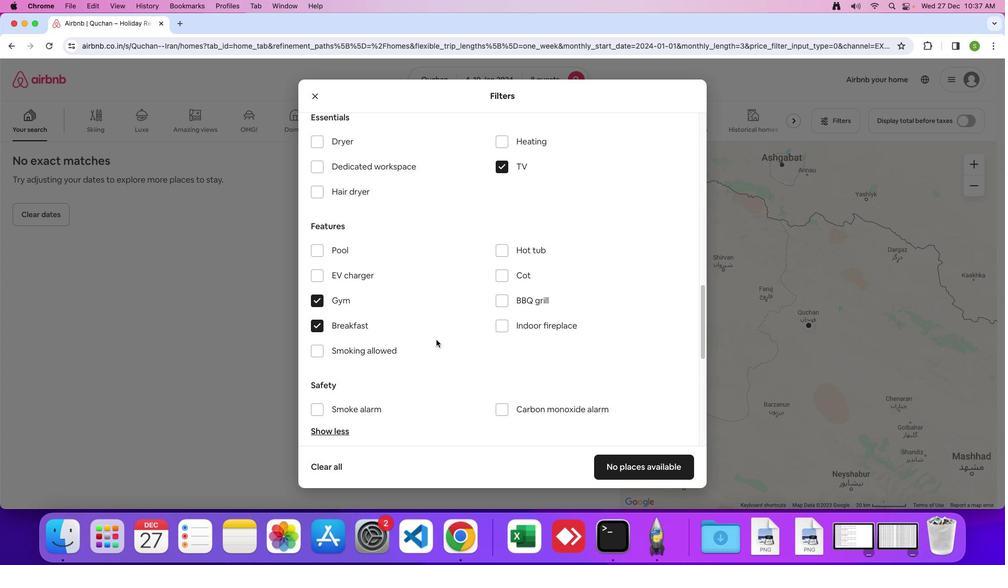 
Action: Mouse scrolled (436, 340) with delta (0, 0)
Screenshot: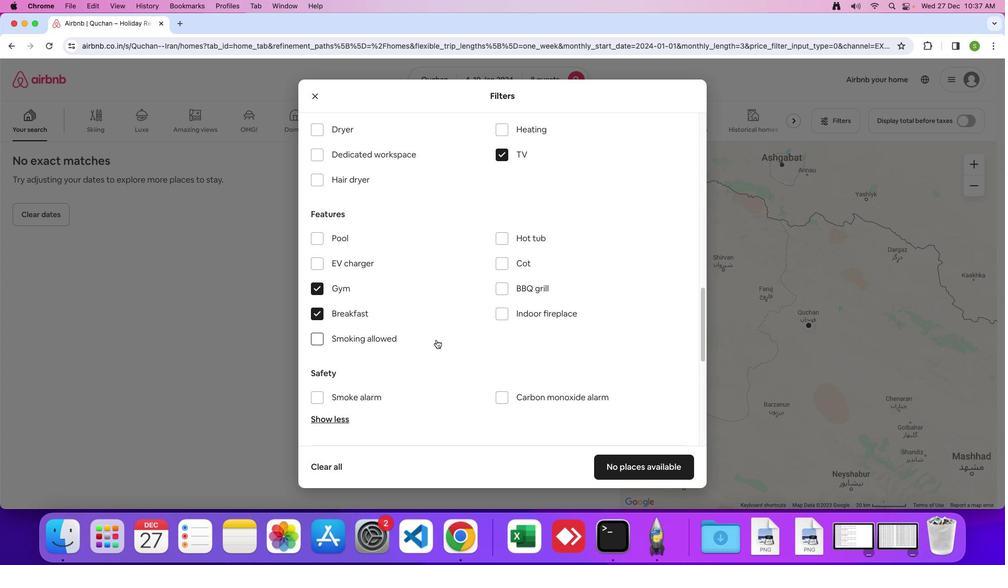 
Action: Mouse scrolled (436, 340) with delta (0, 0)
Screenshot: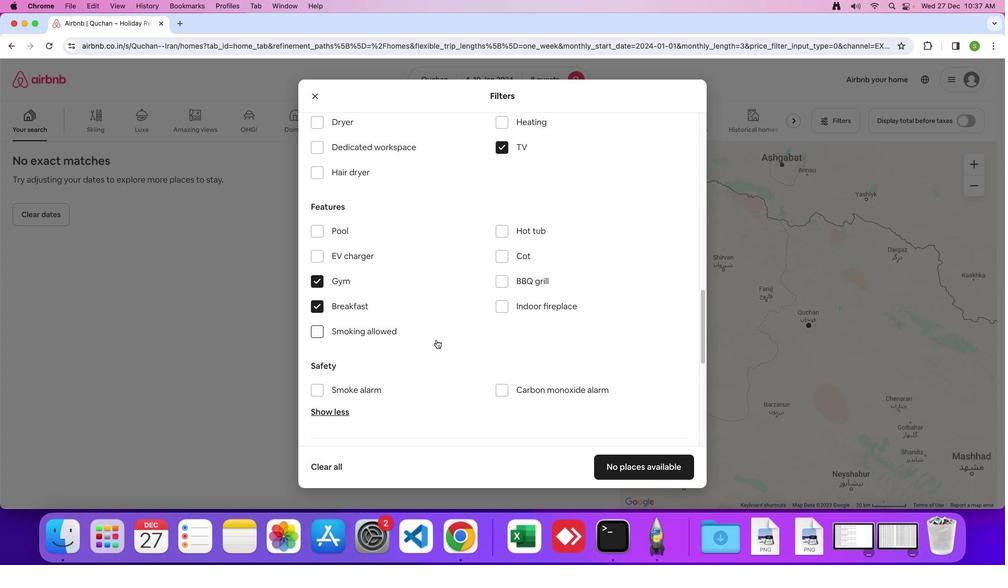 
Action: Mouse scrolled (436, 340) with delta (0, 0)
Screenshot: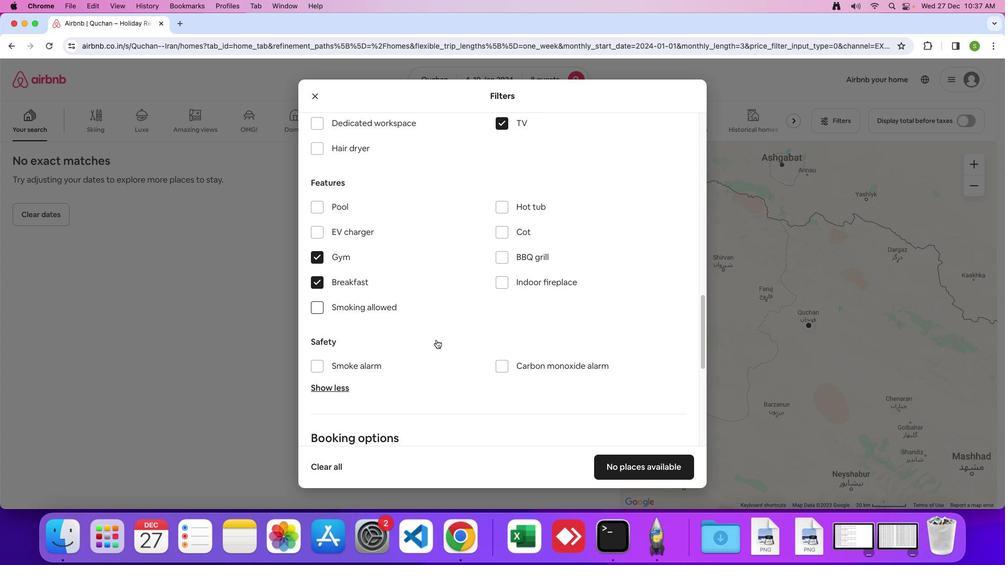
Action: Mouse scrolled (436, 340) with delta (0, 0)
Screenshot: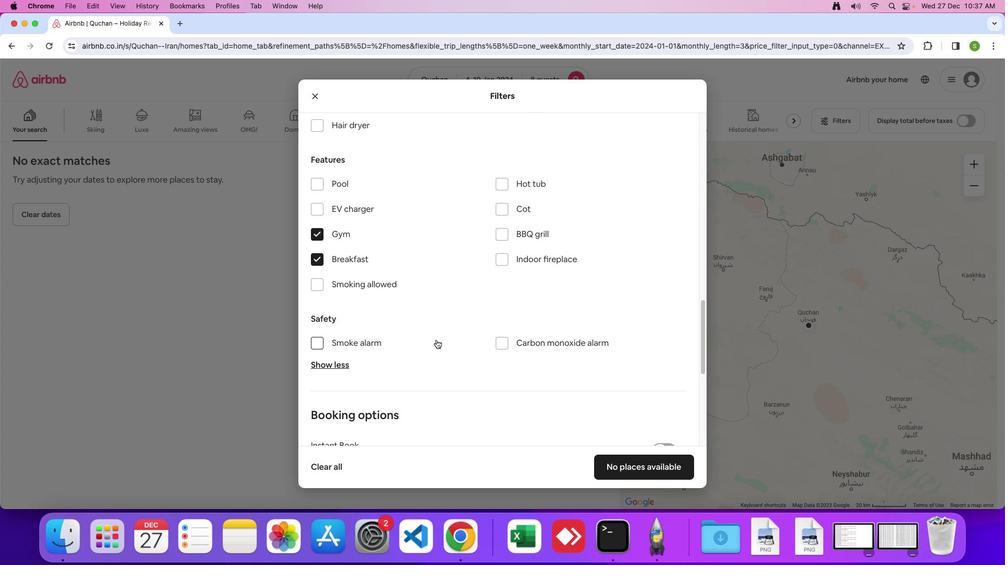 
Action: Mouse scrolled (436, 340) with delta (0, 0)
Screenshot: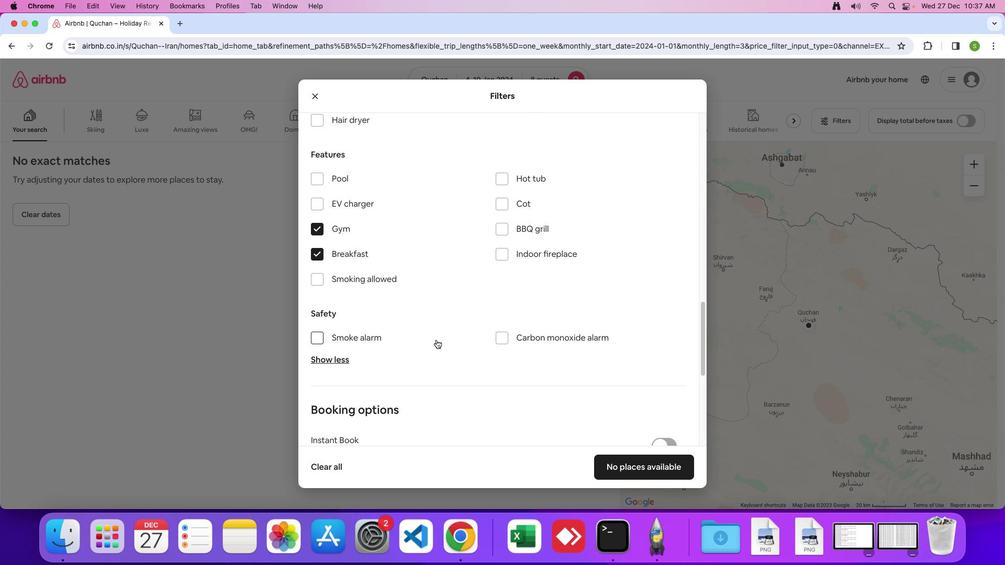 
Action: Mouse scrolled (436, 340) with delta (0, 0)
Screenshot: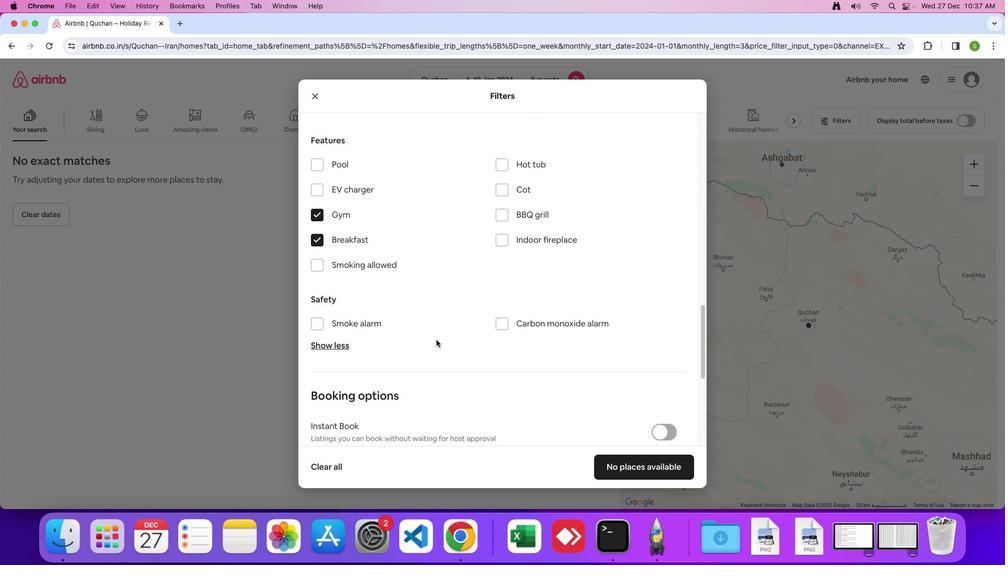 
Action: Mouse scrolled (436, 340) with delta (0, 0)
Screenshot: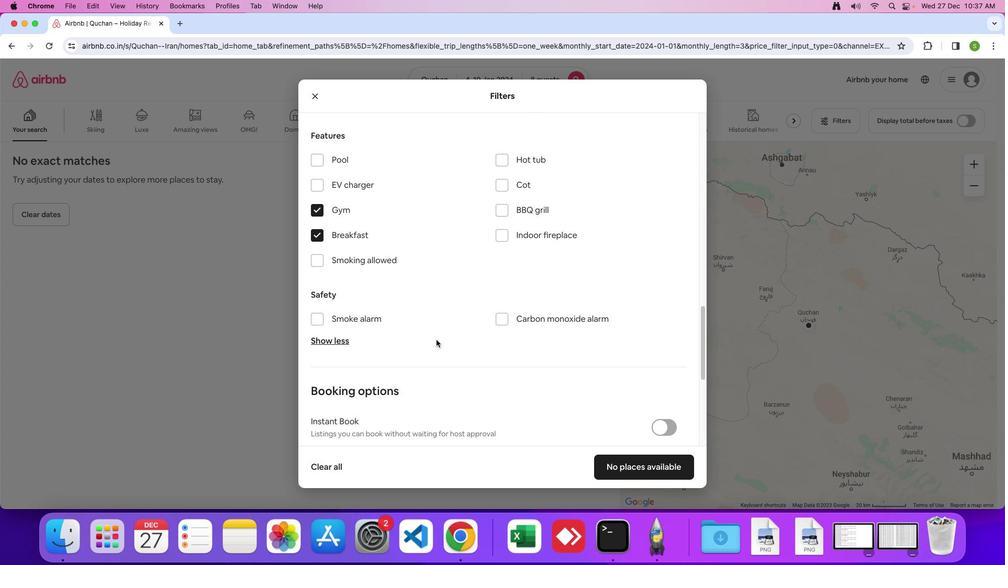 
Action: Mouse moved to (436, 341)
Screenshot: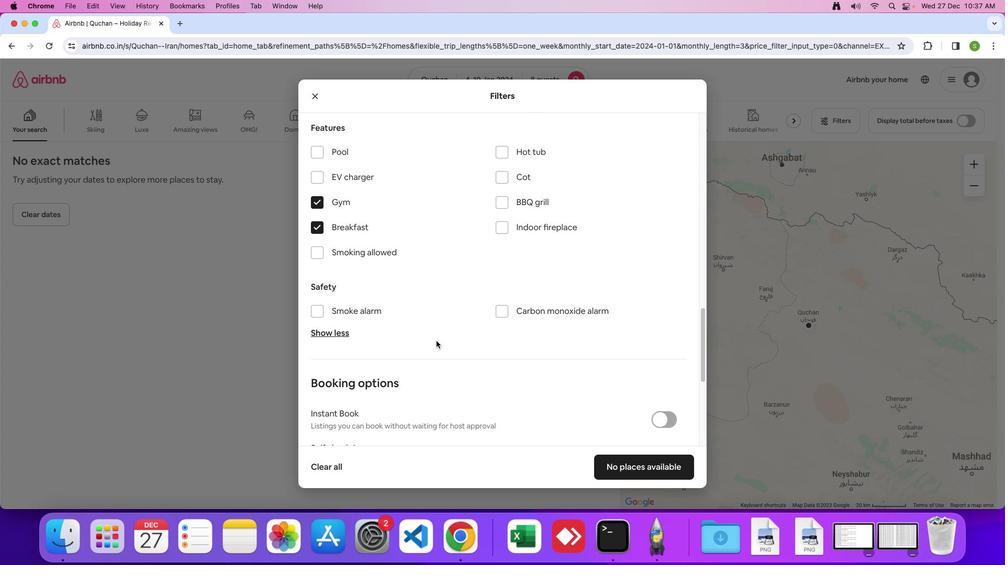 
Action: Mouse scrolled (436, 341) with delta (0, 0)
Screenshot: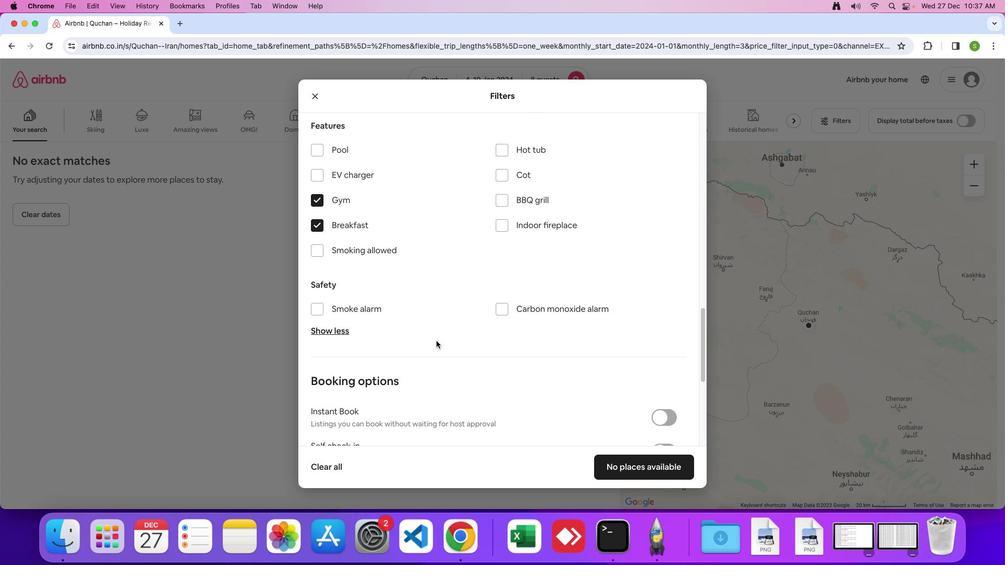 
Action: Mouse scrolled (436, 341) with delta (0, 0)
Screenshot: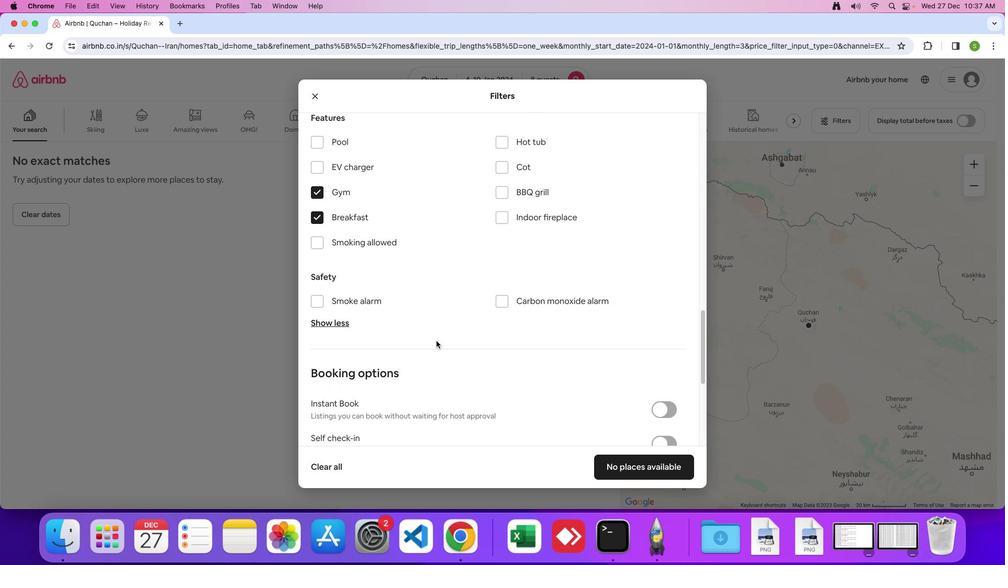 
Action: Mouse scrolled (436, 341) with delta (0, -1)
Screenshot: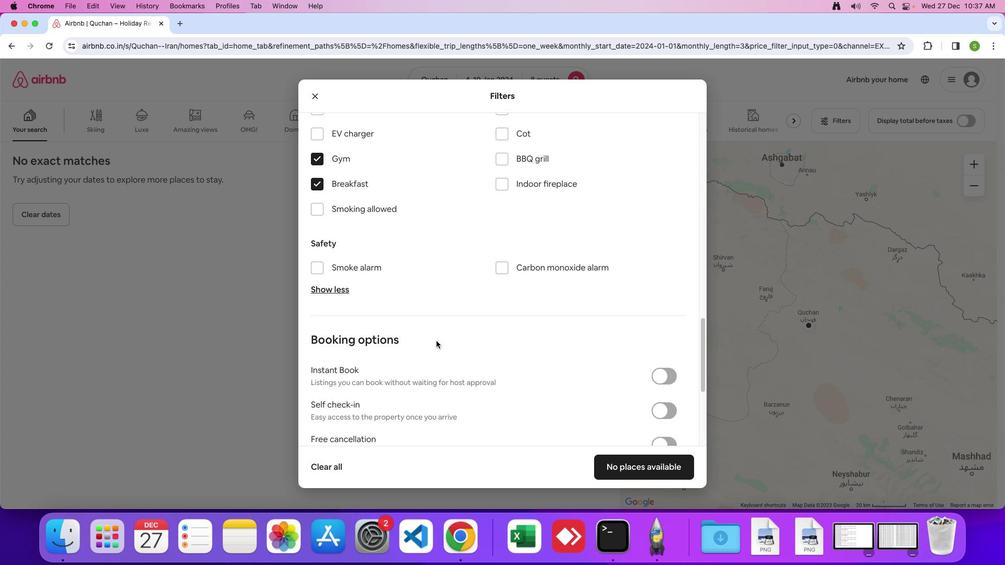 
Action: Mouse scrolled (436, 341) with delta (0, 0)
Screenshot: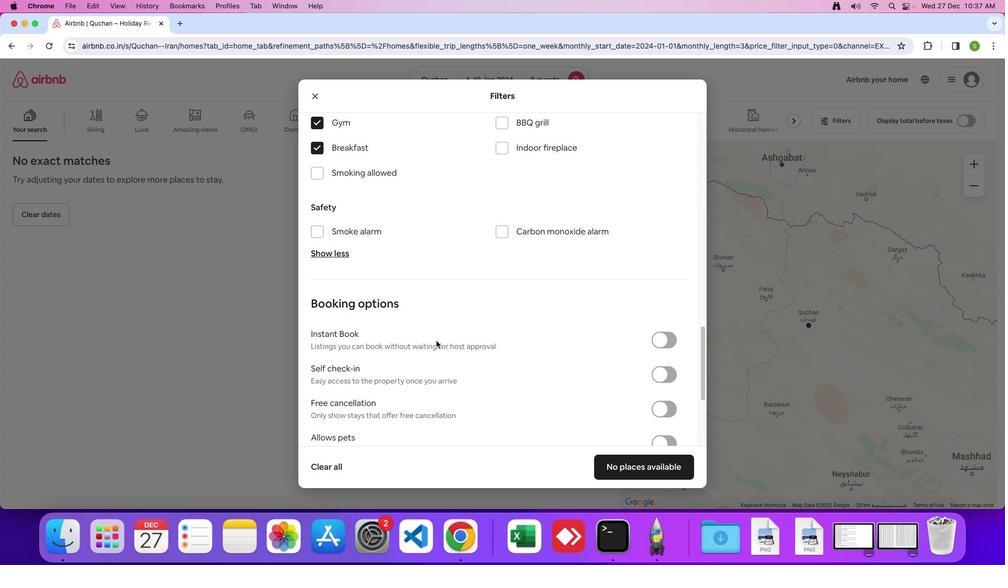 
Action: Mouse scrolled (436, 341) with delta (0, 0)
Screenshot: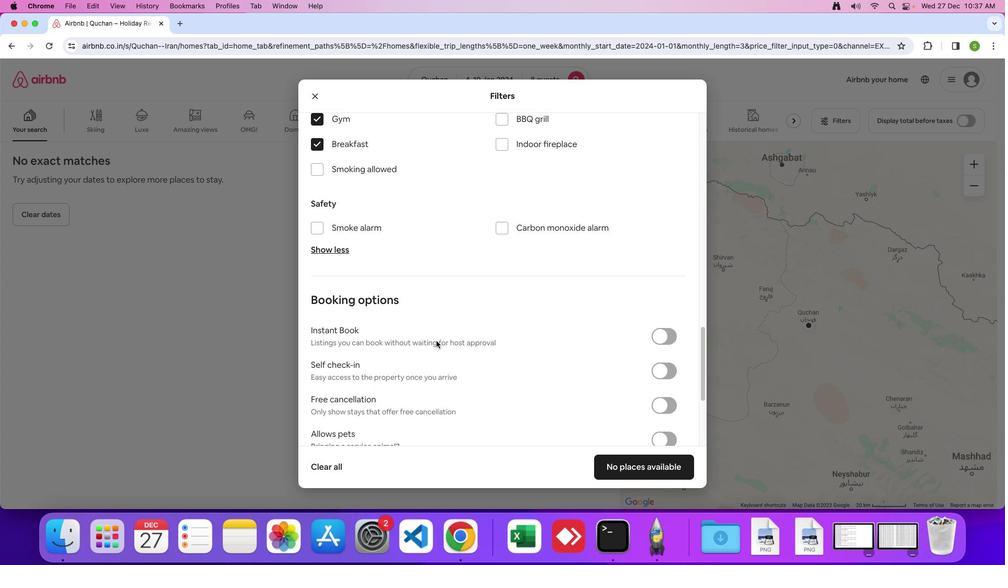 
Action: Mouse scrolled (436, 341) with delta (0, 0)
Screenshot: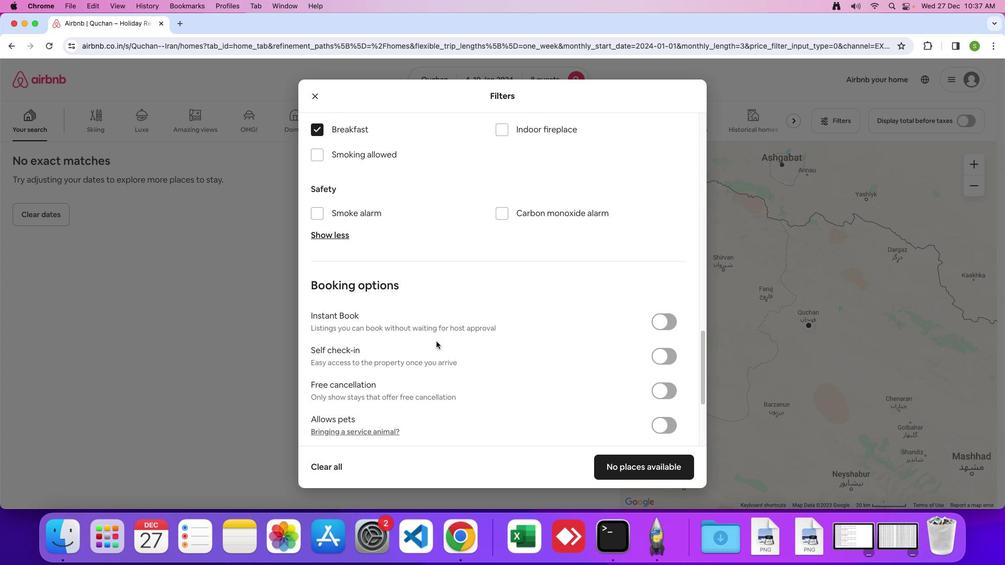 
Action: Mouse scrolled (436, 341) with delta (0, 0)
Screenshot: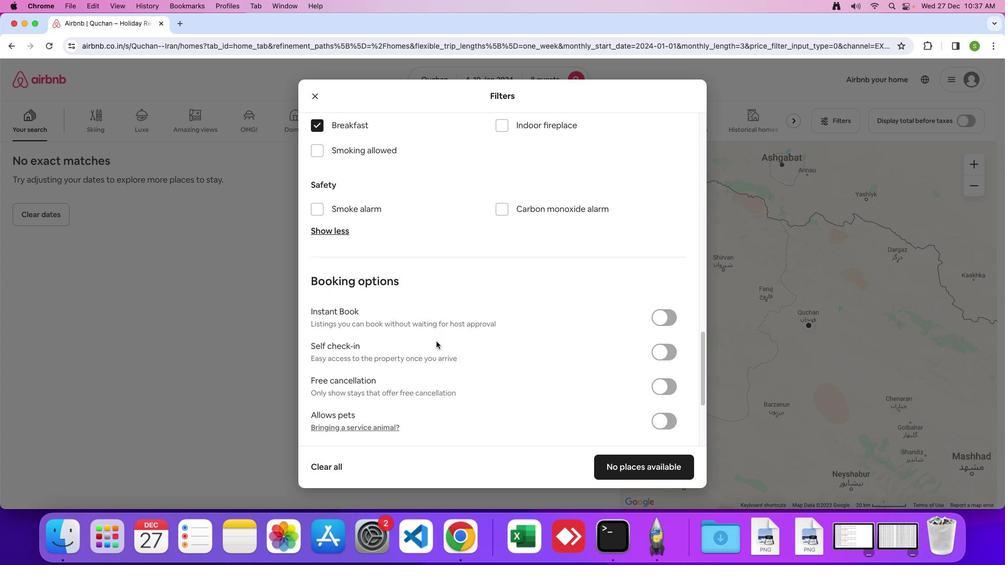 
Action: Mouse moved to (436, 341)
Screenshot: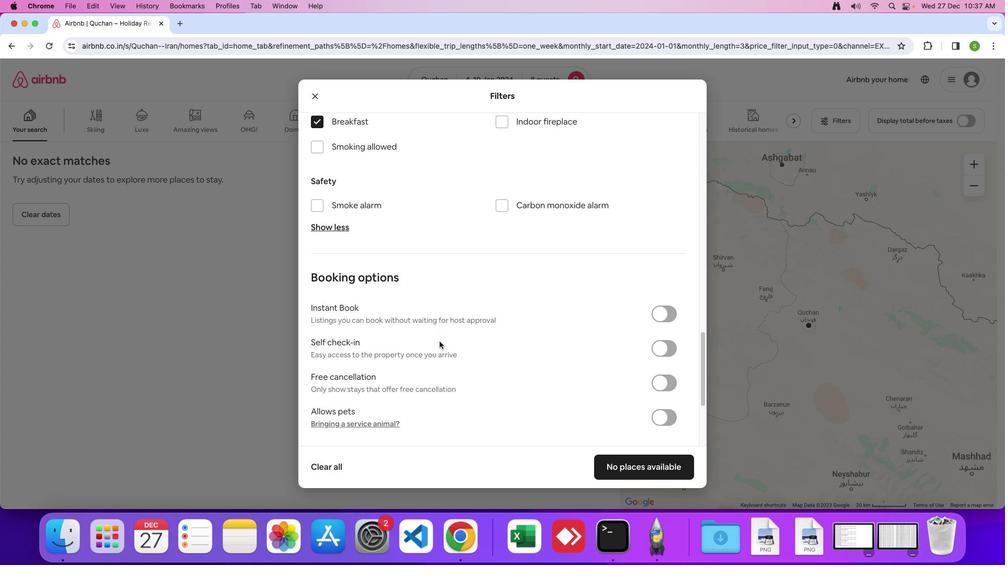 
Action: Mouse scrolled (436, 341) with delta (0, 0)
Screenshot: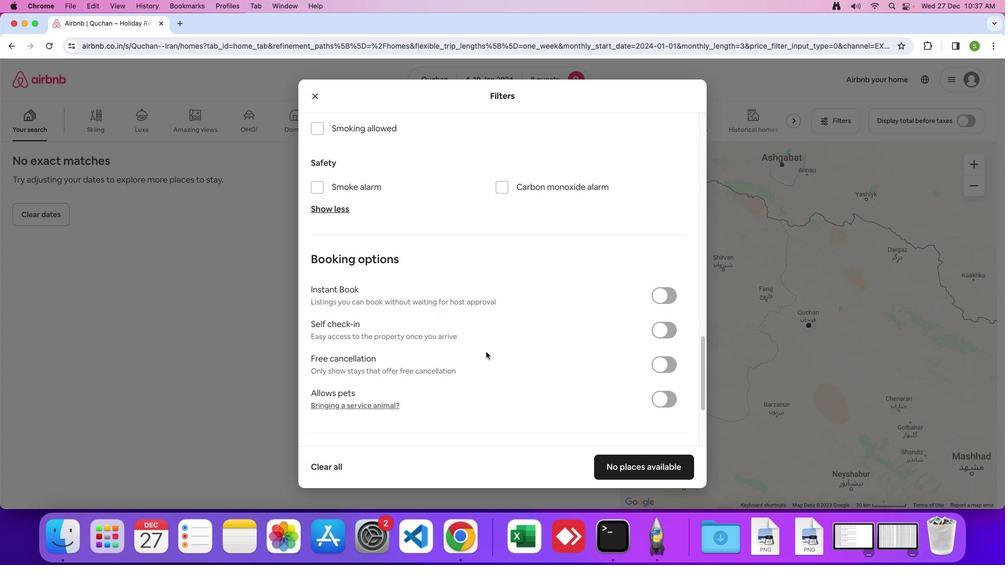 
Action: Mouse moved to (498, 339)
Screenshot: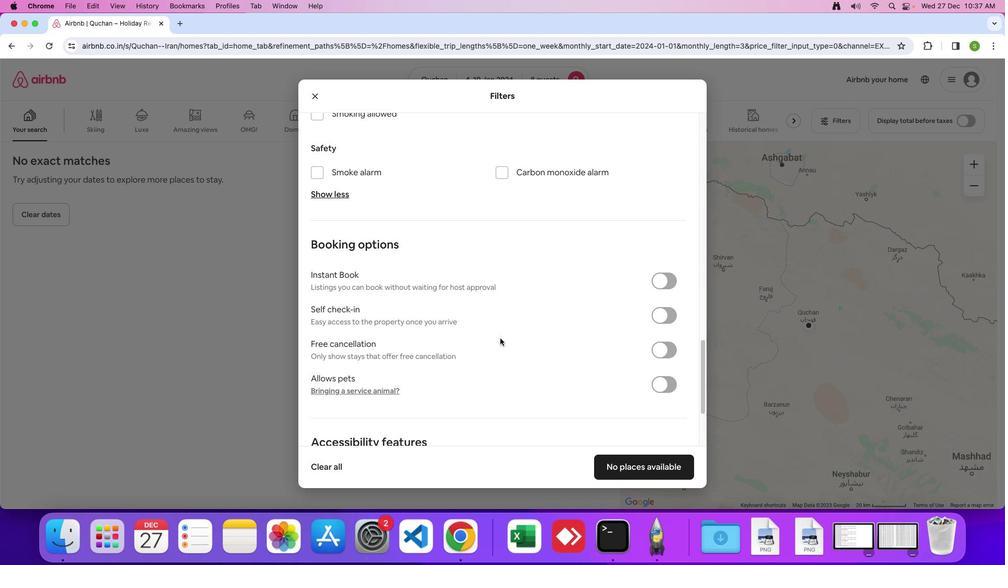 
Action: Mouse scrolled (498, 339) with delta (0, 0)
Screenshot: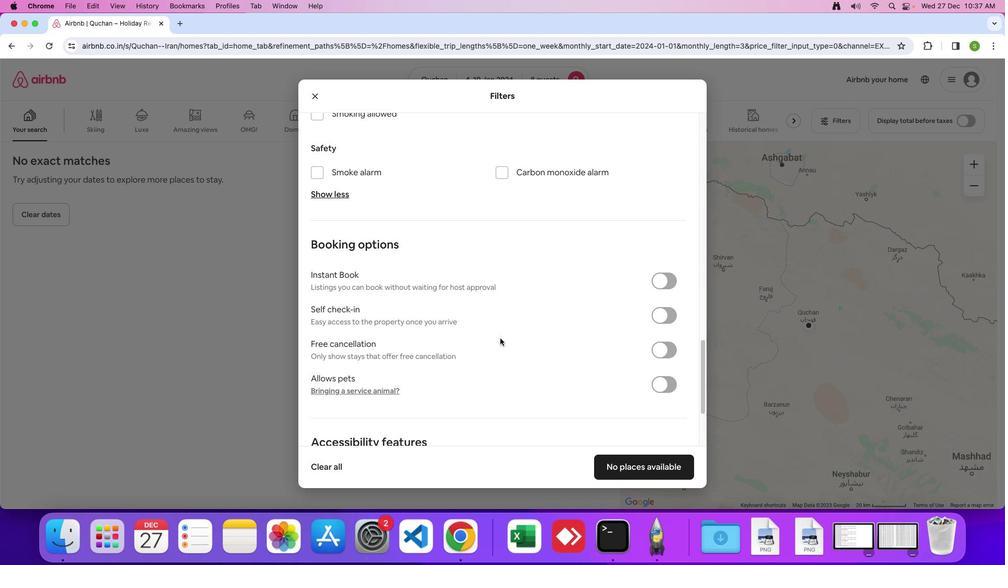
Action: Mouse moved to (499, 338)
Screenshot: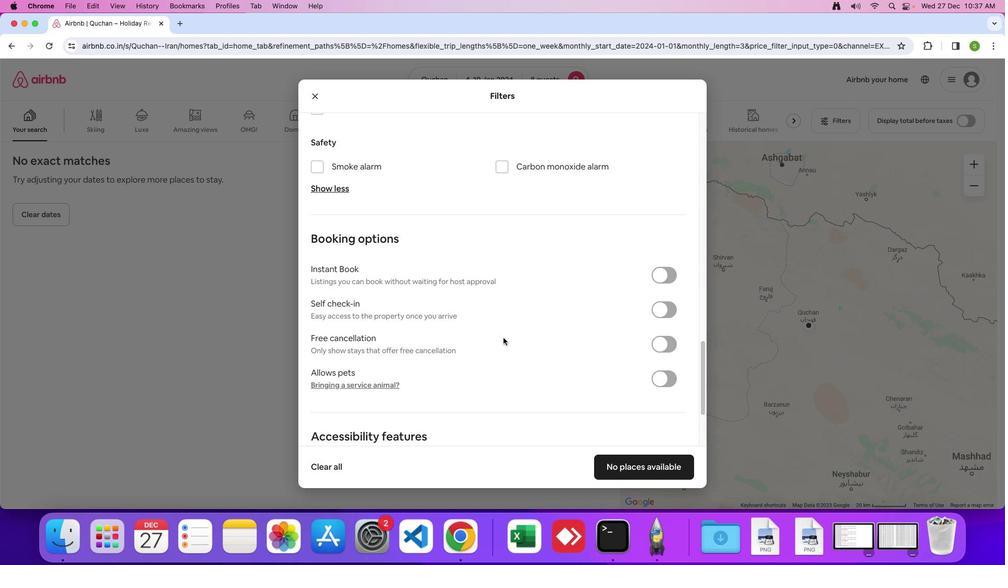 
Action: Mouse scrolled (499, 338) with delta (0, 0)
Screenshot: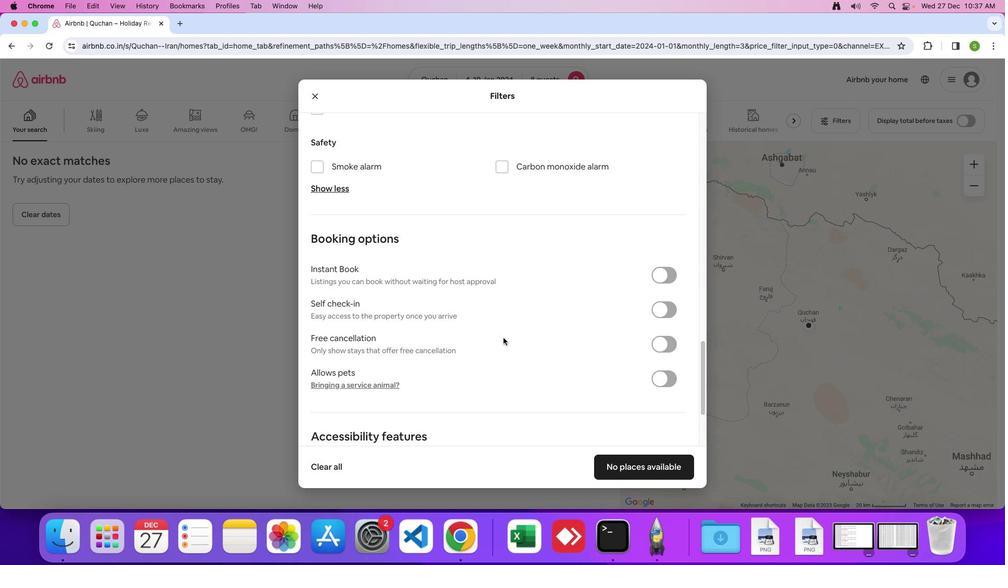 
Action: Mouse moved to (505, 337)
Screenshot: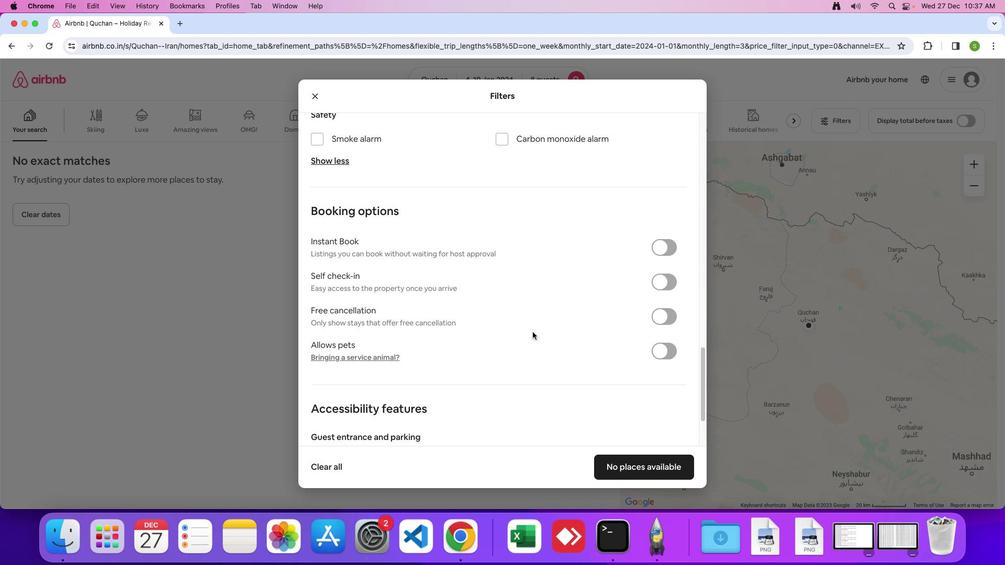 
Action: Mouse scrolled (505, 337) with delta (0, 0)
Screenshot: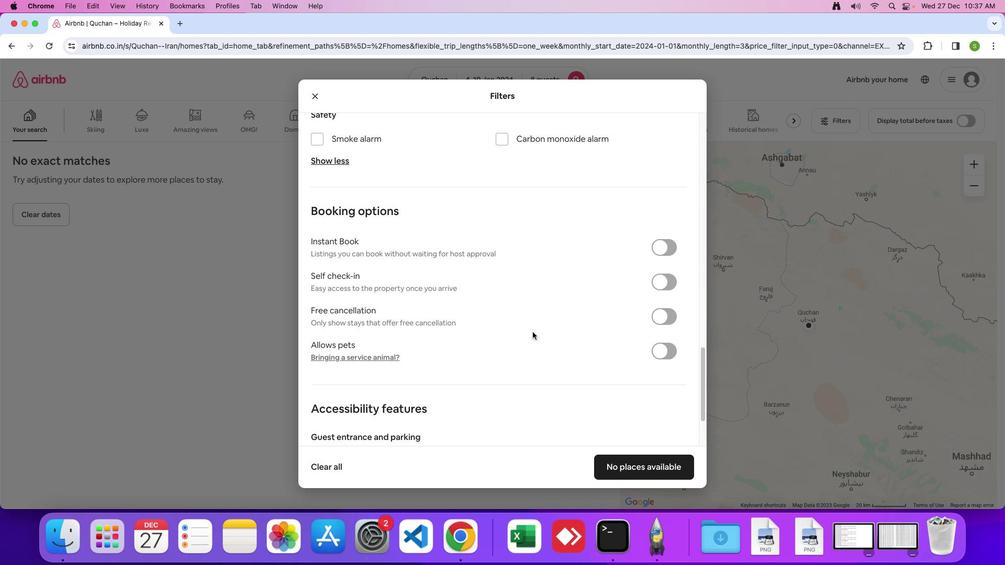
Action: Mouse moved to (532, 334)
Screenshot: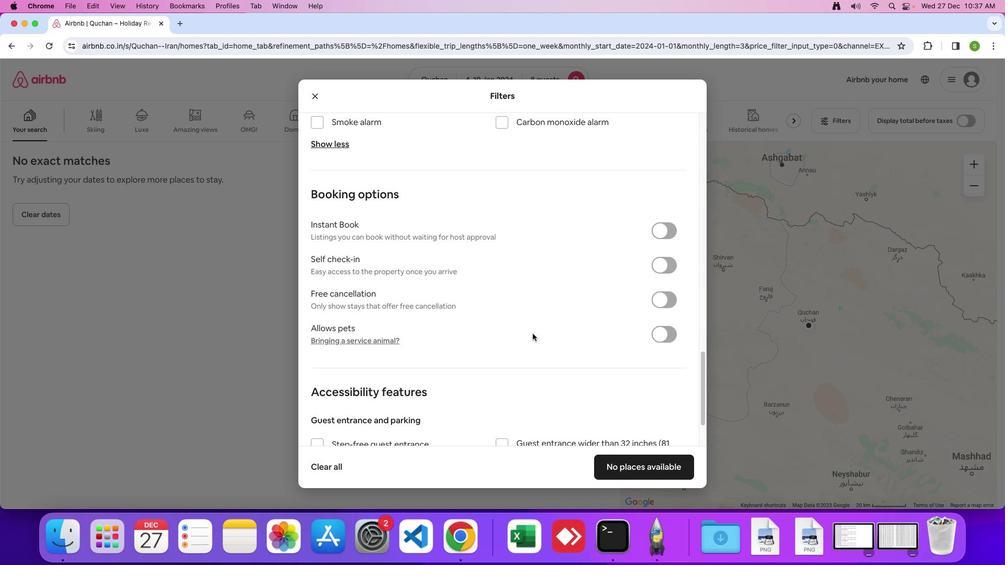 
Action: Mouse scrolled (532, 334) with delta (0, 0)
Screenshot: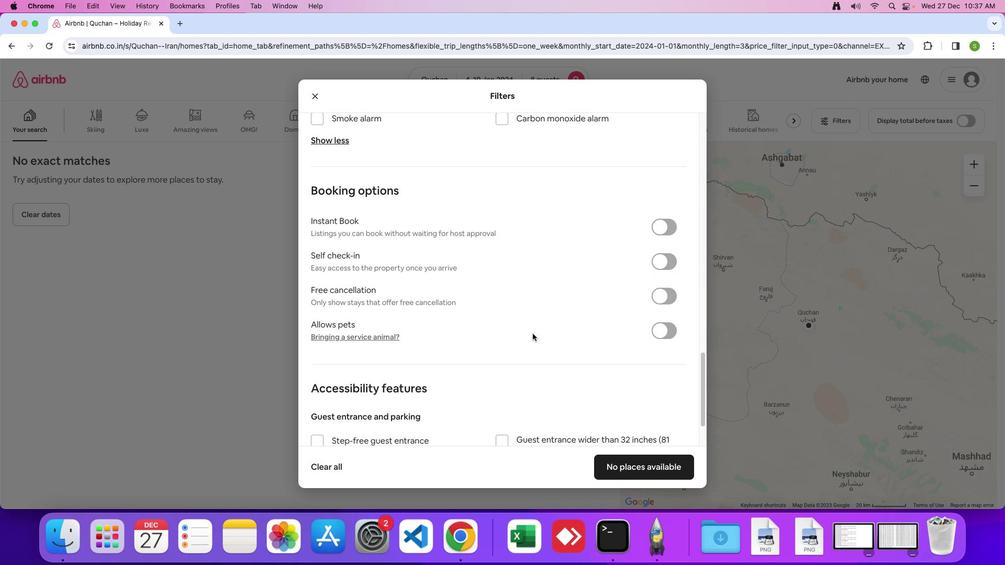 
Action: Mouse scrolled (532, 334) with delta (0, 0)
Screenshot: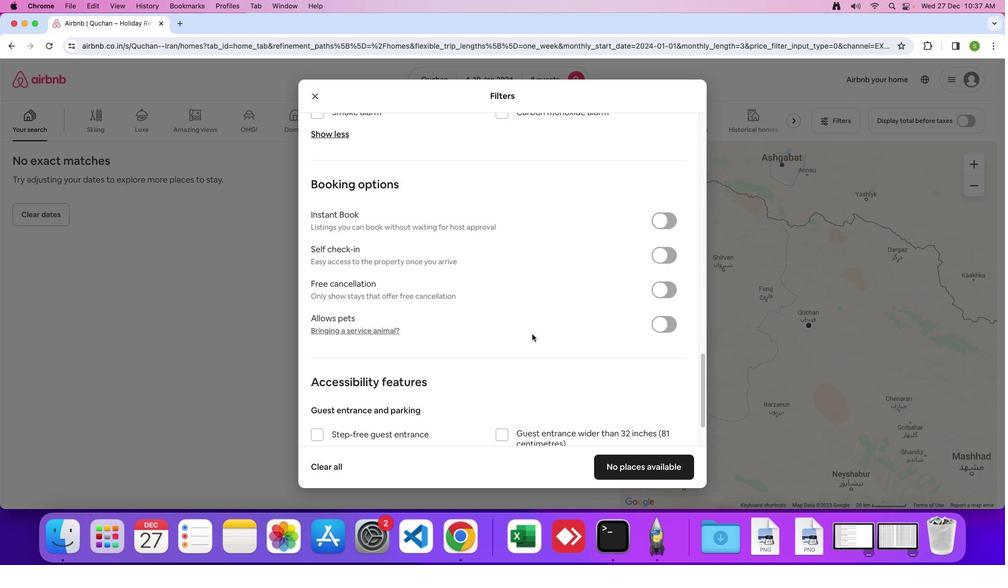 
Action: Mouse scrolled (532, 334) with delta (0, -1)
Screenshot: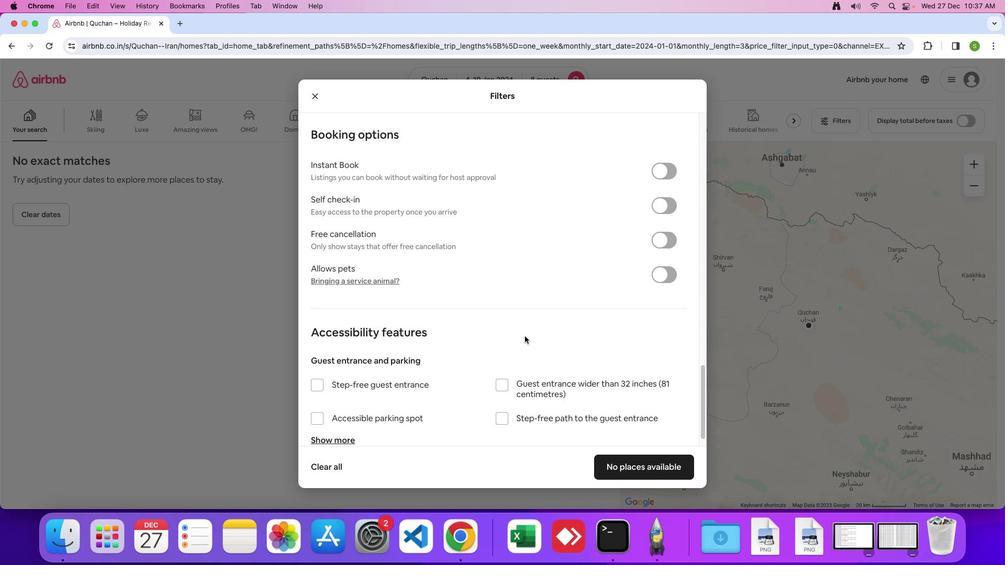 
Action: Mouse moved to (456, 319)
Screenshot: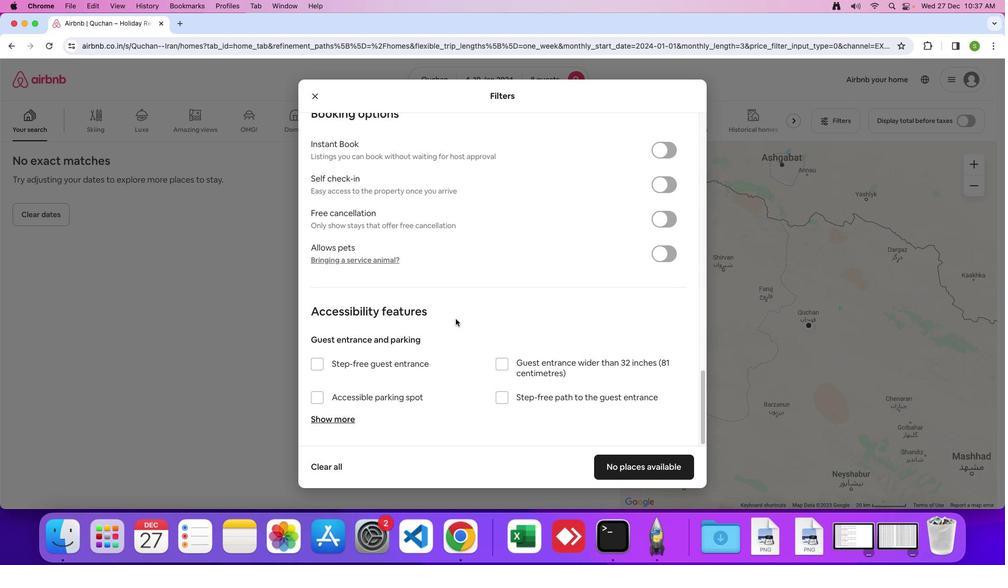 
Action: Mouse scrolled (456, 319) with delta (0, 0)
Screenshot: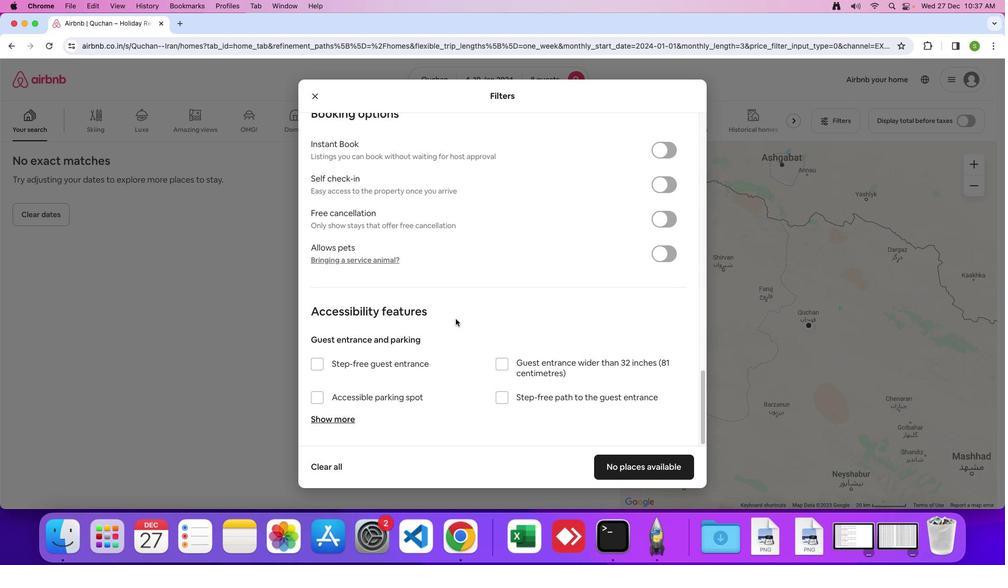 
Action: Mouse moved to (456, 318)
Screenshot: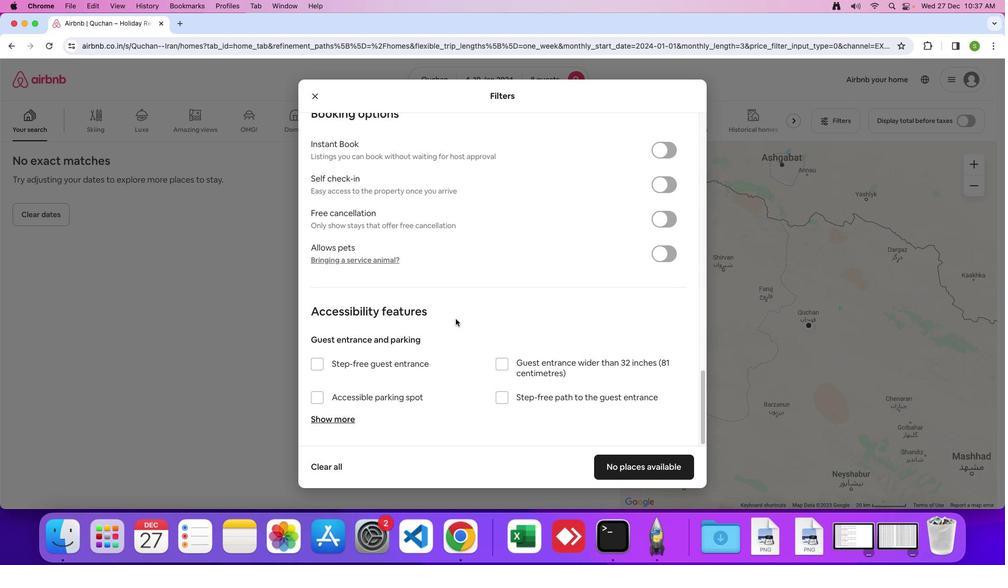 
Action: Mouse scrolled (456, 318) with delta (0, 0)
Screenshot: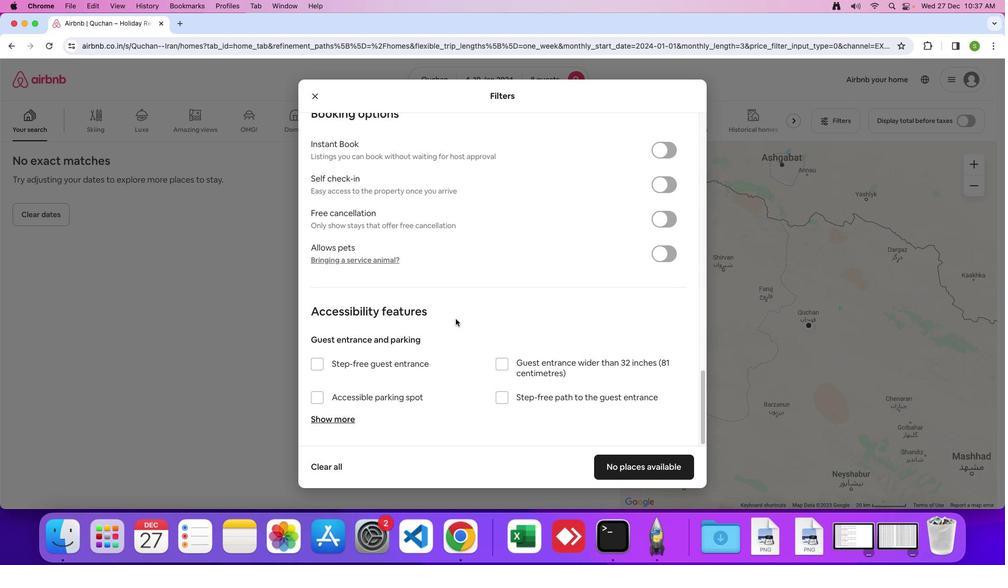 
Action: Mouse scrolled (456, 318) with delta (0, 0)
Screenshot: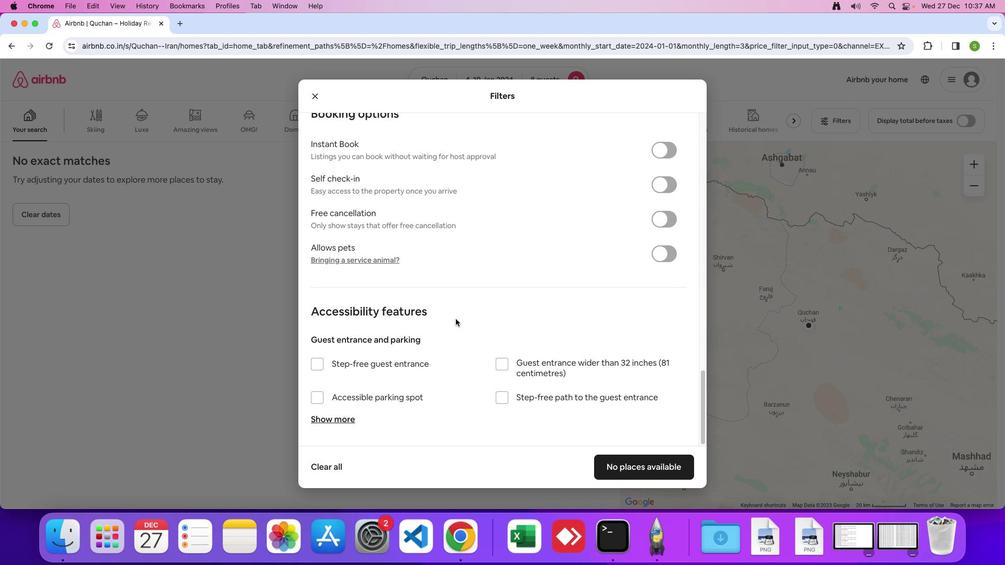 
Action: Mouse scrolled (456, 318) with delta (0, 0)
Screenshot: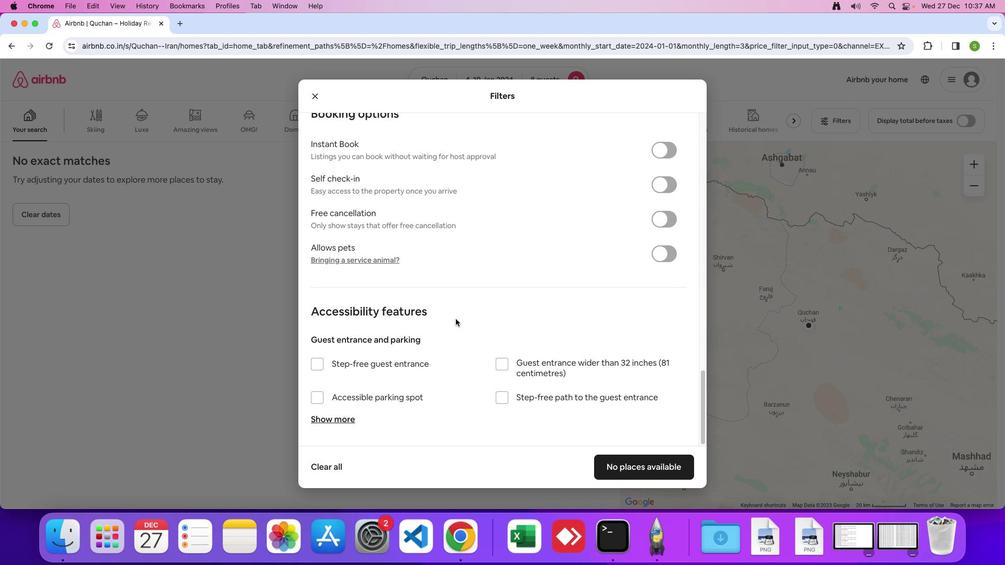 
Action: Mouse moved to (622, 464)
Screenshot: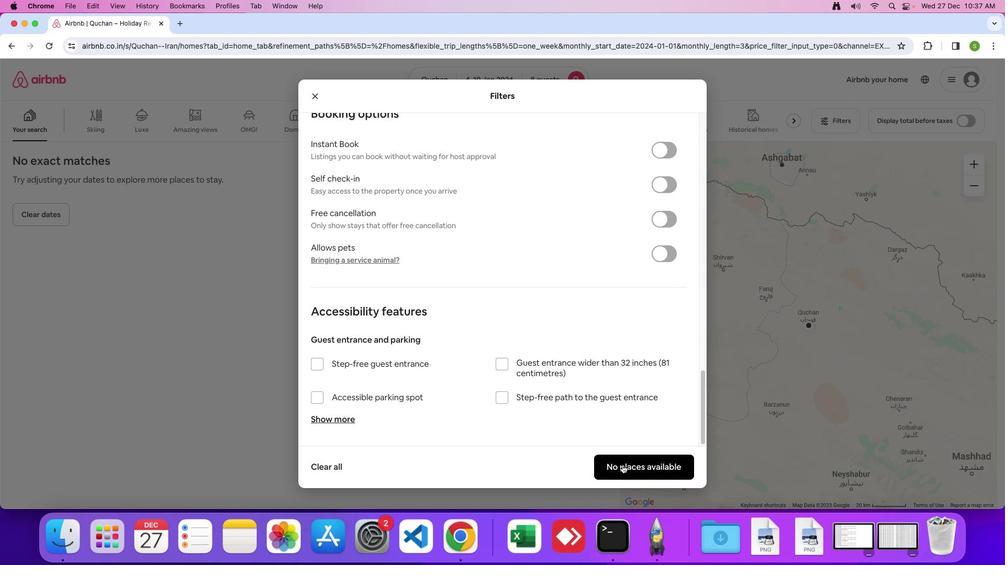 
Action: Mouse pressed left at (622, 464)
Screenshot: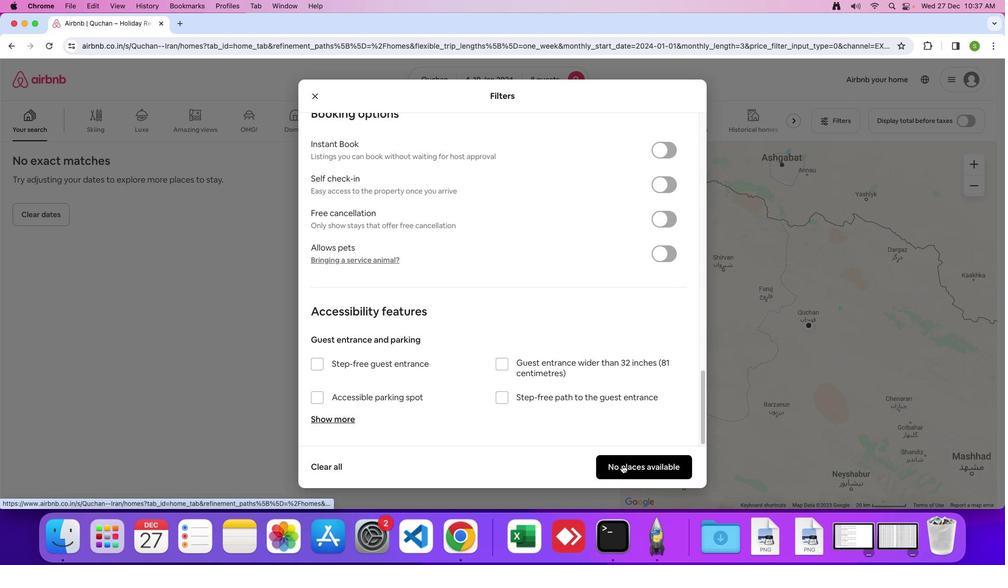 
Action: Mouse moved to (440, 287)
Screenshot: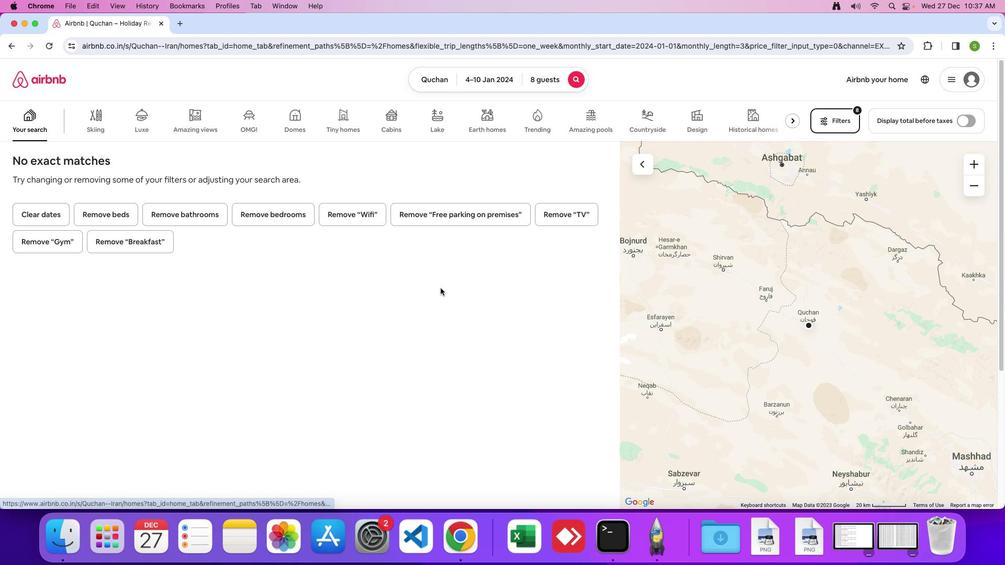 
